 Task: Select Smart Home Devices from Echo & Alexa. Add to cart Amazon Smart Air Purifier (Smart Air Purifier with Alexa)-2-. Place order for _x000D_
703 Fritz Ave W_x000D_
Ladysmith, Wisconsin(WI), 54848, Cell Number (507) 373-4876
Action: Mouse moved to (112, 162)
Screenshot: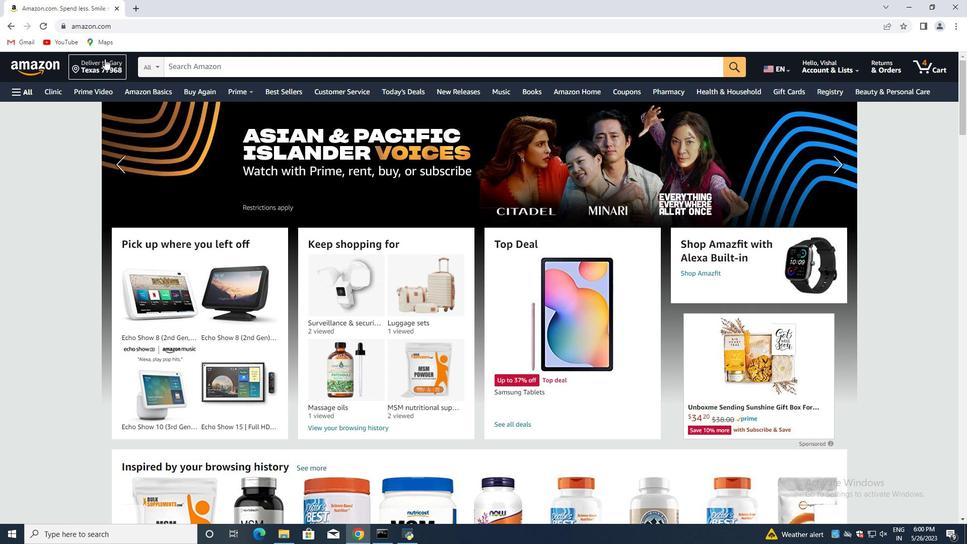 
Action: Mouse pressed left at (112, 162)
Screenshot: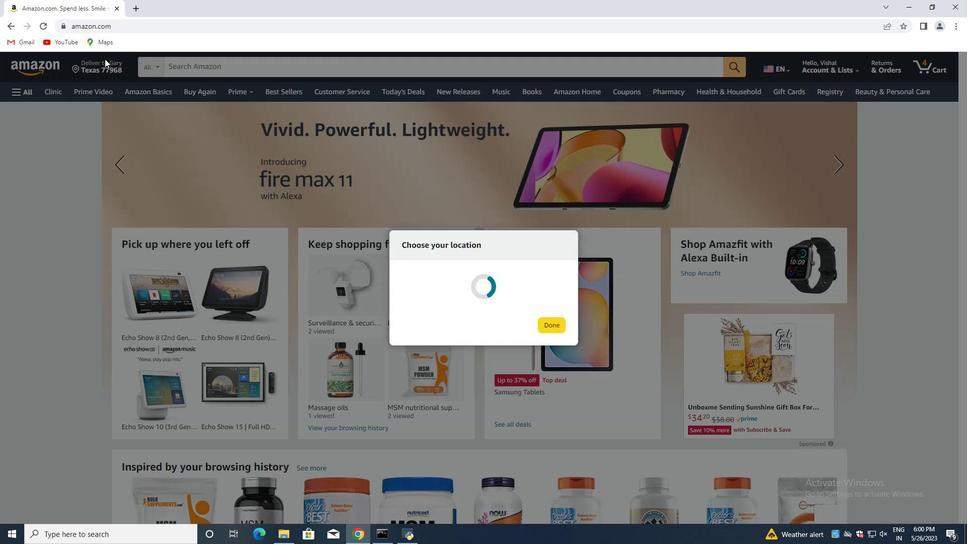 
Action: Mouse moved to (454, 302)
Screenshot: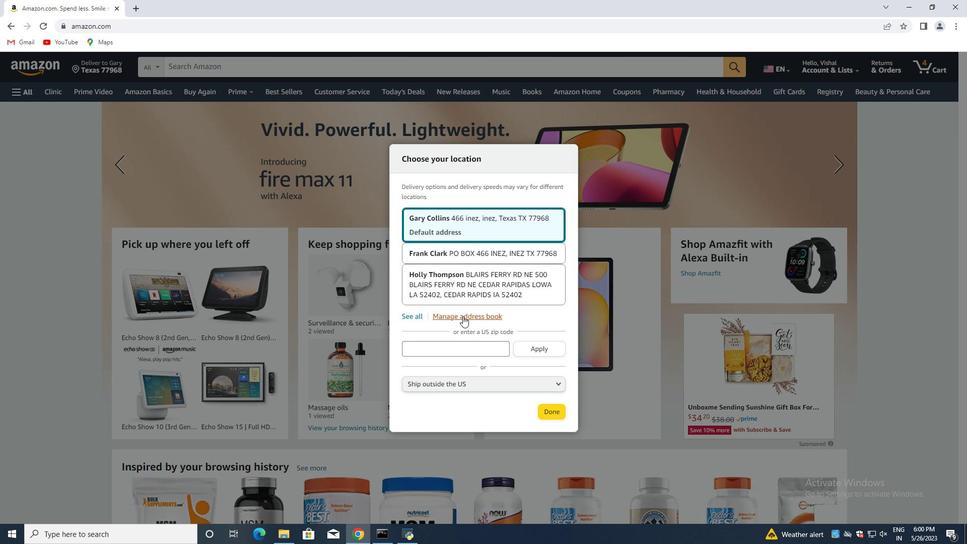 
Action: Mouse scrolled (454, 302) with delta (0, 0)
Screenshot: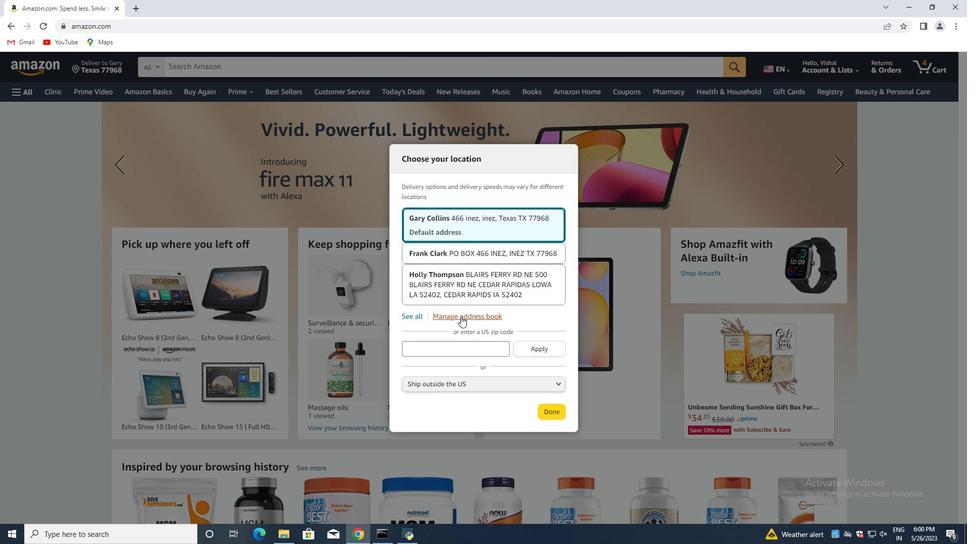 
Action: Mouse moved to (454, 302)
Screenshot: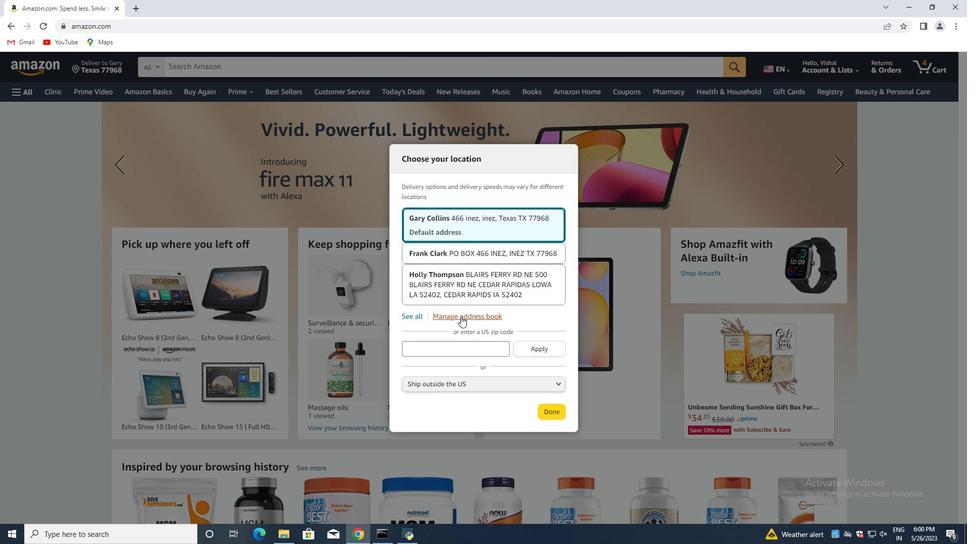 
Action: Mouse scrolled (454, 301) with delta (0, 0)
Screenshot: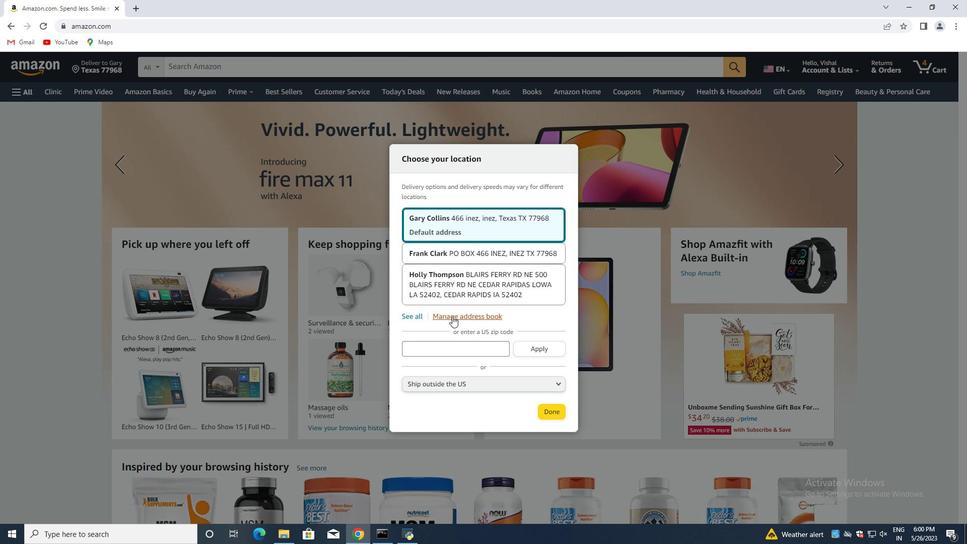 
Action: Mouse moved to (393, 303)
Screenshot: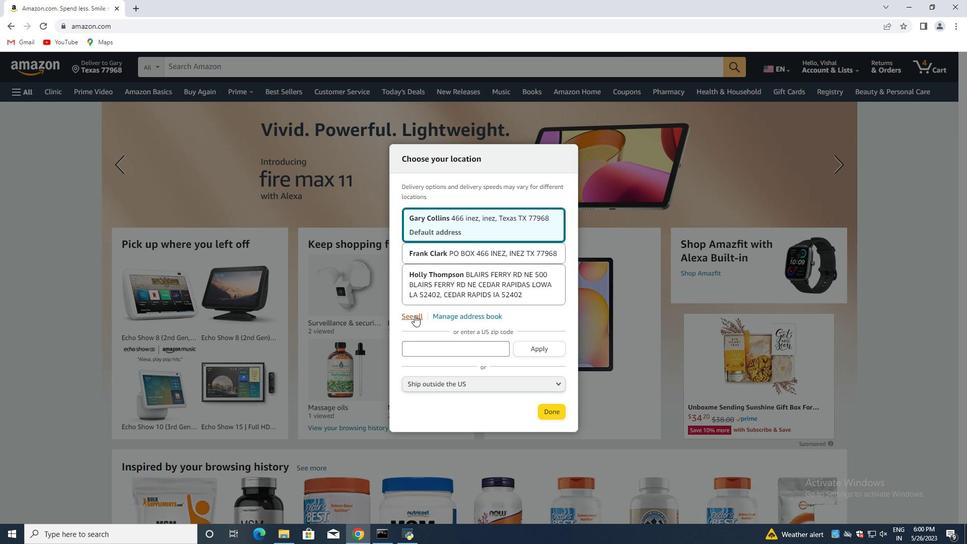 
Action: Mouse pressed left at (393, 303)
Screenshot: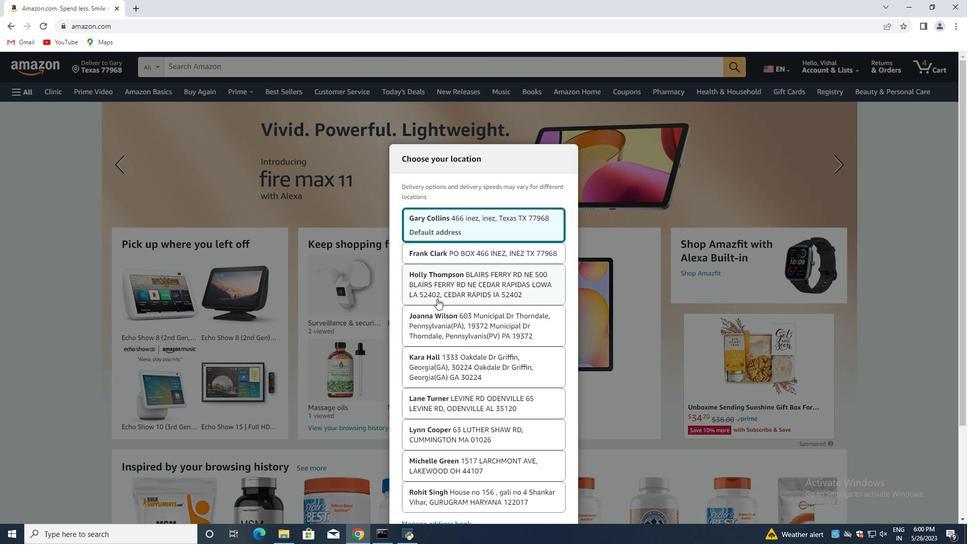 
Action: Mouse moved to (418, 291)
Screenshot: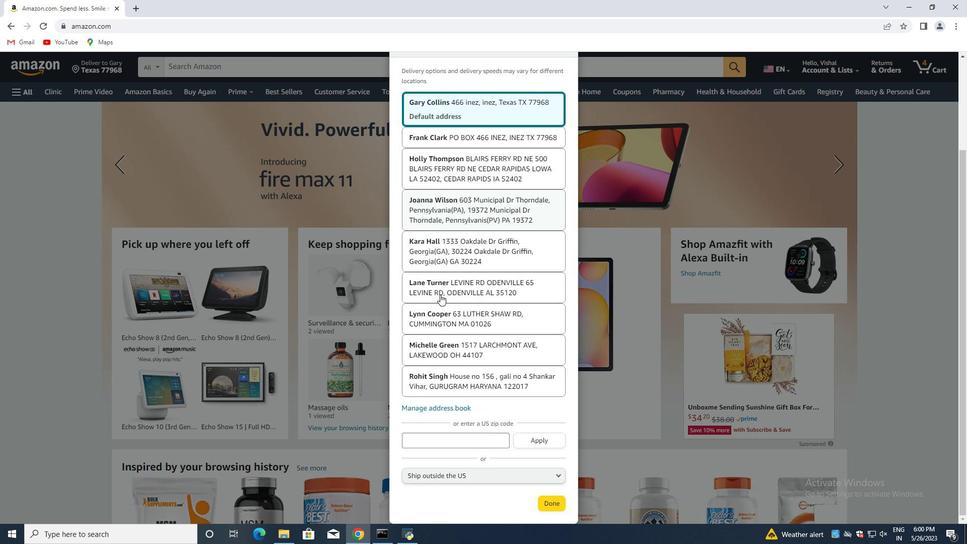 
Action: Mouse scrolled (418, 291) with delta (0, 0)
Screenshot: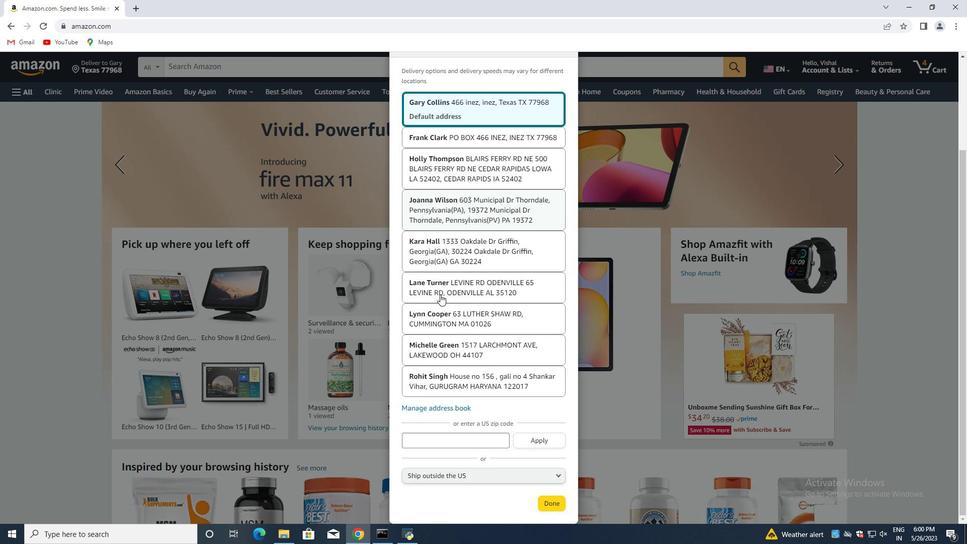
Action: Mouse scrolled (418, 291) with delta (0, 0)
Screenshot: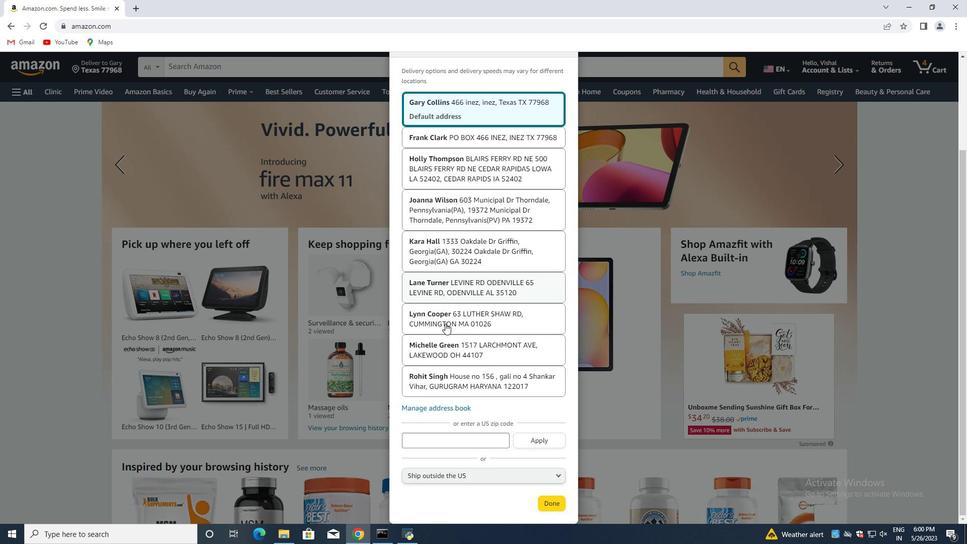 
Action: Mouse moved to (418, 291)
Screenshot: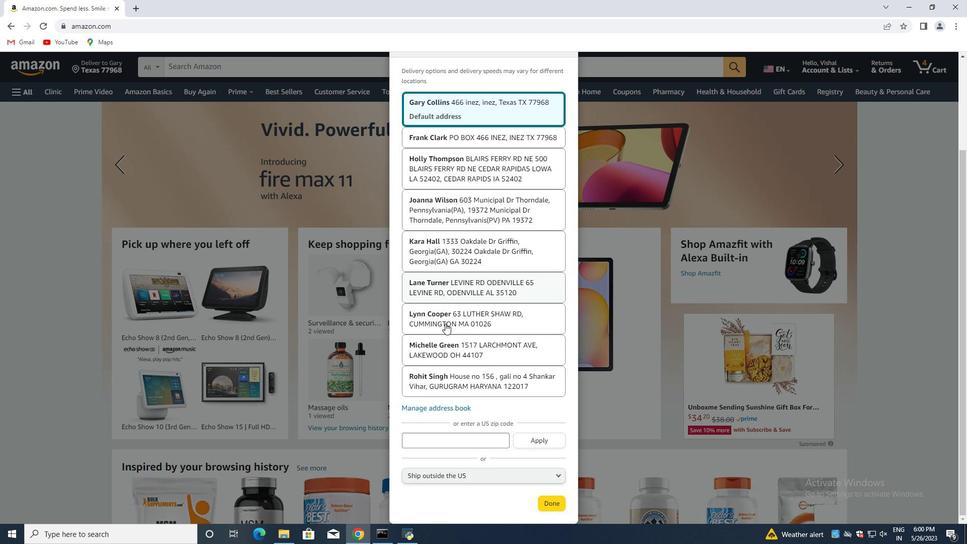 
Action: Mouse scrolled (418, 290) with delta (0, 0)
Screenshot: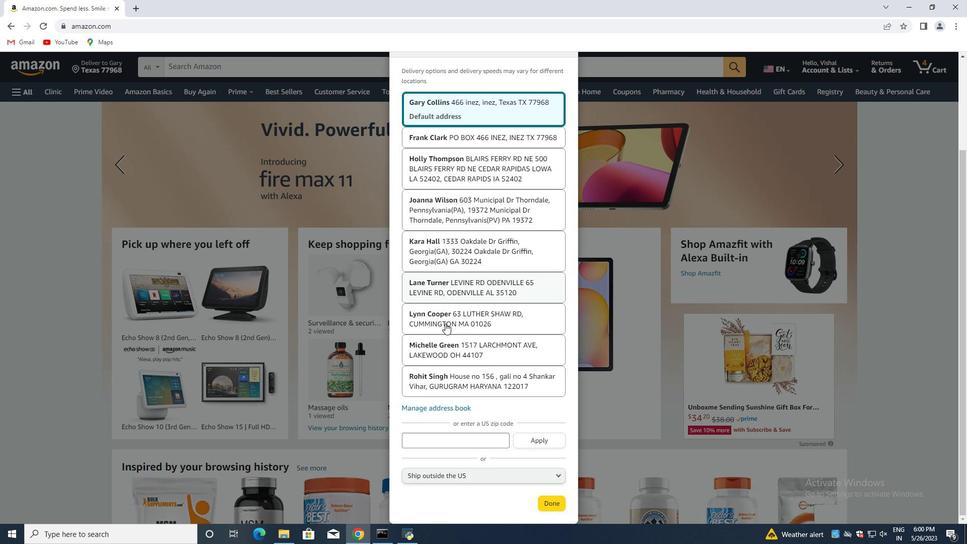 
Action: Mouse moved to (417, 291)
Screenshot: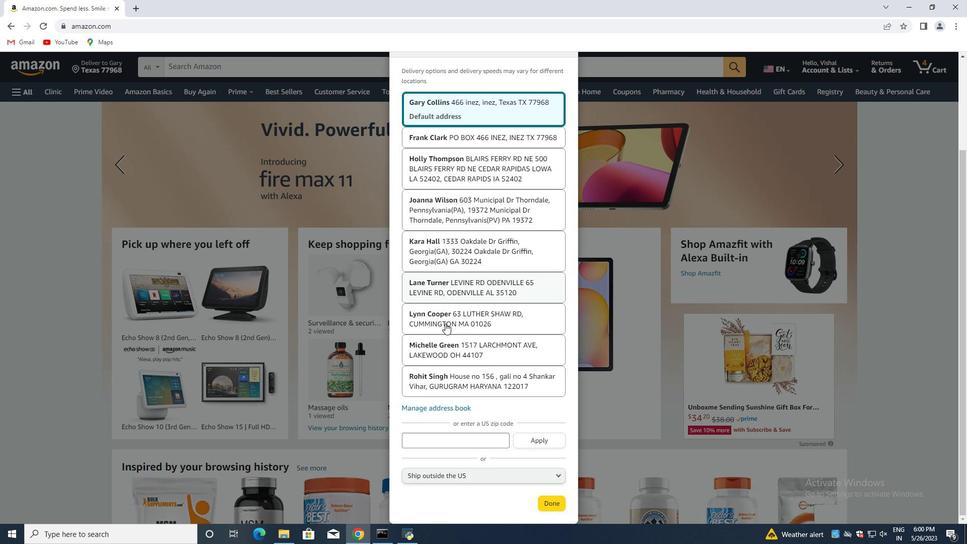 
Action: Mouse scrolled (417, 290) with delta (0, 0)
Screenshot: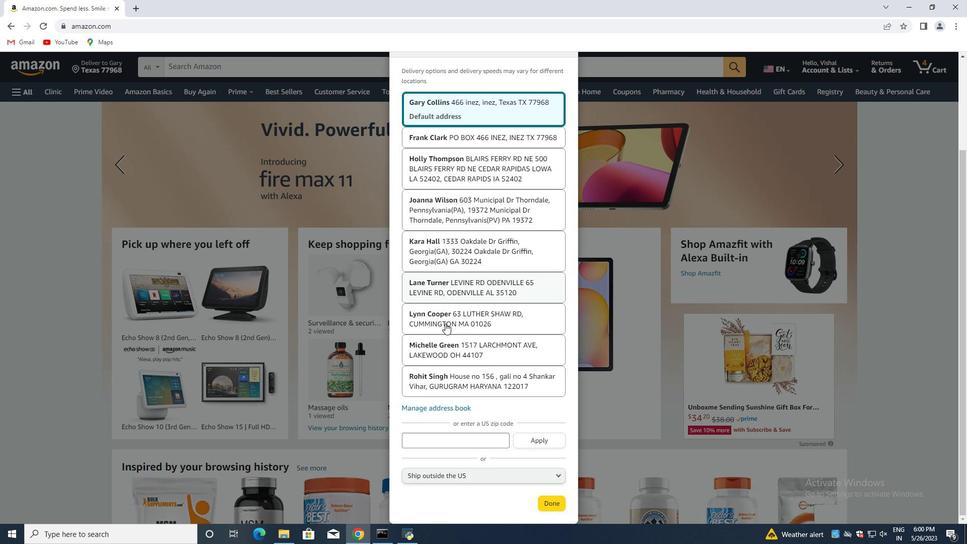 
Action: Mouse moved to (417, 291)
Screenshot: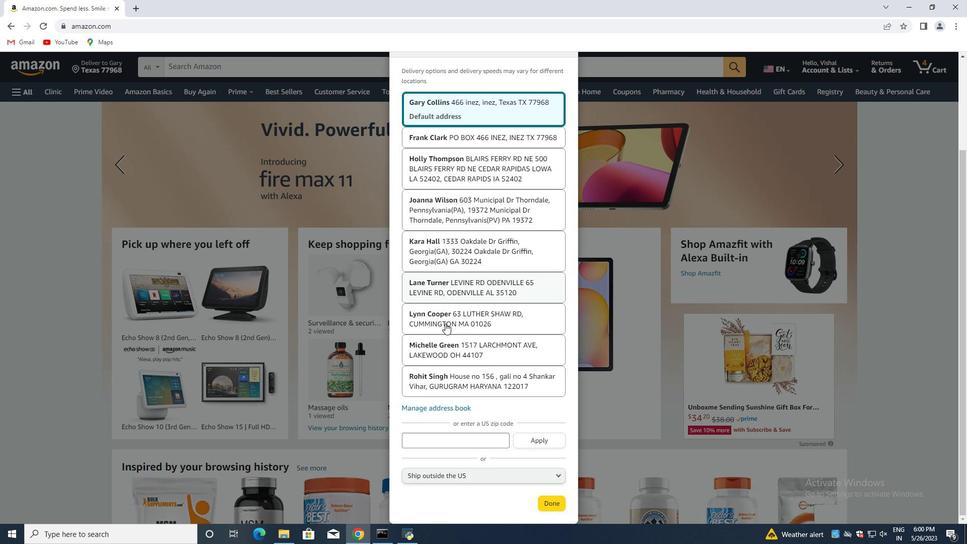 
Action: Mouse scrolled (417, 291) with delta (0, 0)
Screenshot: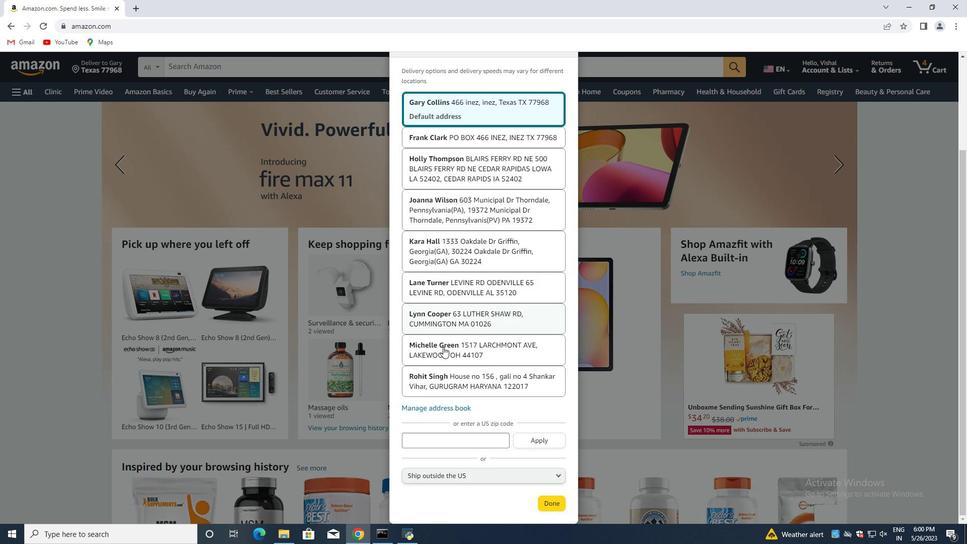 
Action: Mouse scrolled (417, 291) with delta (0, 0)
Screenshot: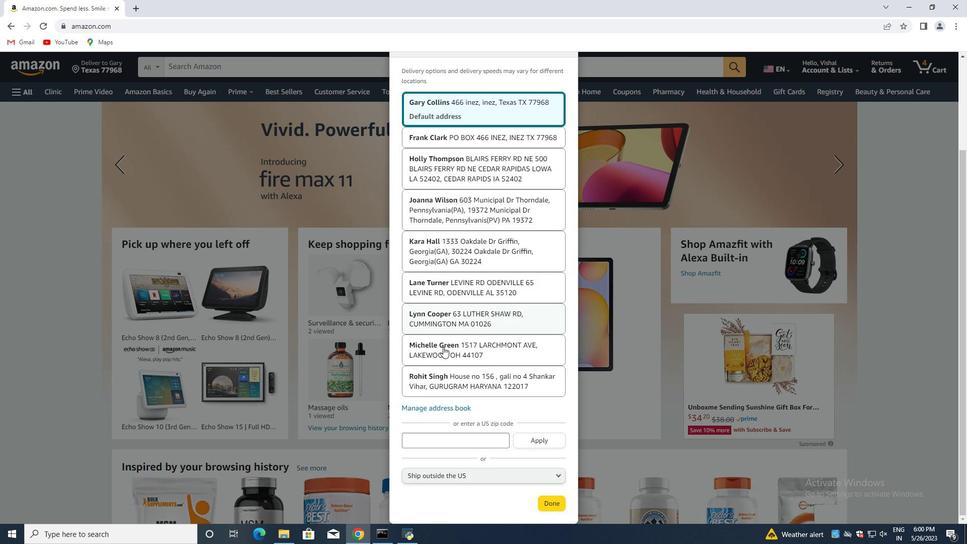 
Action: Mouse moved to (417, 291)
Screenshot: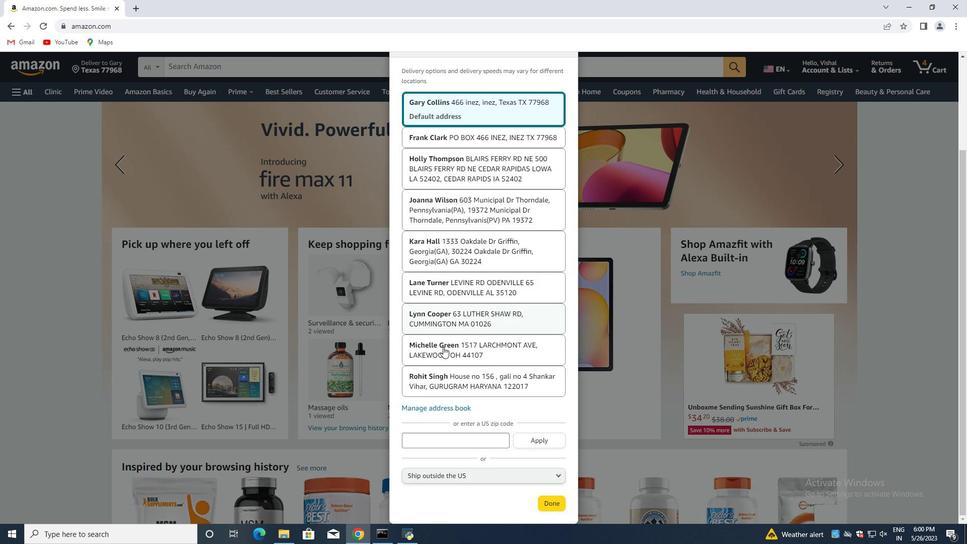 
Action: Mouse scrolled (417, 291) with delta (0, 0)
Screenshot: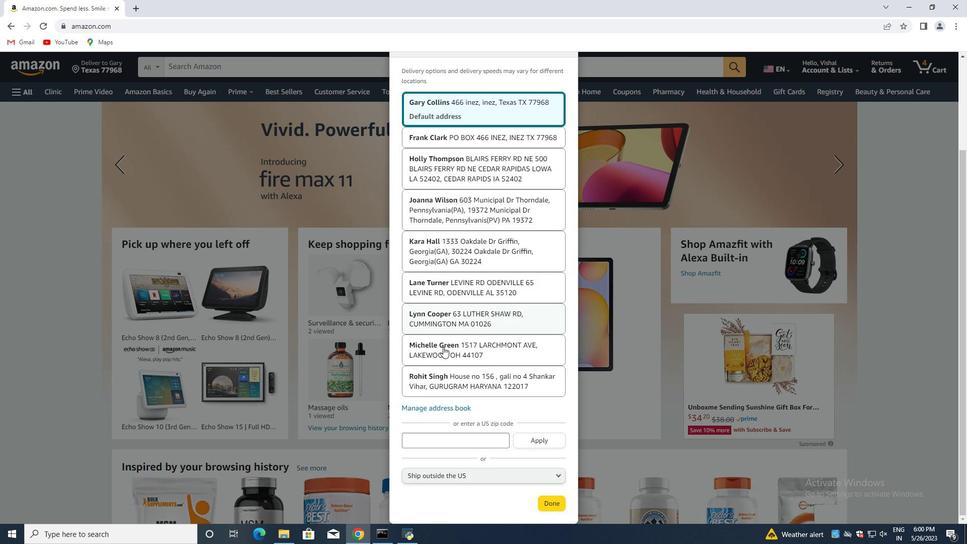 
Action: Mouse moved to (424, 300)
Screenshot: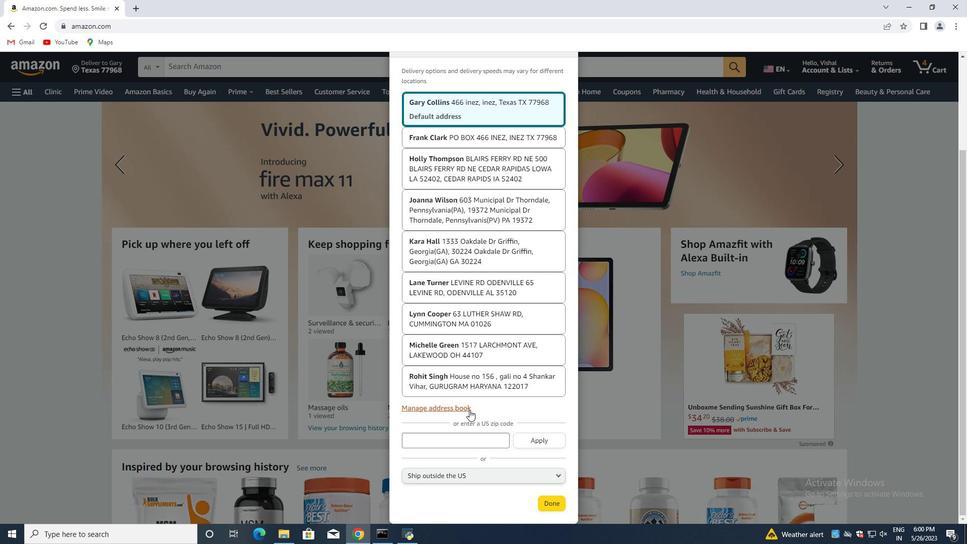 
Action: Mouse scrolled (424, 300) with delta (0, 0)
Screenshot: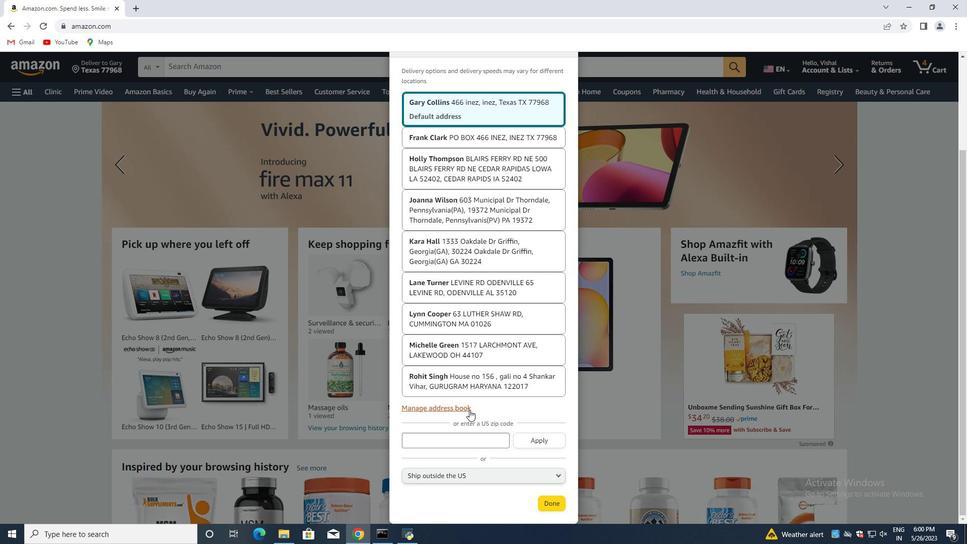 
Action: Mouse moved to (422, 307)
Screenshot: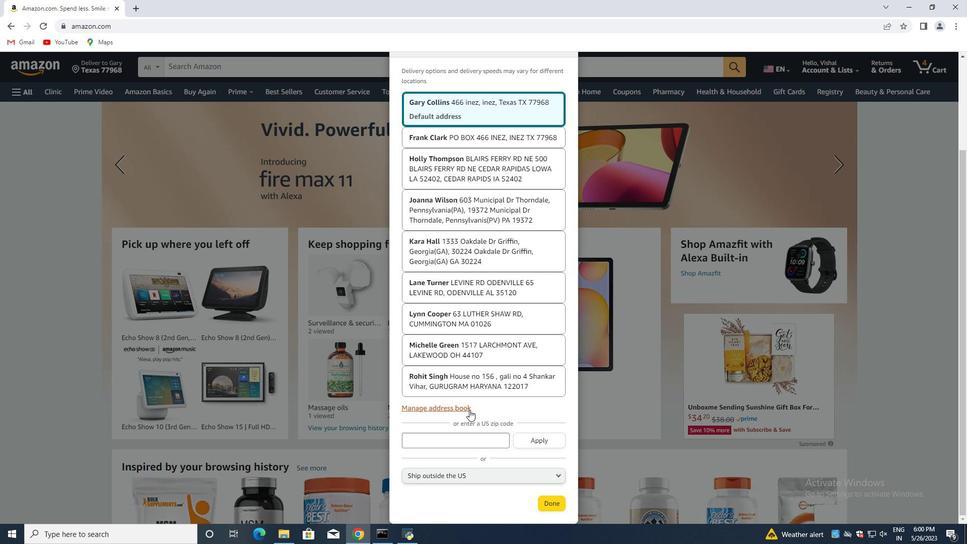 
Action: Mouse scrolled (422, 307) with delta (0, 0)
Screenshot: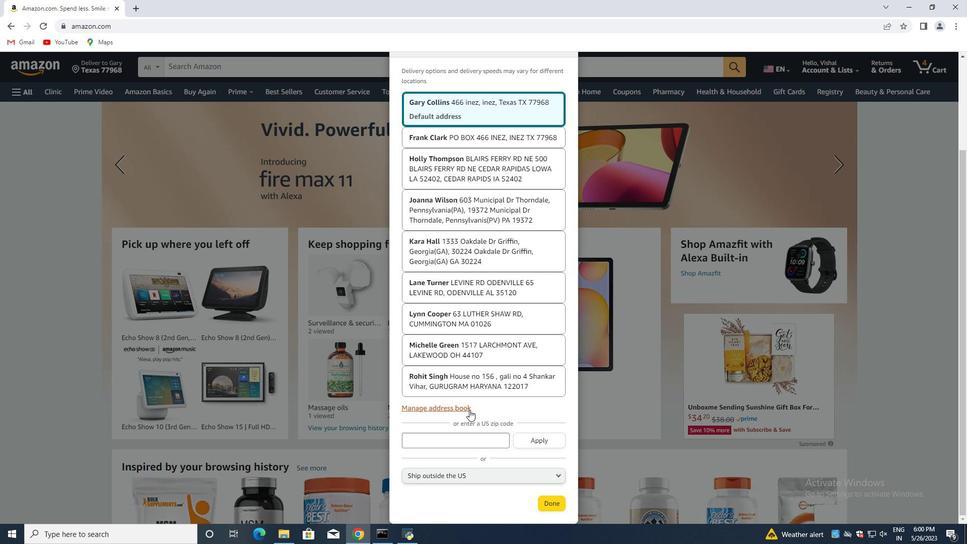 
Action: Mouse moved to (420, 314)
Screenshot: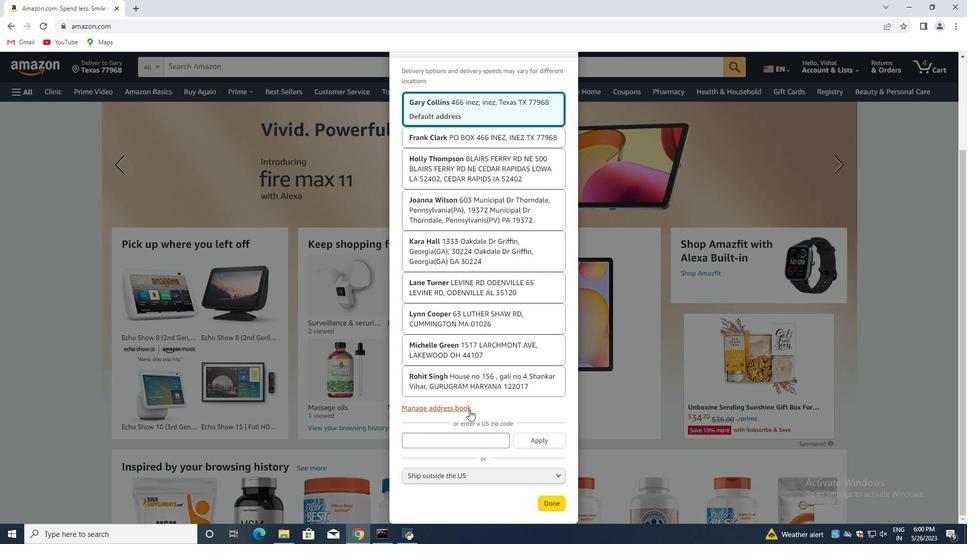 
Action: Mouse scrolled (420, 314) with delta (0, 0)
Screenshot: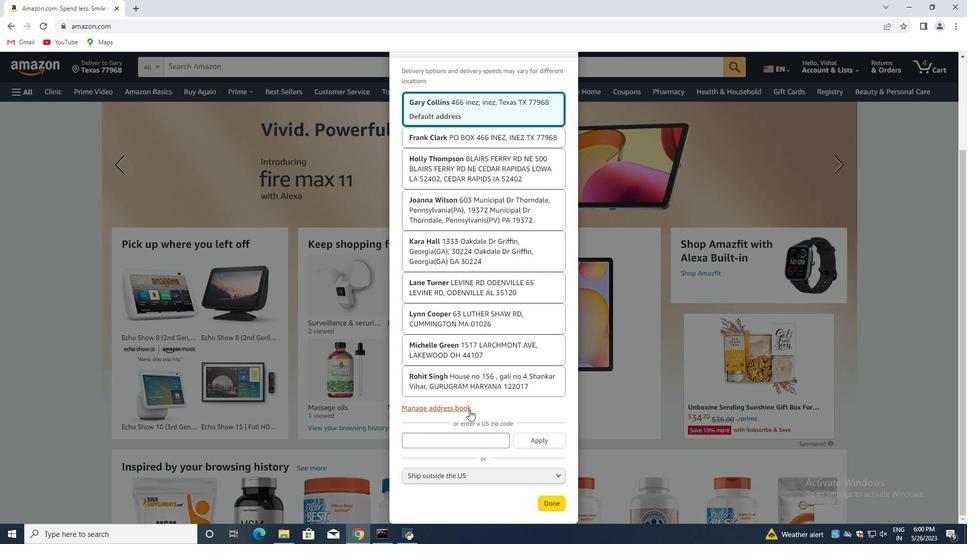 
Action: Mouse moved to (420, 316)
Screenshot: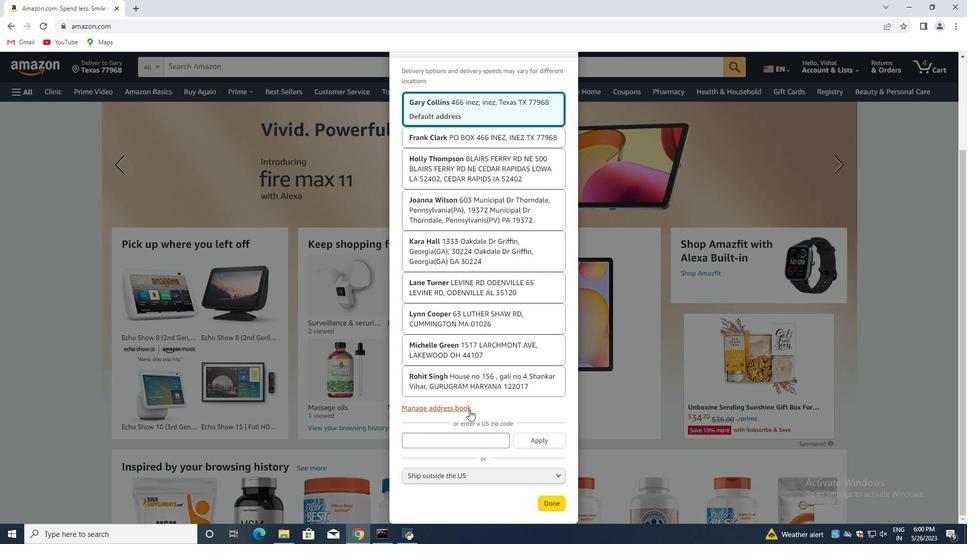 
Action: Mouse scrolled (420, 316) with delta (0, 0)
Screenshot: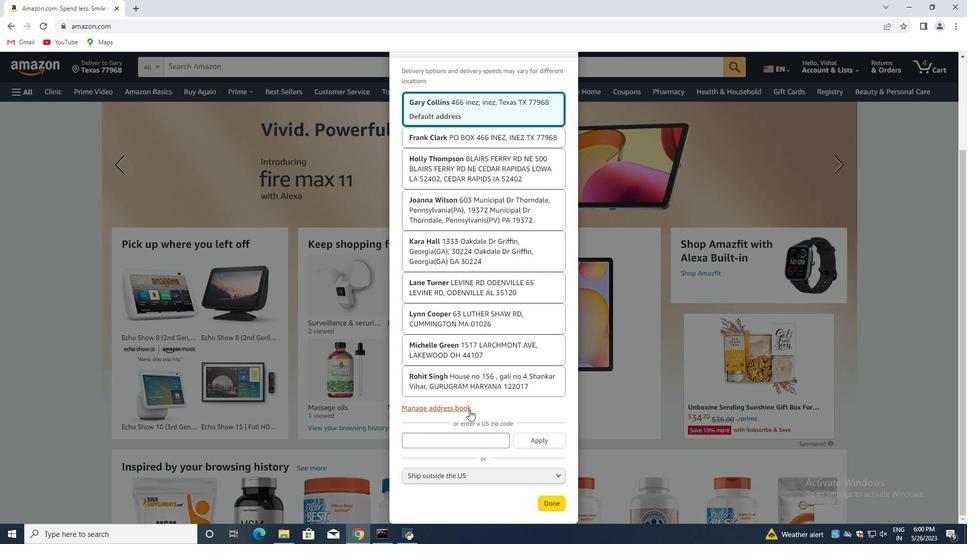 
Action: Mouse moved to (420, 321)
Screenshot: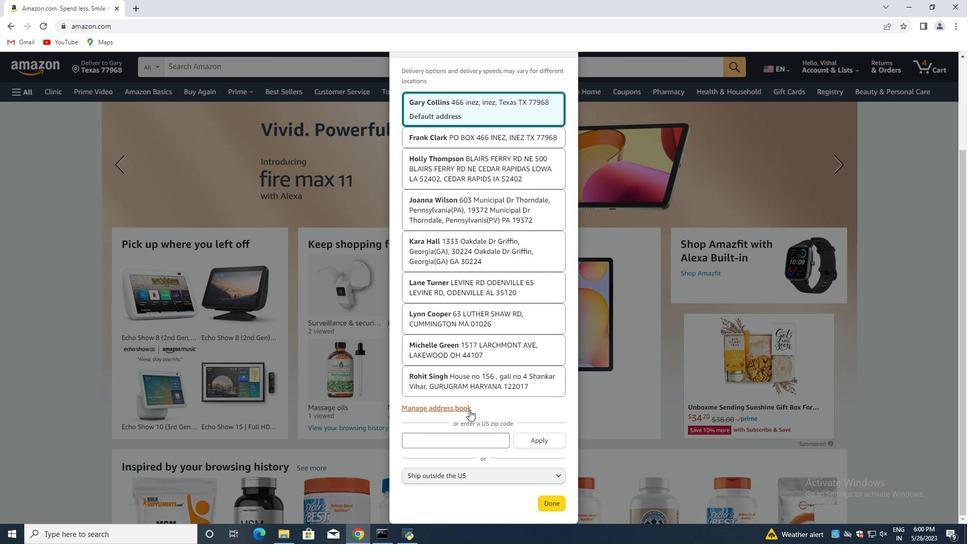 
Action: Mouse scrolled (420, 321) with delta (0, 0)
Screenshot: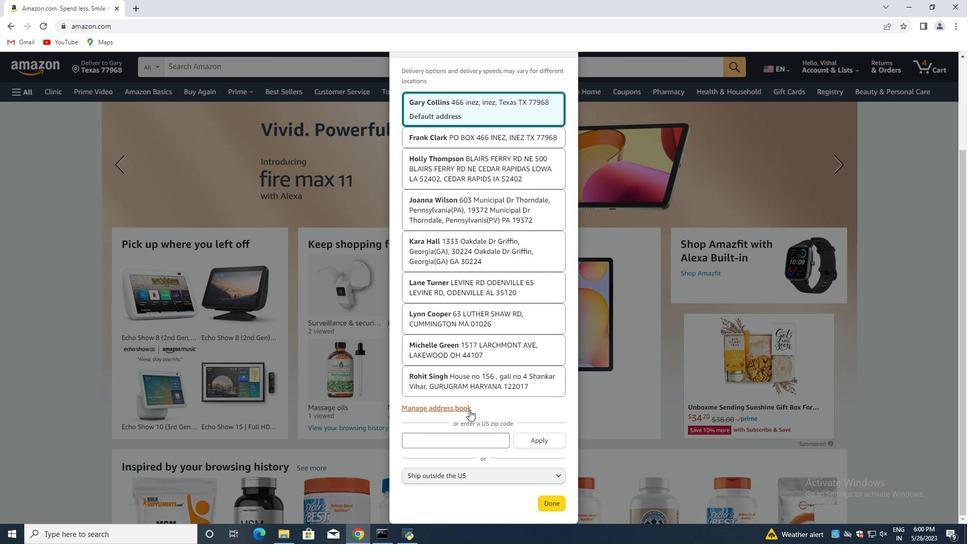 
Action: Mouse moved to (414, 354)
Screenshot: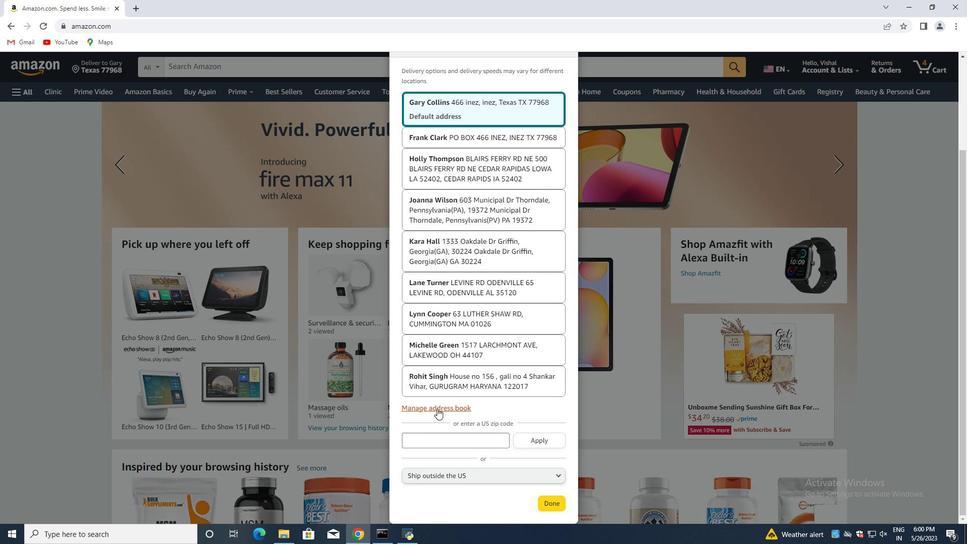
Action: Mouse pressed left at (414, 354)
Screenshot: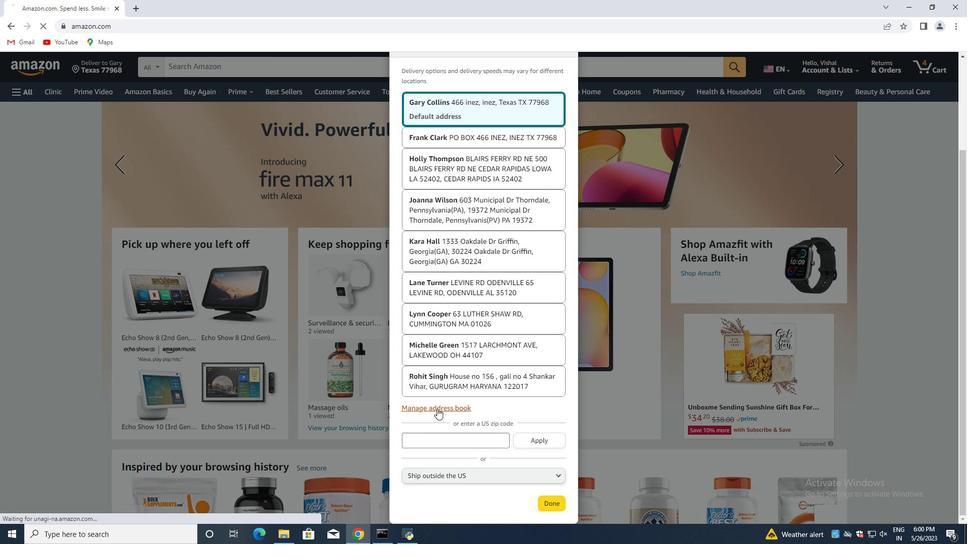 
Action: Mouse moved to (441, 318)
Screenshot: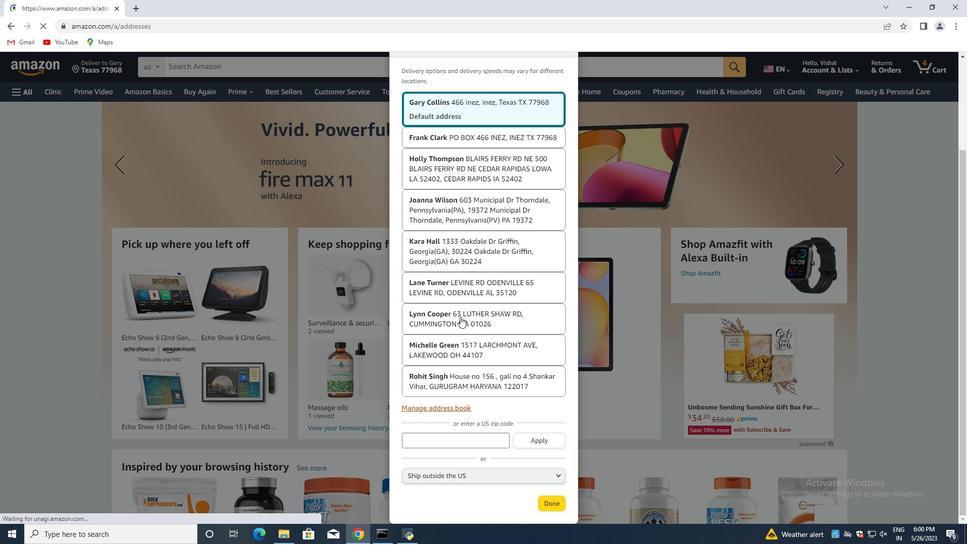 
Action: Mouse scrolled (441, 318) with delta (0, 0)
Screenshot: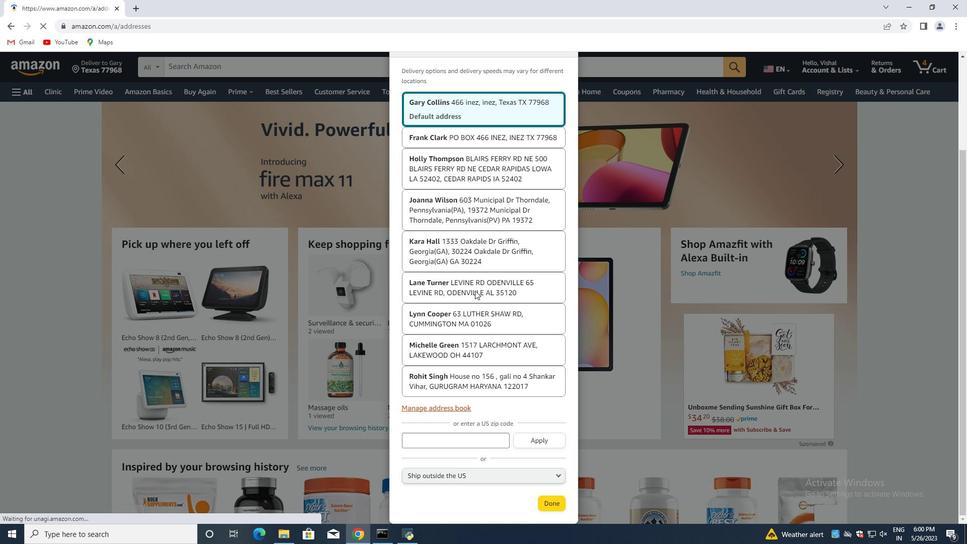 
Action: Mouse moved to (440, 318)
Screenshot: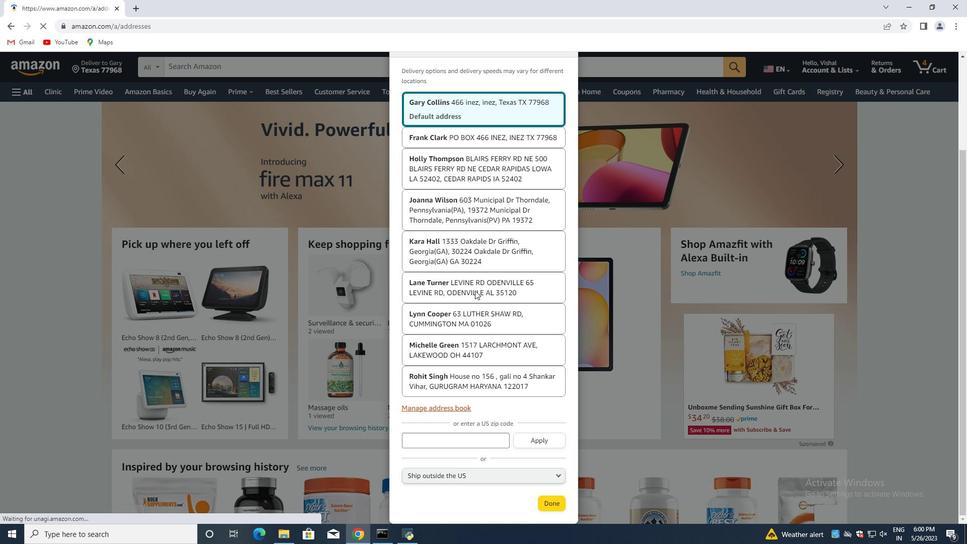 
Action: Mouse scrolled (440, 317) with delta (0, 0)
Screenshot: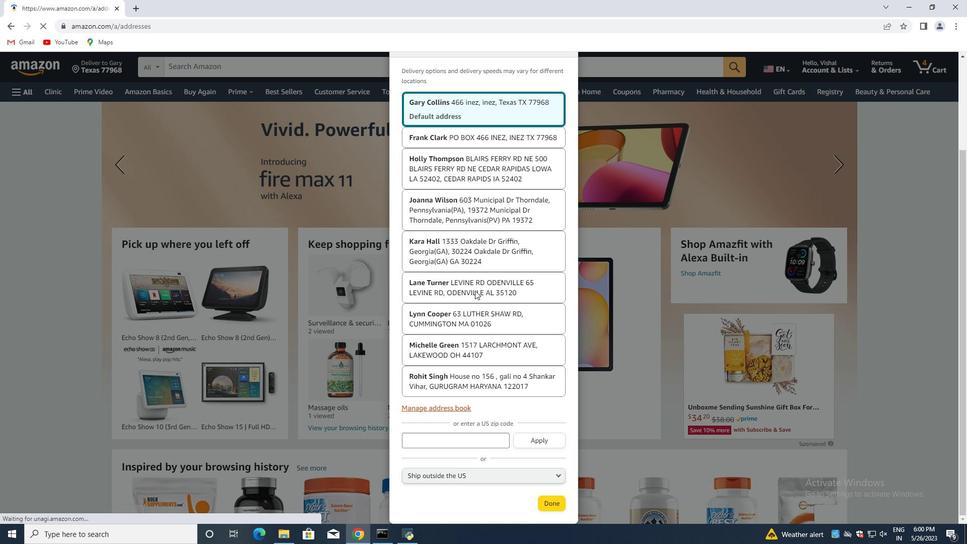 
Action: Mouse moved to (439, 318)
Screenshot: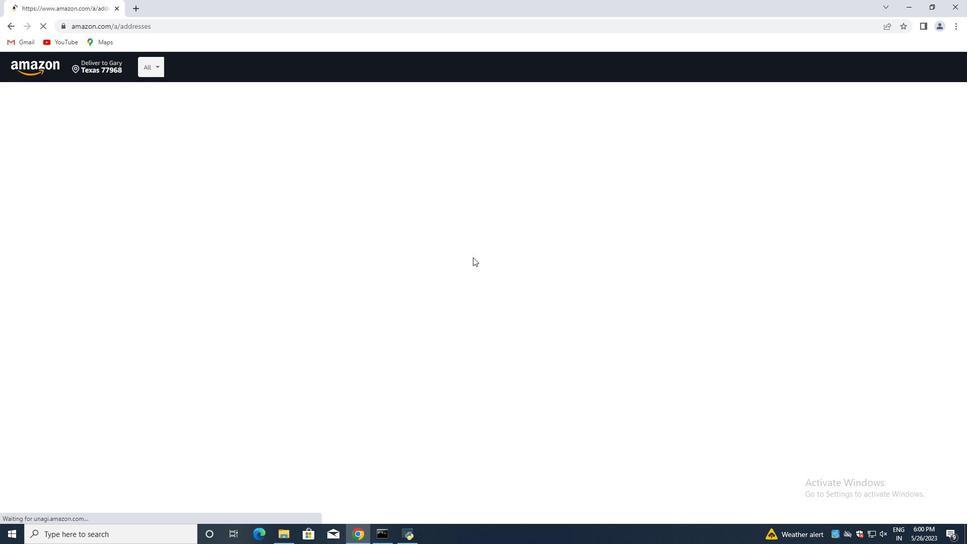 
Action: Mouse scrolled (439, 317) with delta (0, 0)
Screenshot: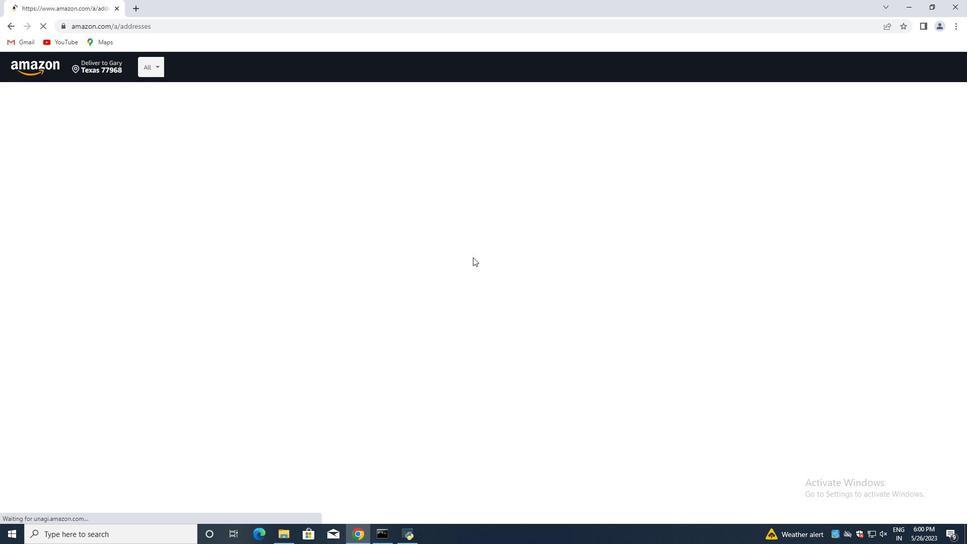 
Action: Mouse moved to (272, 253)
Screenshot: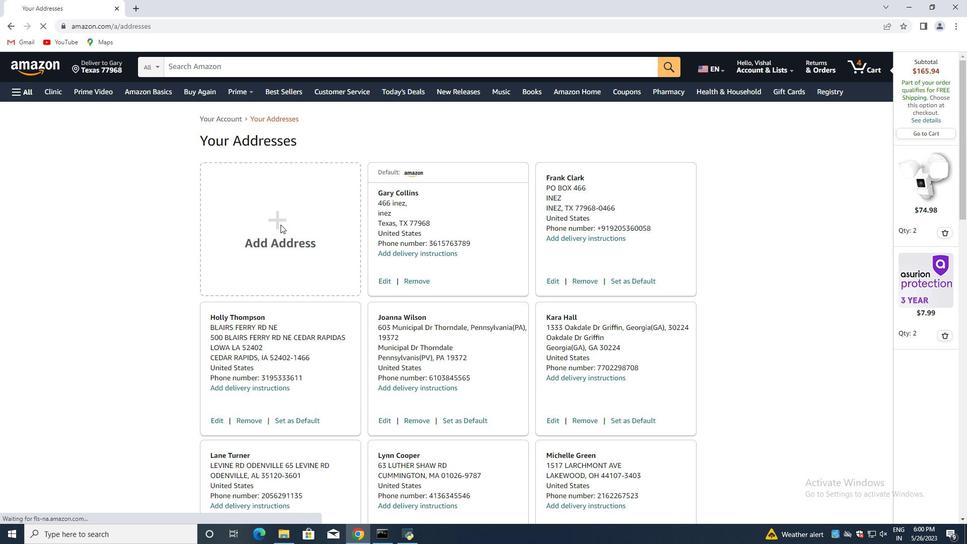 
Action: Mouse pressed left at (272, 253)
Screenshot: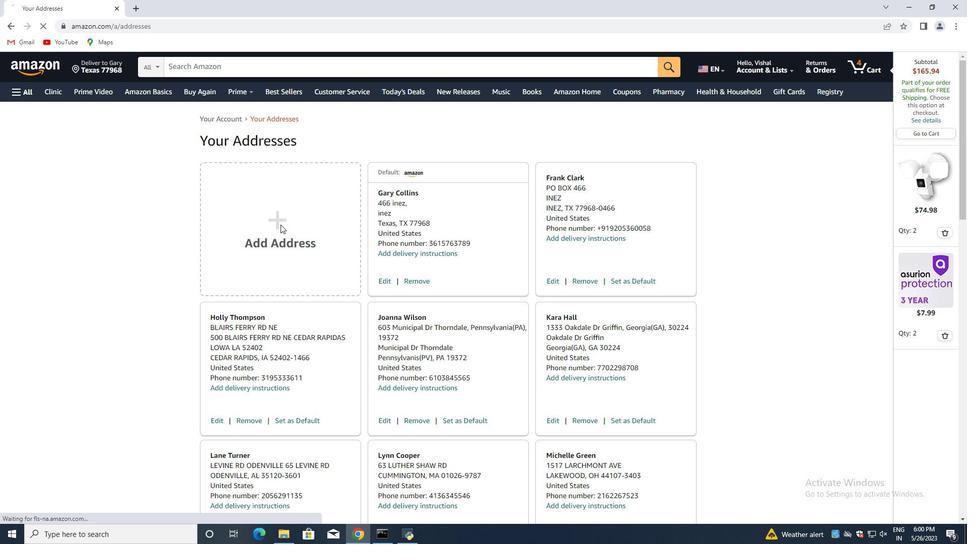 
Action: Mouse moved to (373, 251)
Screenshot: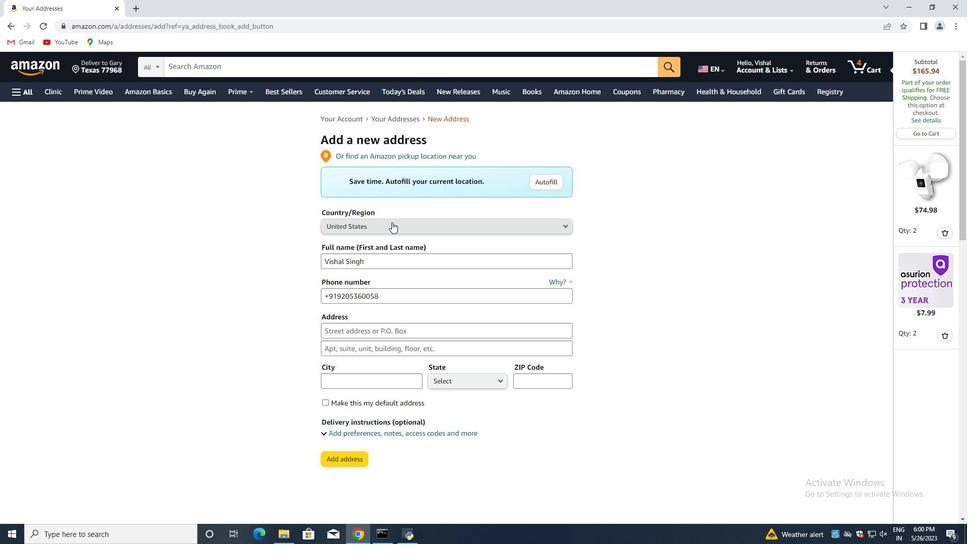 
Action: Mouse pressed left at (373, 251)
Screenshot: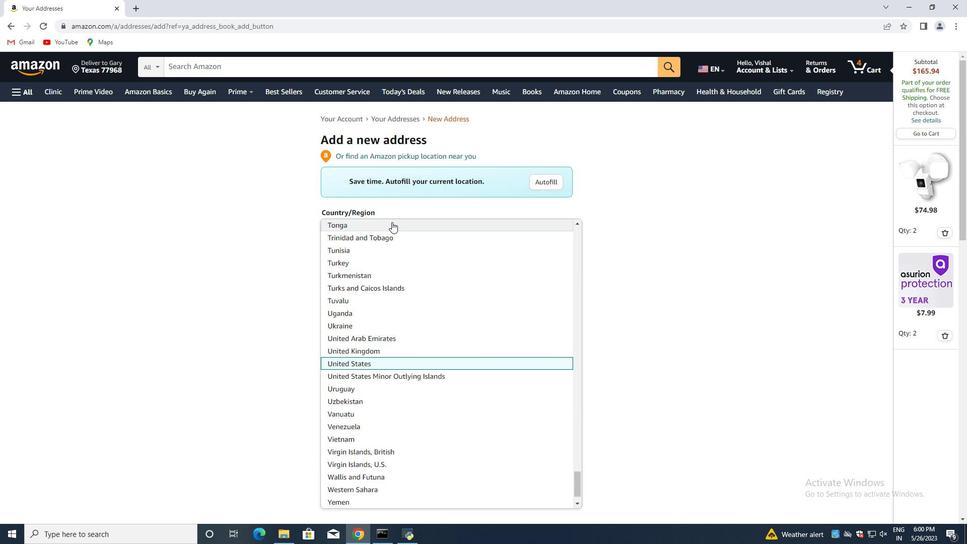 
Action: Mouse moved to (339, 329)
Screenshot: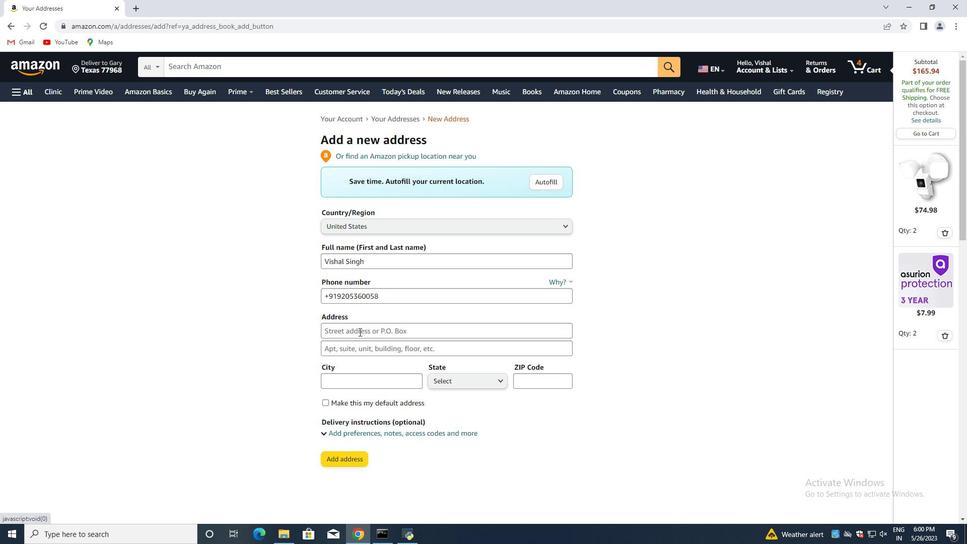 
Action: Mouse pressed left at (339, 329)
Screenshot: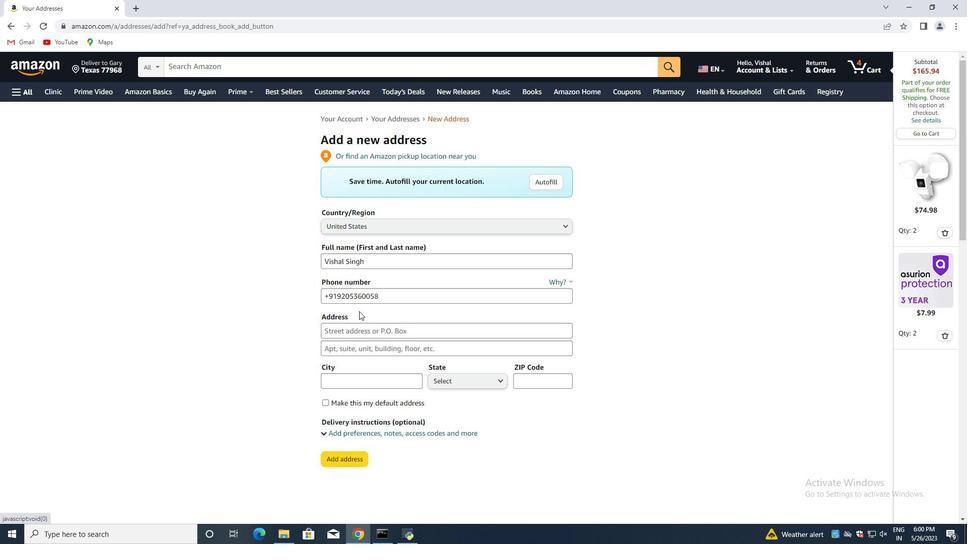 
Action: Mouse moved to (363, 276)
Screenshot: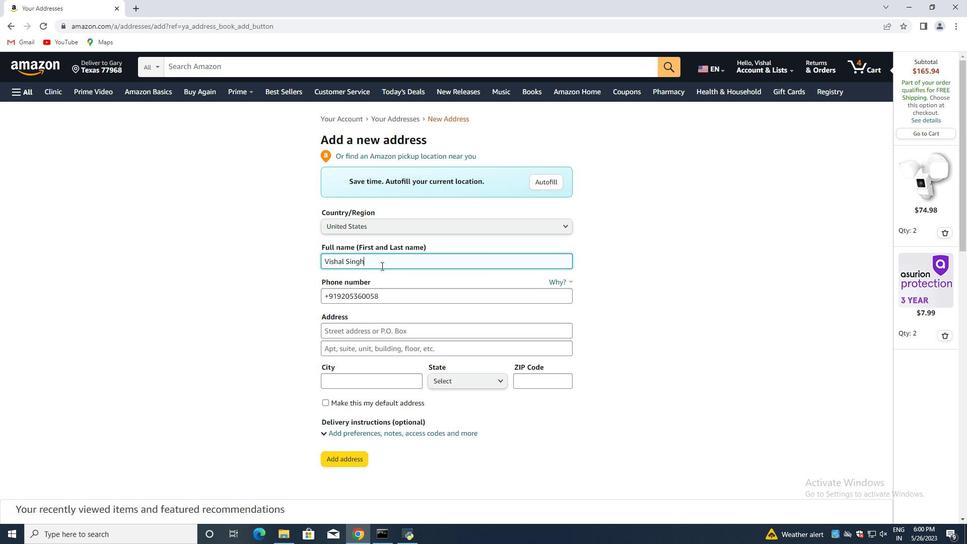 
Action: Mouse pressed left at (363, 276)
Screenshot: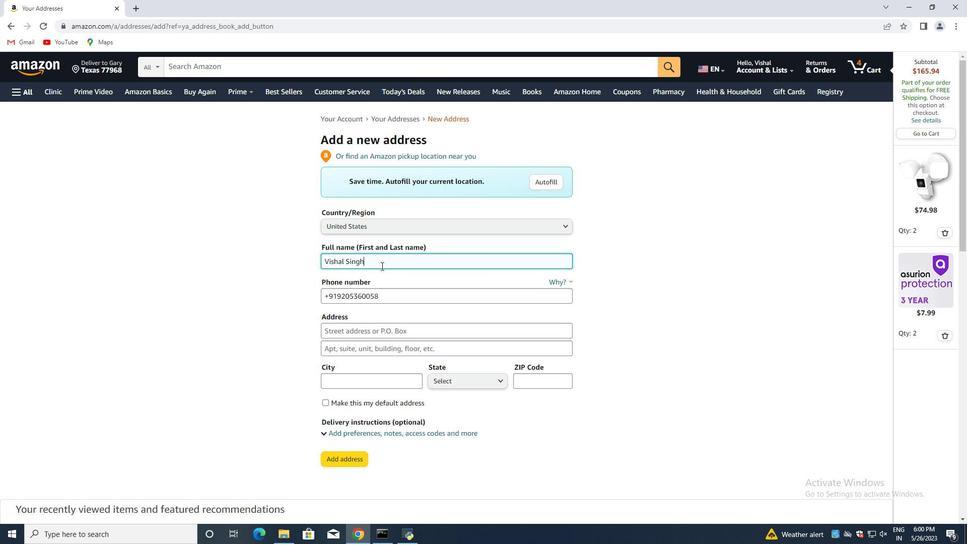 
Action: Mouse pressed left at (363, 276)
Screenshot: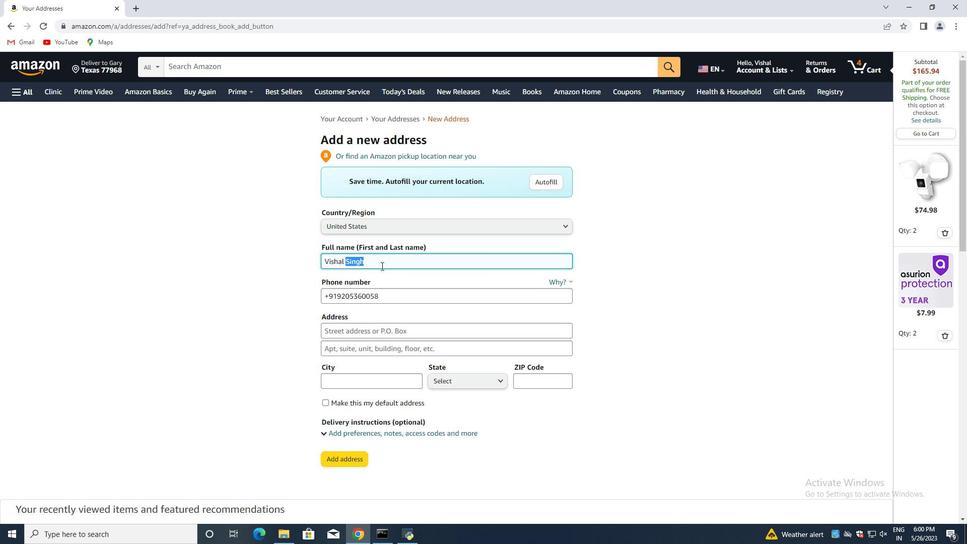 
Action: Mouse moved to (363, 276)
Screenshot: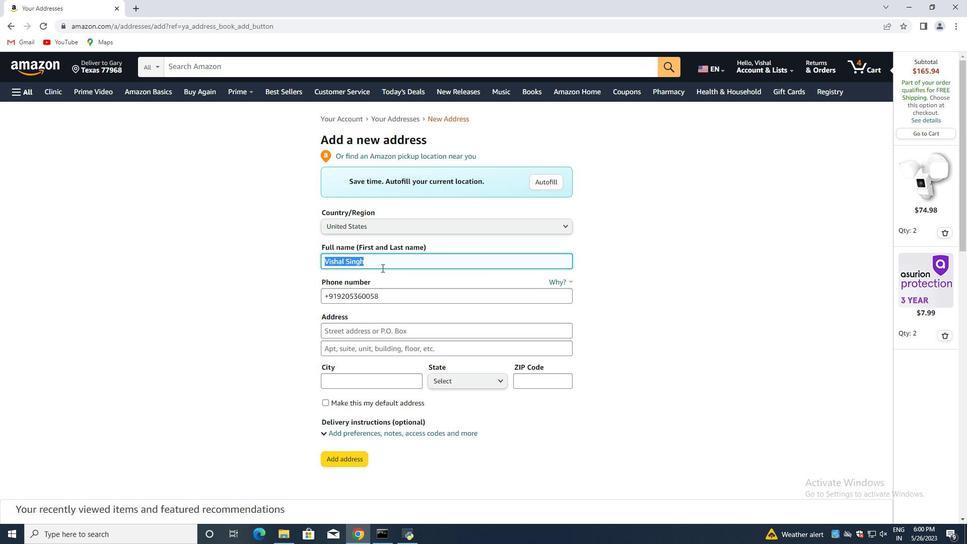 
Action: Mouse pressed left at (363, 276)
Screenshot: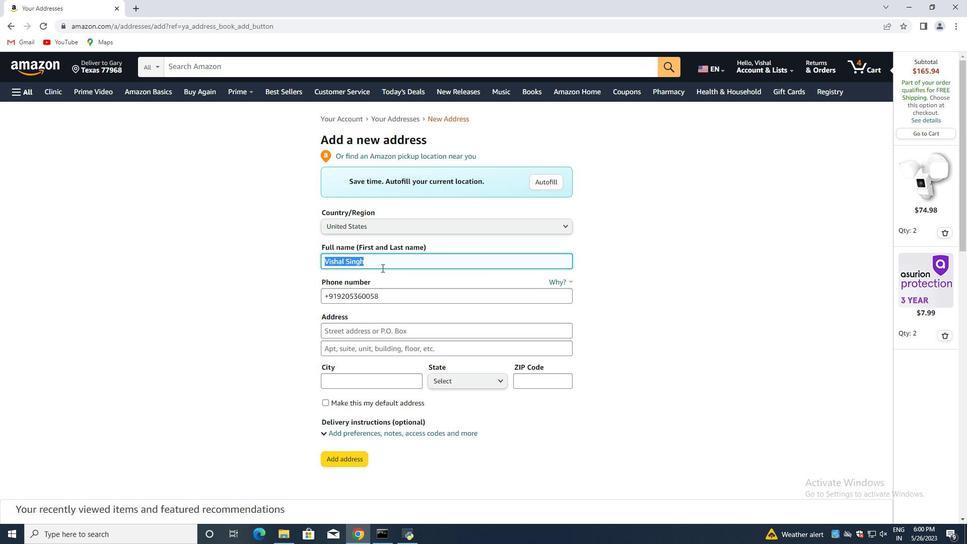 
Action: Mouse moved to (364, 277)
Screenshot: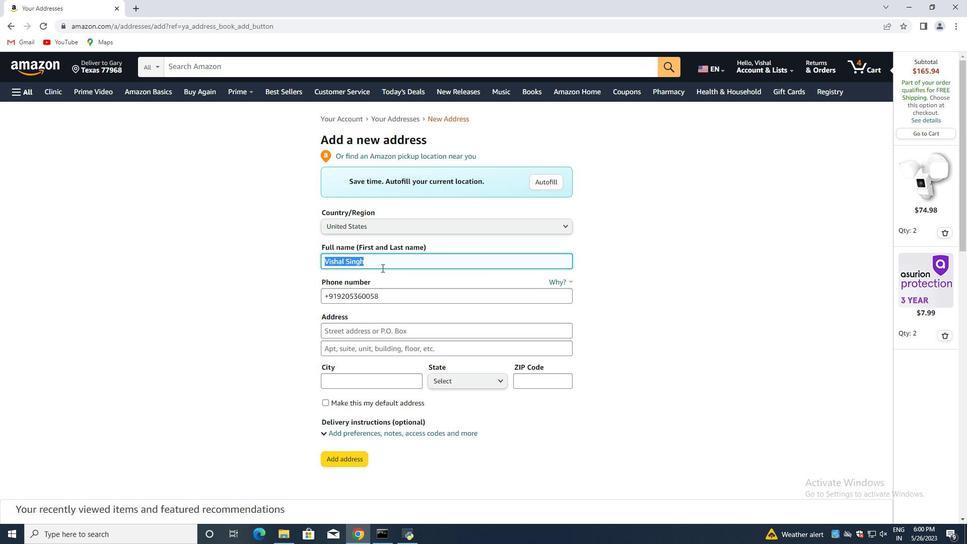 
Action: Key pressed <Key.backspace><Key.backspace><Key.backspace>
Screenshot: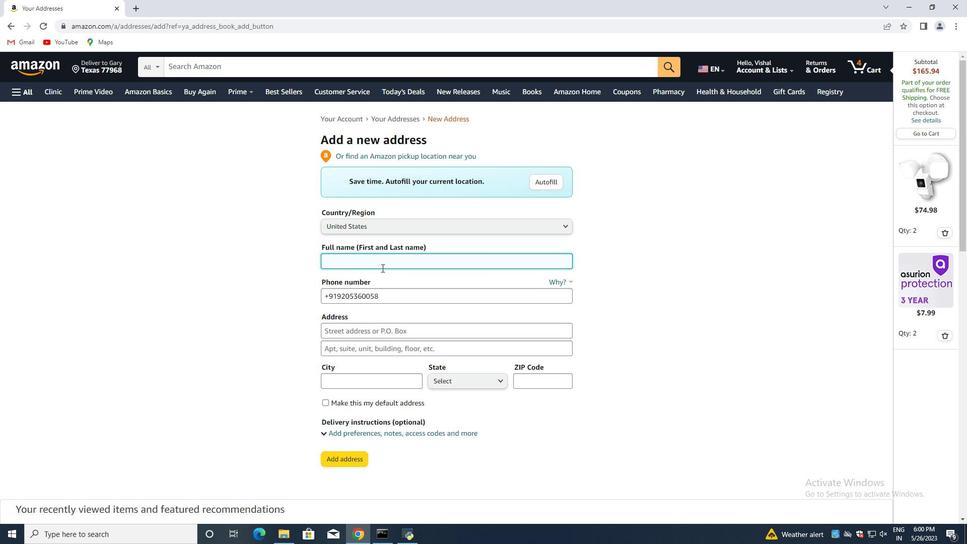 
Action: Mouse moved to (420, 274)
Screenshot: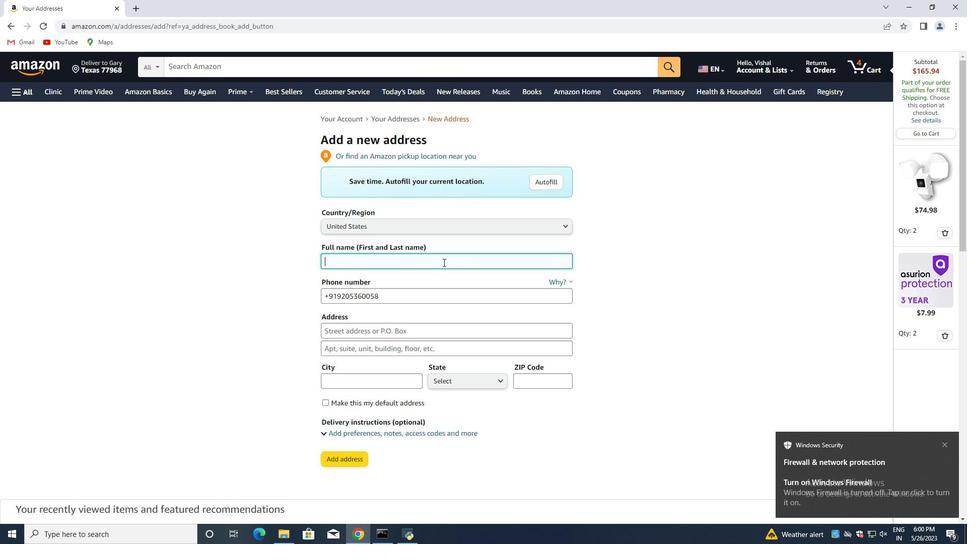 
Action: Mouse pressed left at (420, 274)
Screenshot: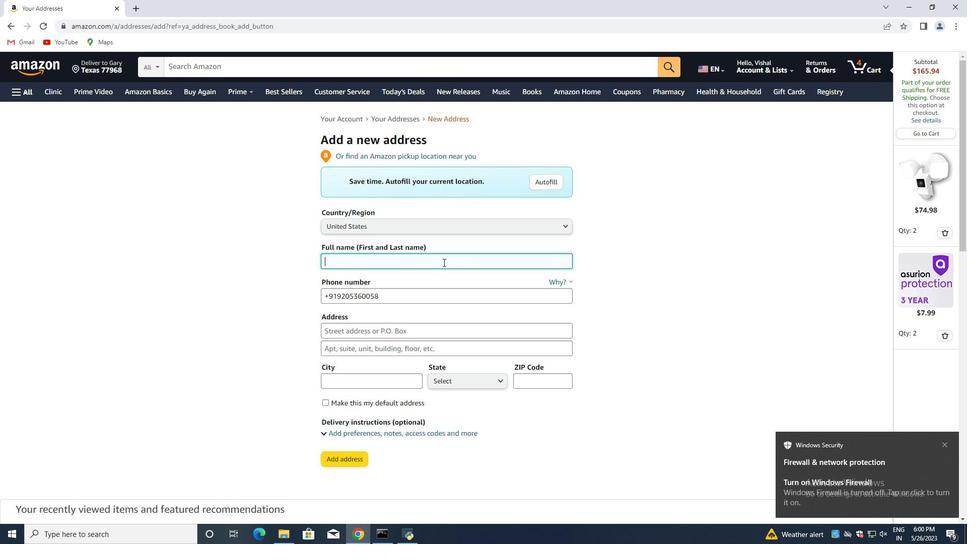 
Action: Mouse moved to (634, 284)
Screenshot: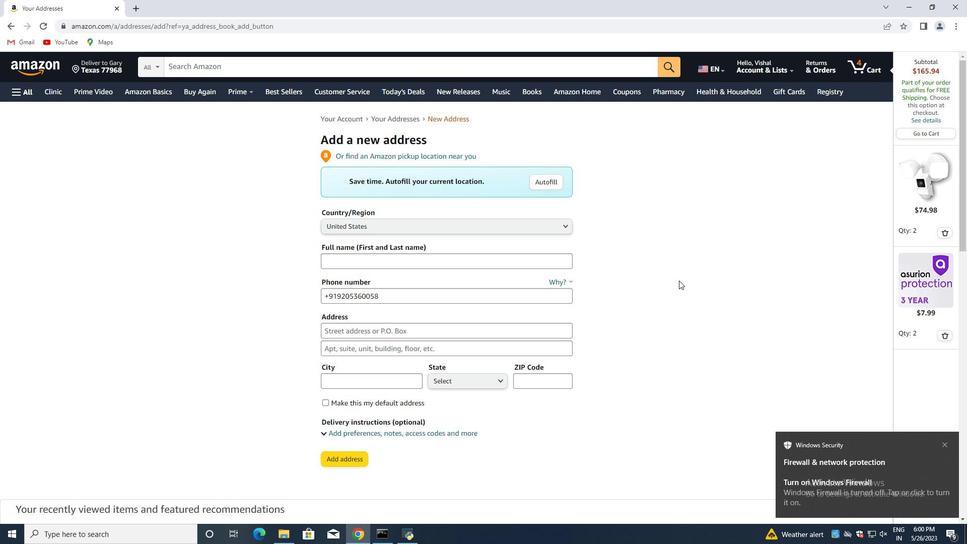 
Action: Mouse pressed left at (634, 284)
Screenshot: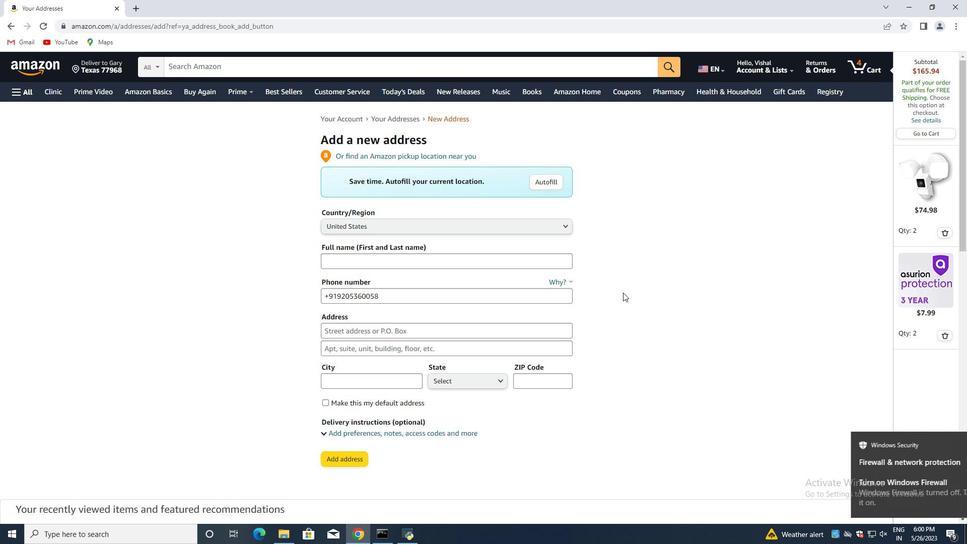 
Action: Mouse moved to (360, 313)
Screenshot: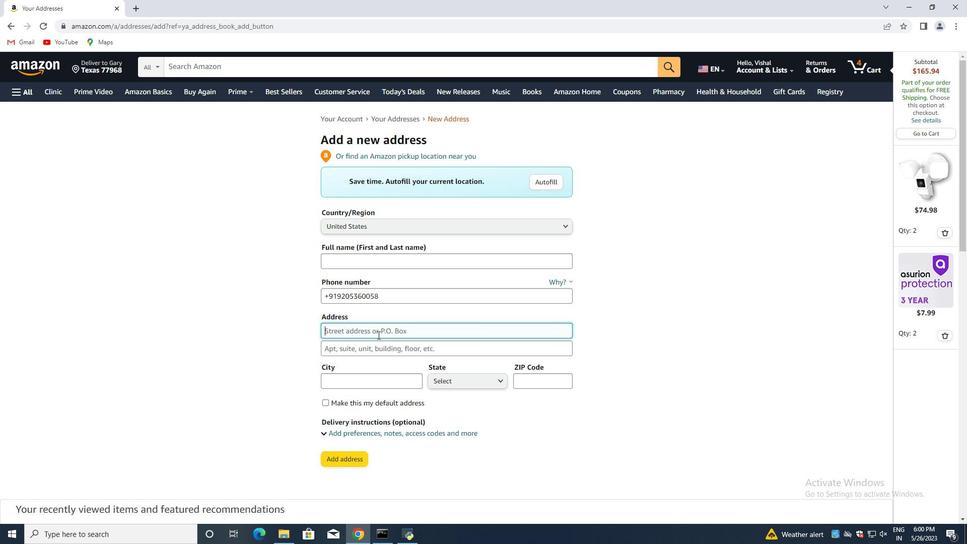 
Action: Mouse pressed left at (360, 313)
Screenshot: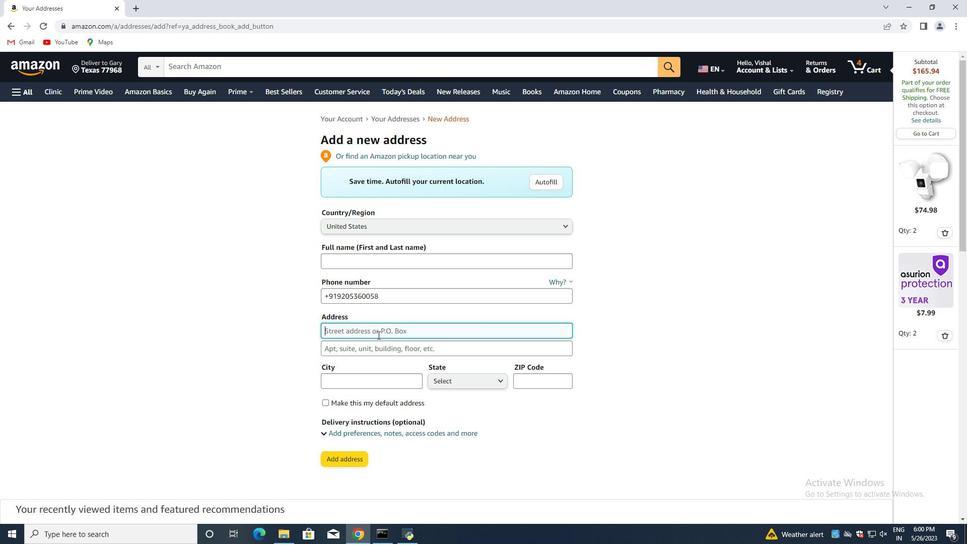 
Action: Mouse moved to (363, 314)
Screenshot: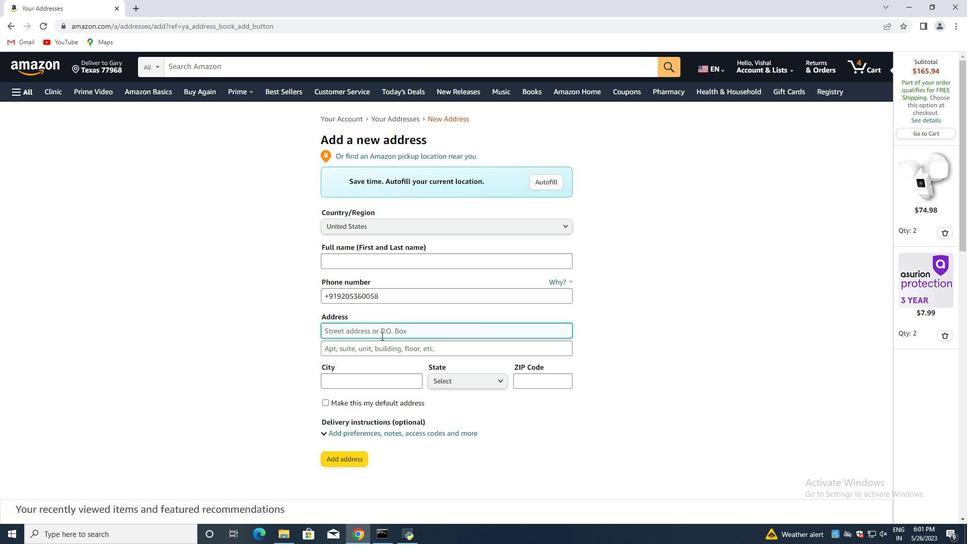 
Action: Key pressed 70
Screenshot: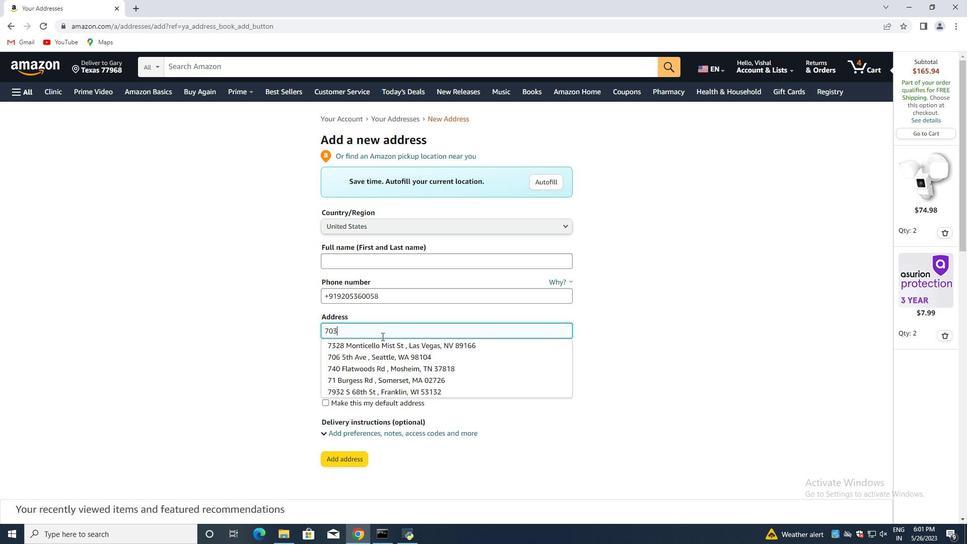 
Action: Mouse moved to (363, 314)
Screenshot: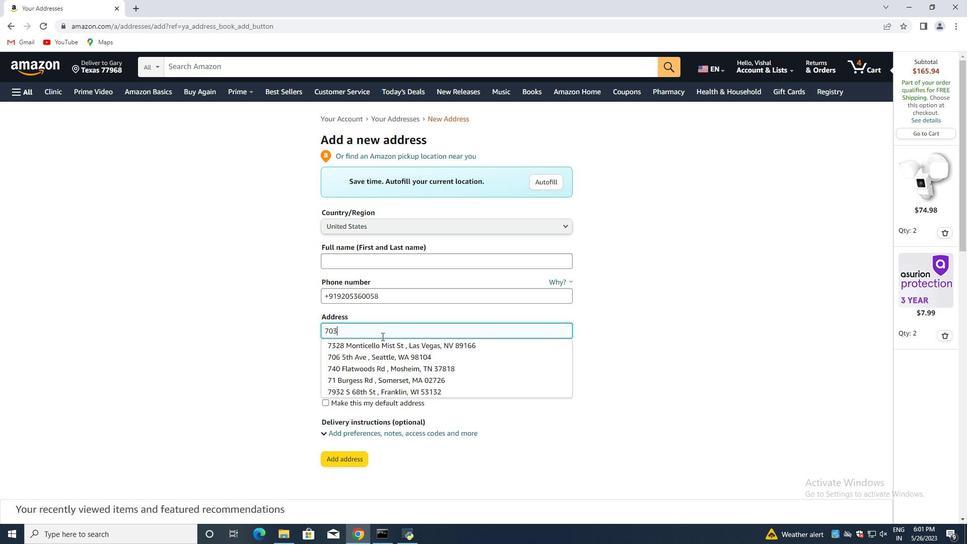 
Action: Key pressed 3
Screenshot: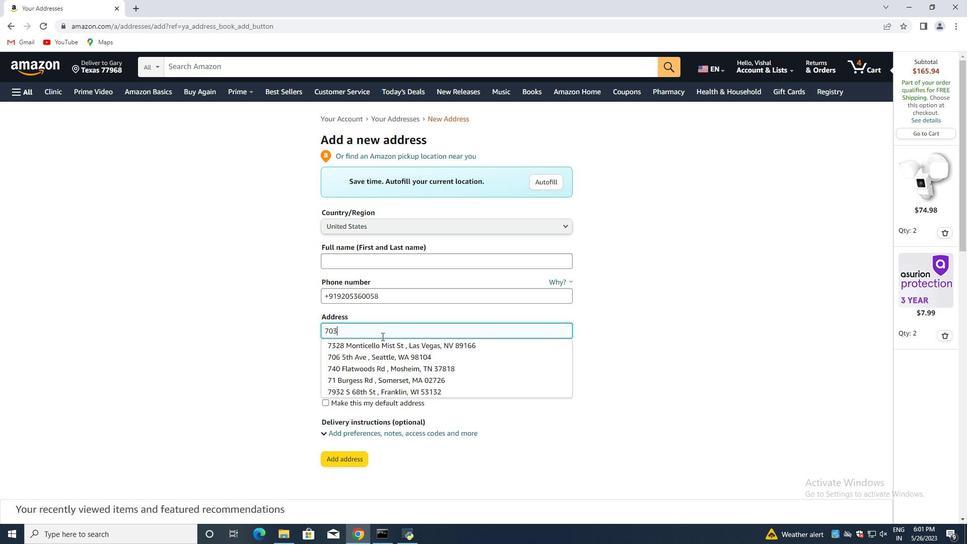 
Action: Mouse moved to (364, 314)
Screenshot: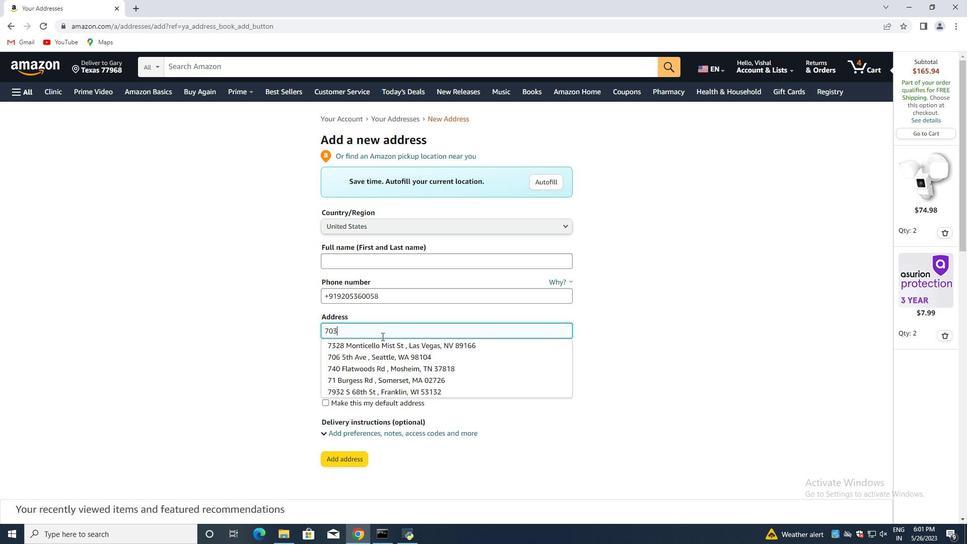 
Action: Key pressed <Key.space><Key.shift>Fritz<Key.space><Key.shift>Ave<Key.space><Key.shift>W,<Key.space><Key.shift>Wisconsin<Key.shift>(<Key.shift>WI),
Screenshot: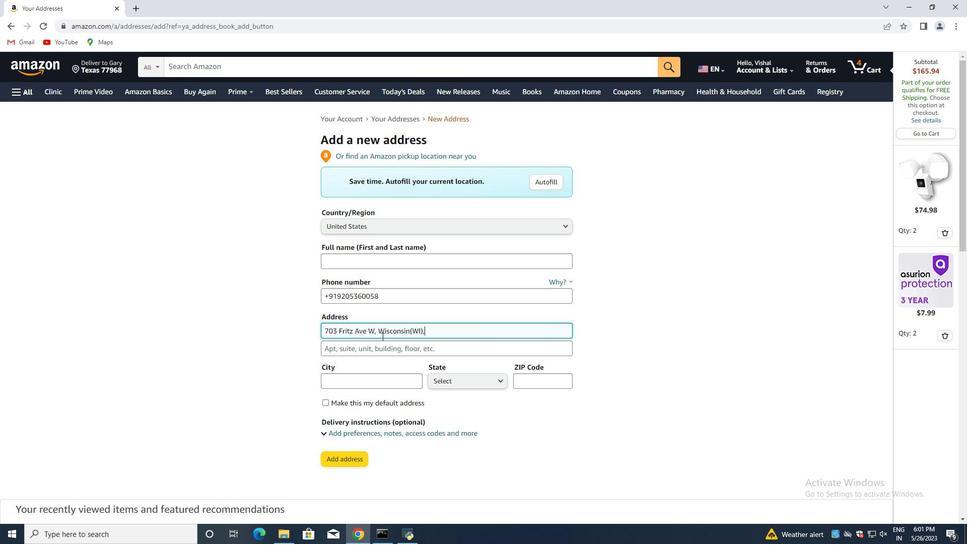 
Action: Mouse moved to (513, 340)
Screenshot: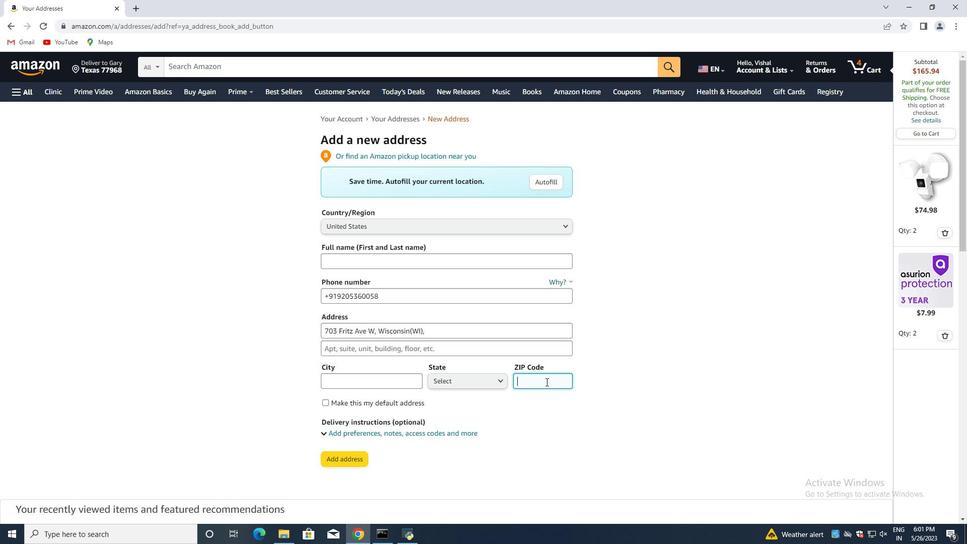 
Action: Mouse pressed left at (513, 340)
Screenshot: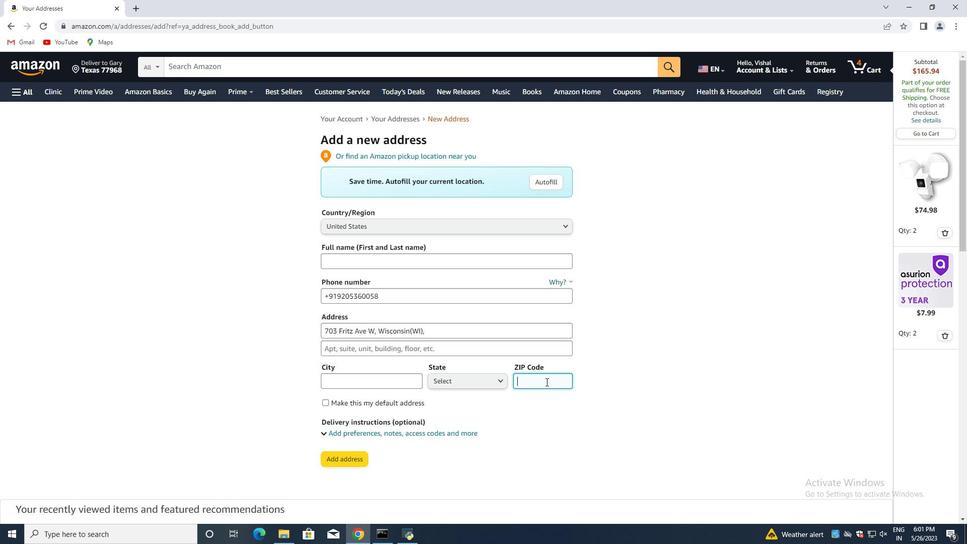 
Action: Mouse moved to (513, 339)
Screenshot: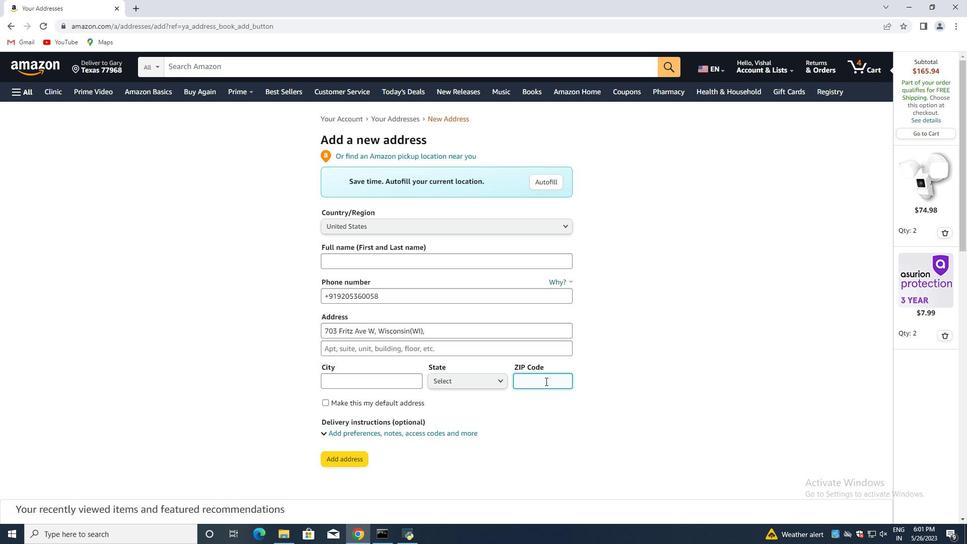 
Action: Key pressed 54848
Screenshot: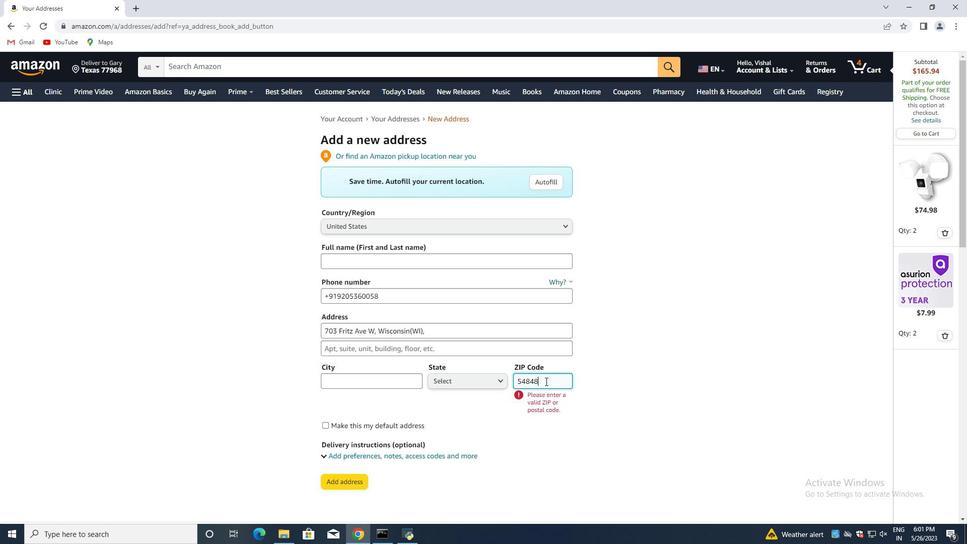 
Action: Mouse moved to (359, 288)
Screenshot: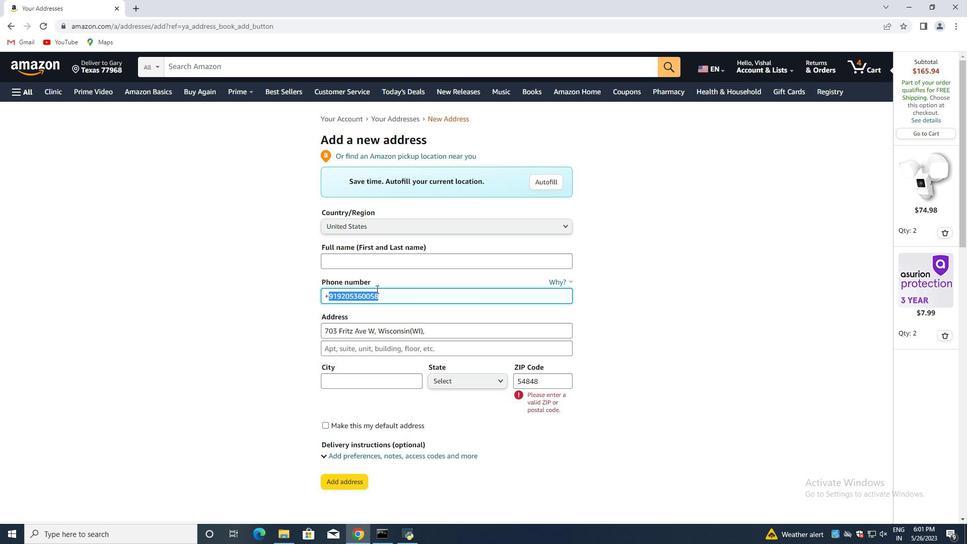 
Action: Mouse pressed left at (359, 288)
Screenshot: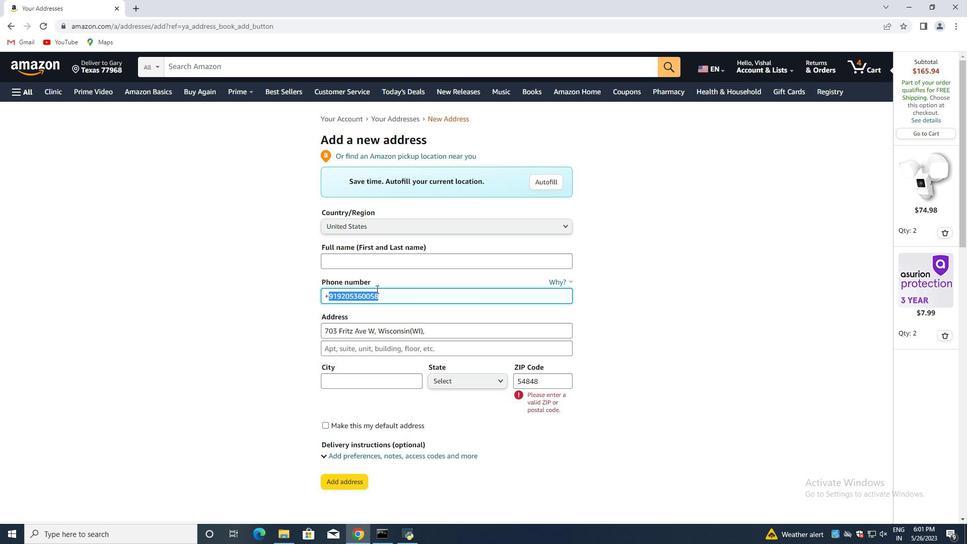 
Action: Mouse pressed left at (359, 288)
Screenshot: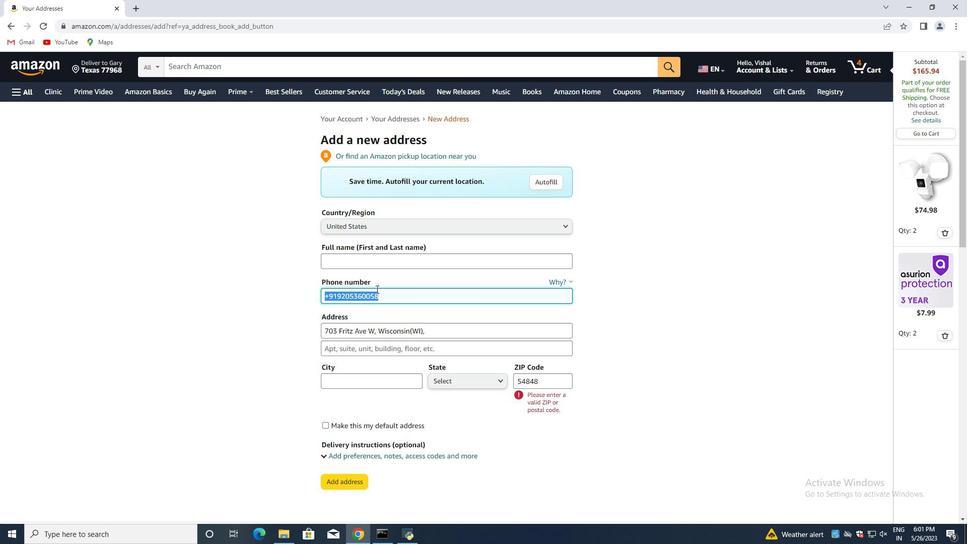 
Action: Mouse pressed left at (359, 288)
Screenshot: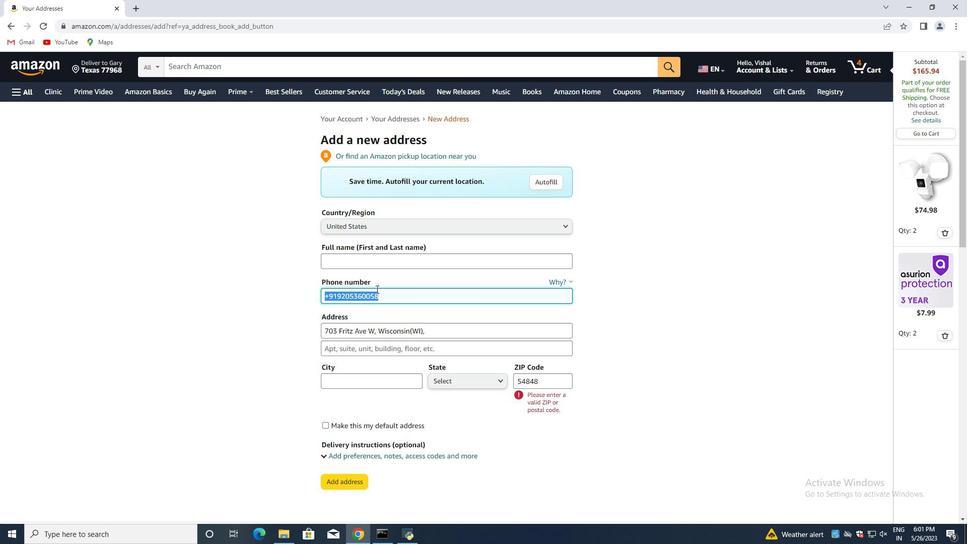 
Action: Mouse moved to (360, 290)
Screenshot: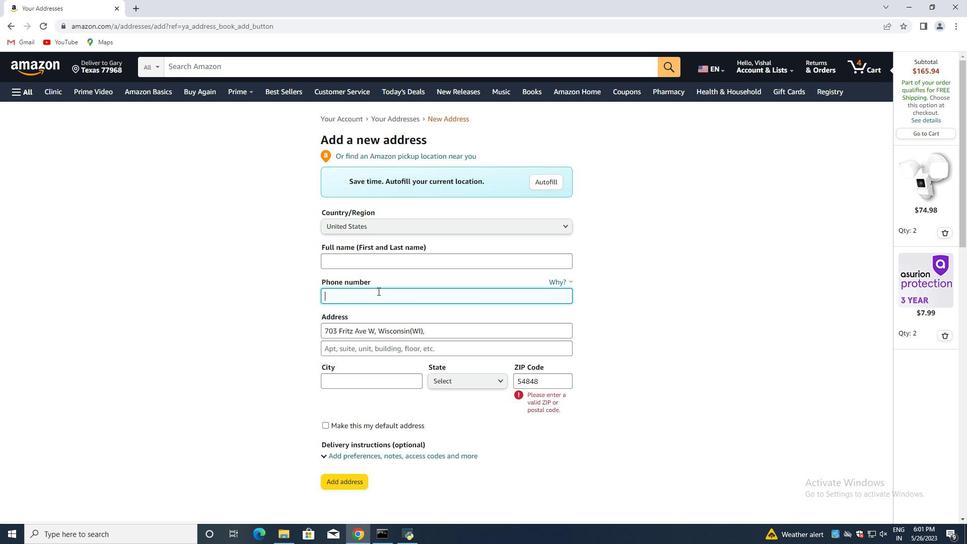 
Action: Key pressed <Key.backspace><Key.backspace>
Screenshot: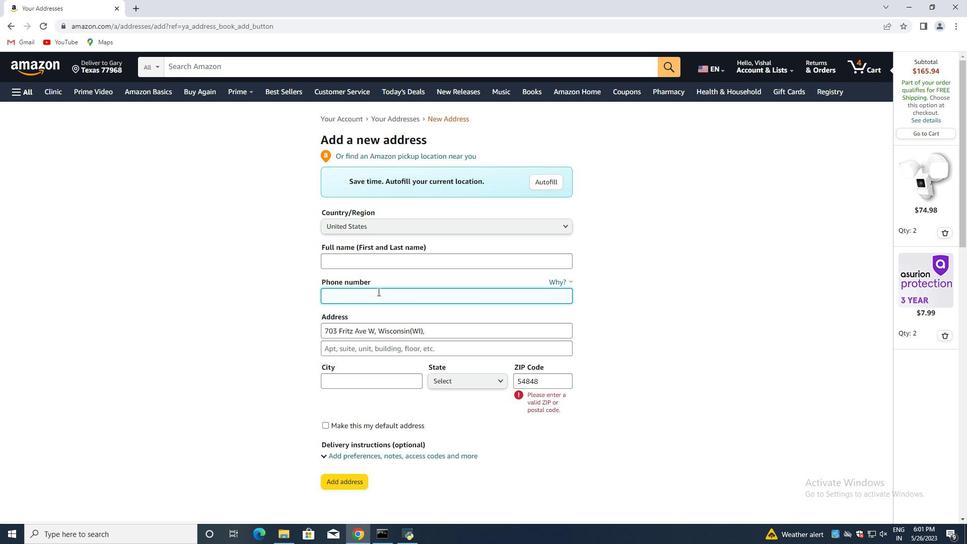 
Action: Mouse moved to (360, 290)
Screenshot: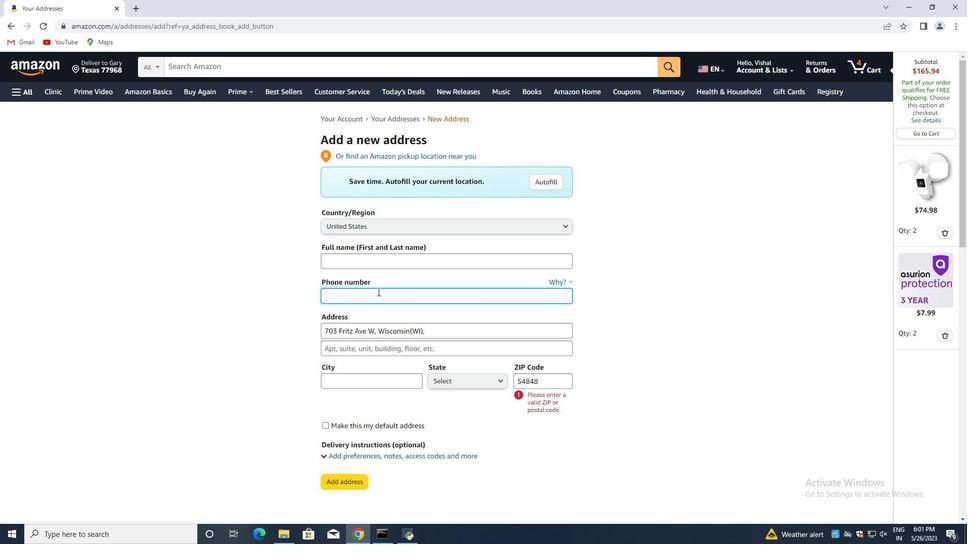 
Action: Key pressed 5073734876
Screenshot: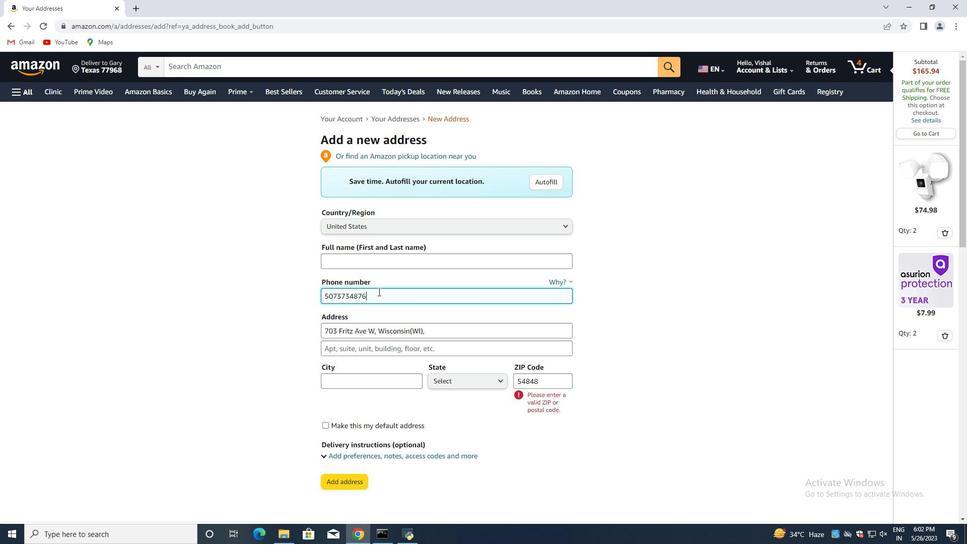 
Action: Mouse moved to (347, 337)
Screenshot: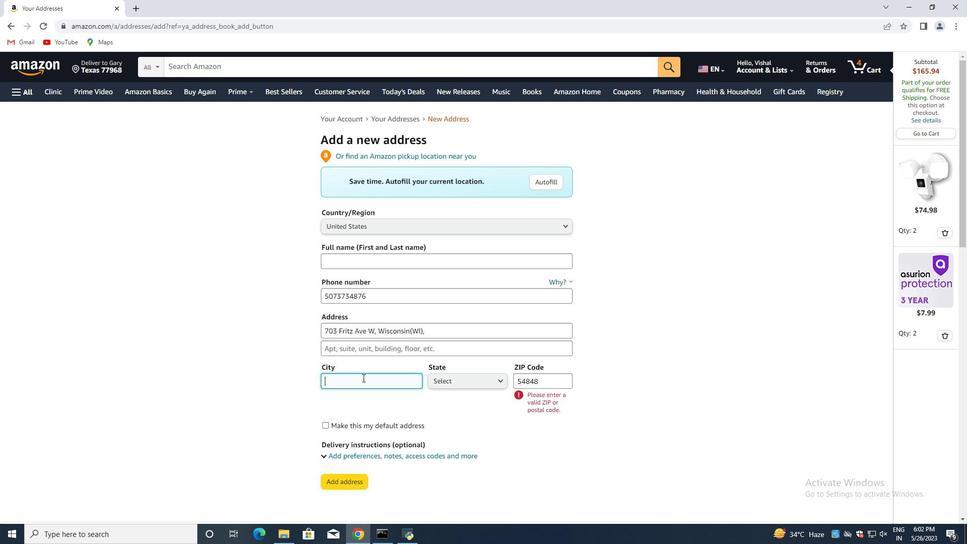 
Action: Mouse pressed left at (347, 337)
Screenshot: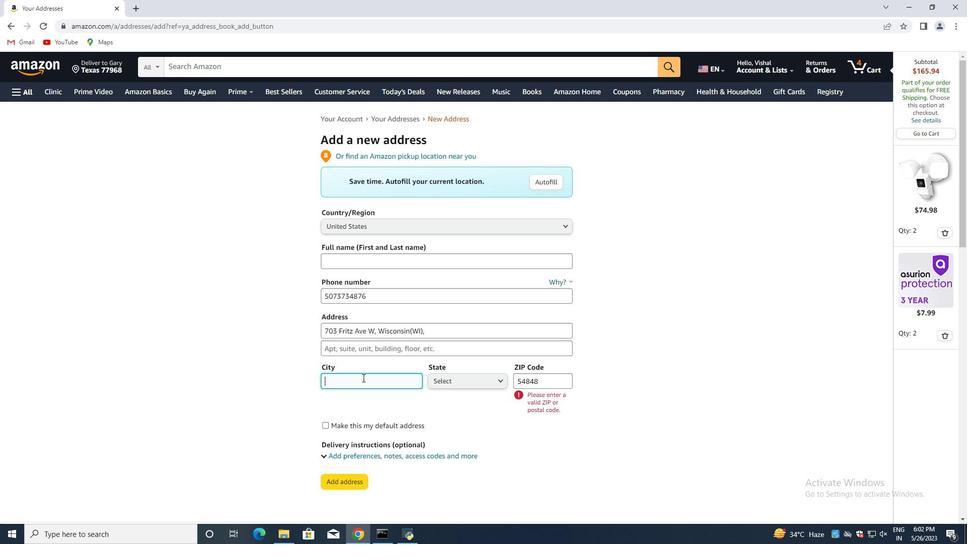 
Action: Mouse moved to (437, 340)
Screenshot: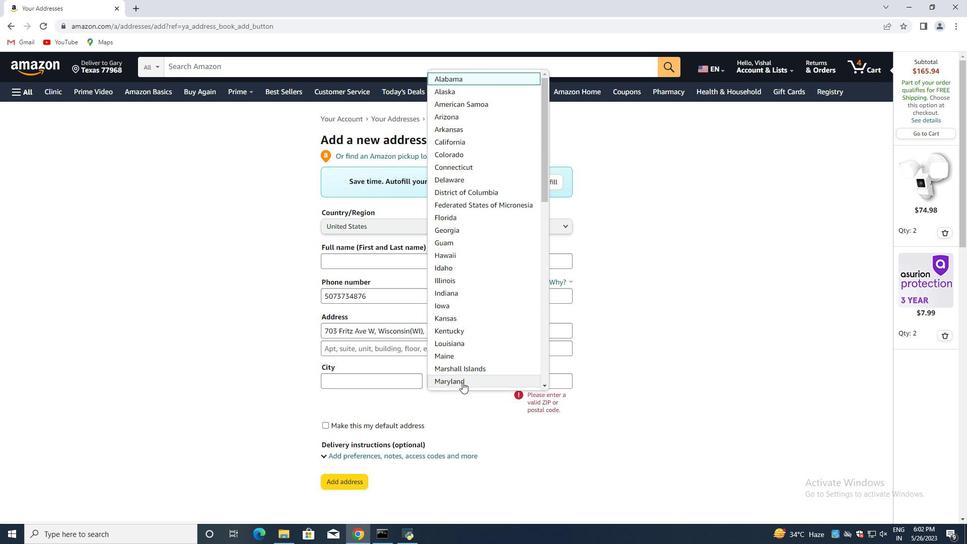 
Action: Mouse pressed left at (437, 340)
Screenshot: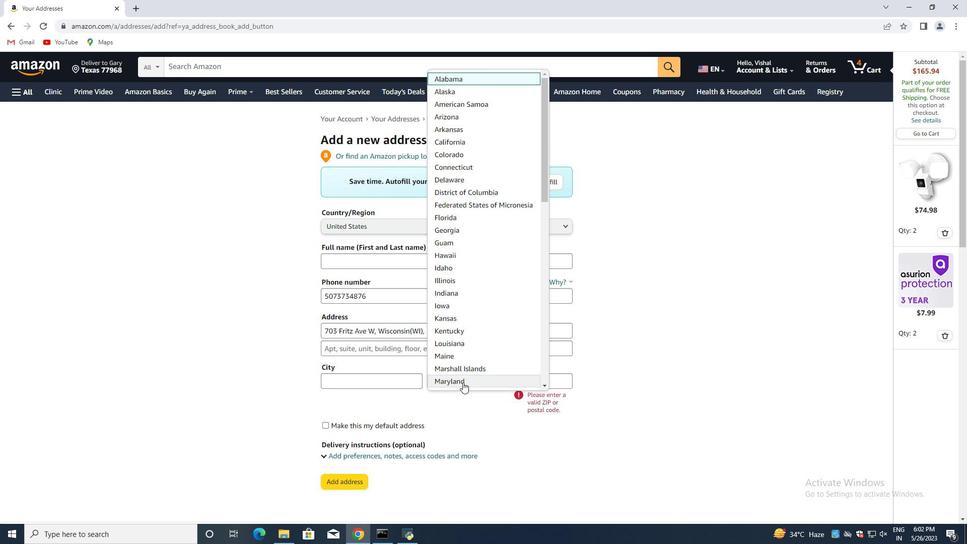 
Action: Mouse moved to (449, 269)
Screenshot: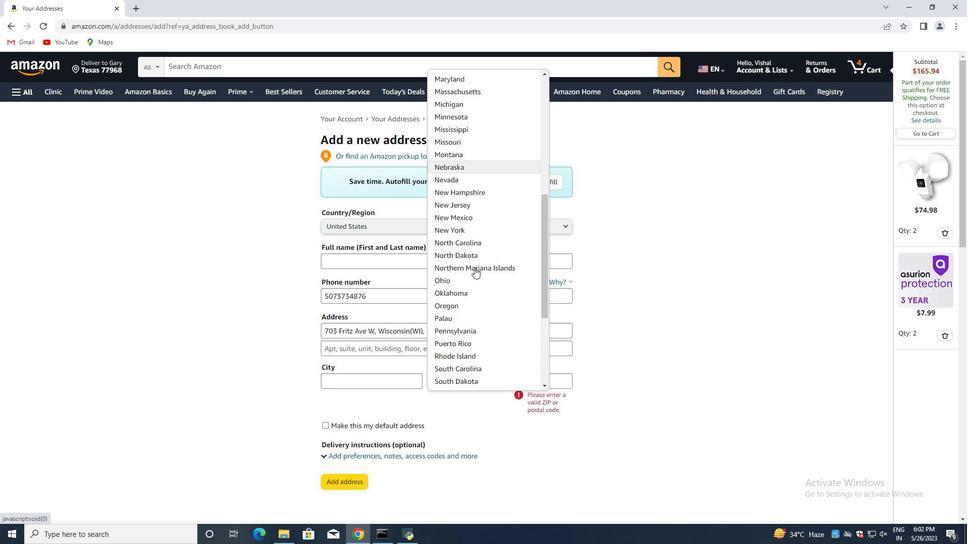 
Action: Mouse scrolled (449, 269) with delta (0, 0)
Screenshot: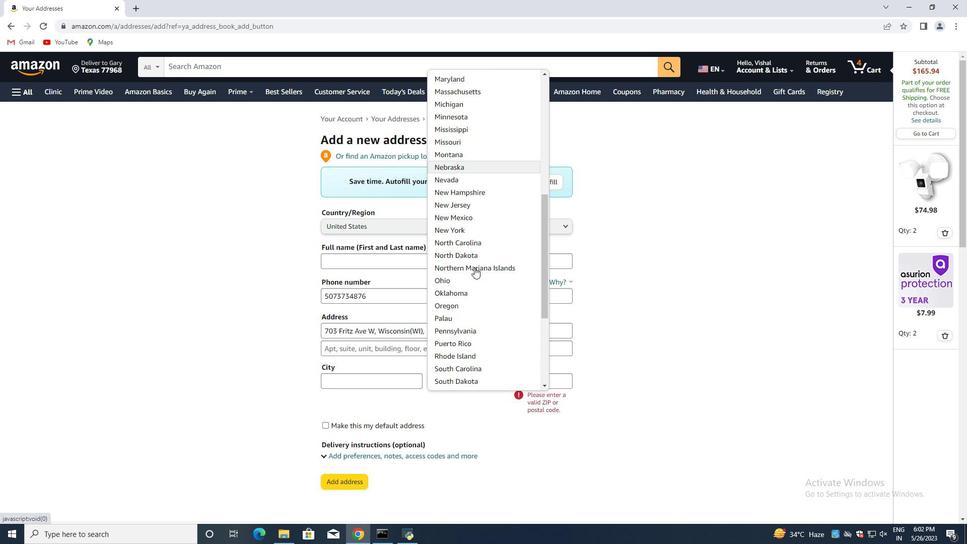 
Action: Mouse scrolled (449, 269) with delta (0, 0)
Screenshot: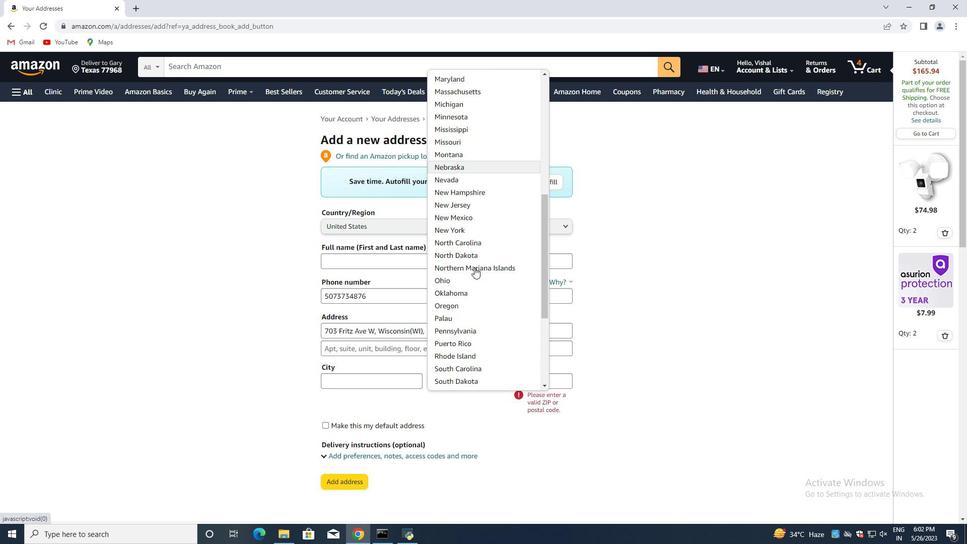
Action: Mouse moved to (448, 269)
Screenshot: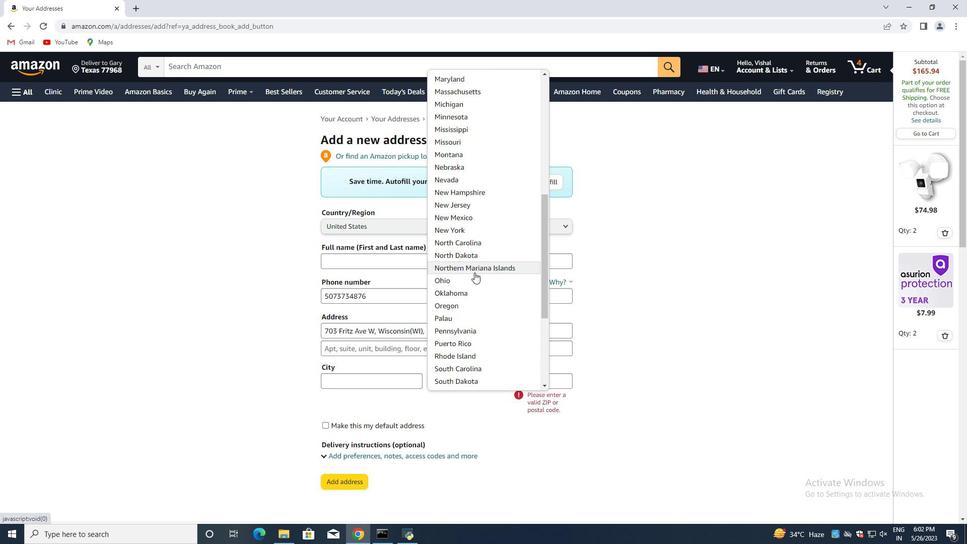 
Action: Mouse scrolled (448, 269) with delta (0, 0)
Screenshot: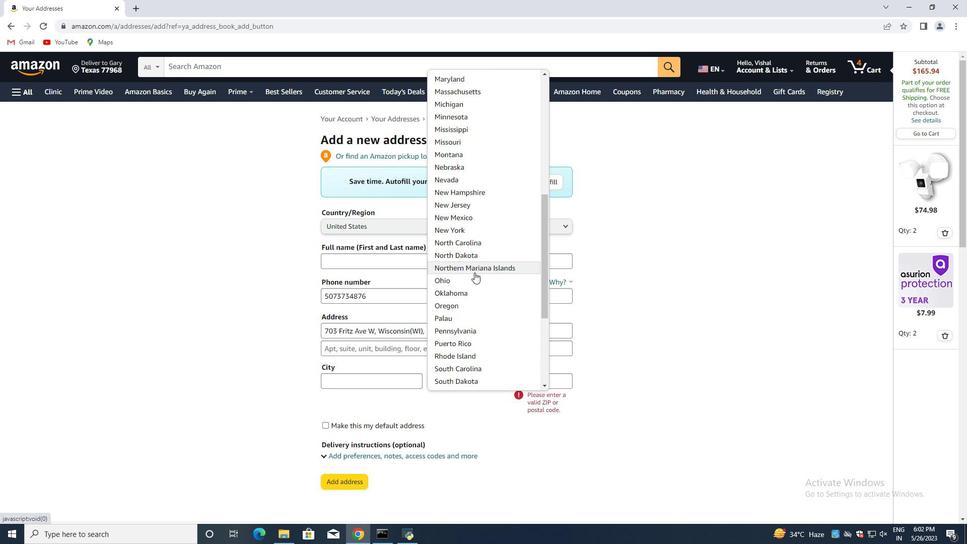 
Action: Mouse moved to (448, 270)
Screenshot: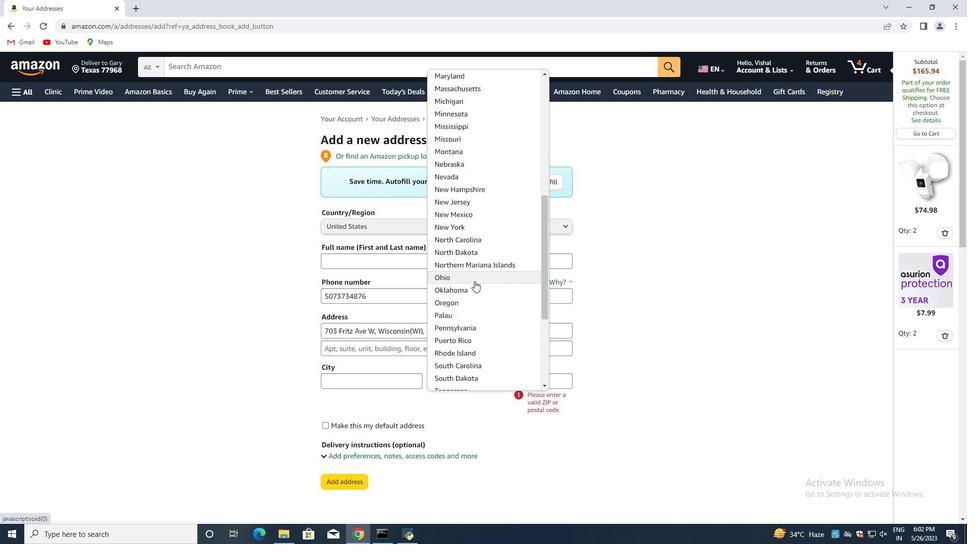 
Action: Mouse scrolled (448, 269) with delta (0, 0)
Screenshot: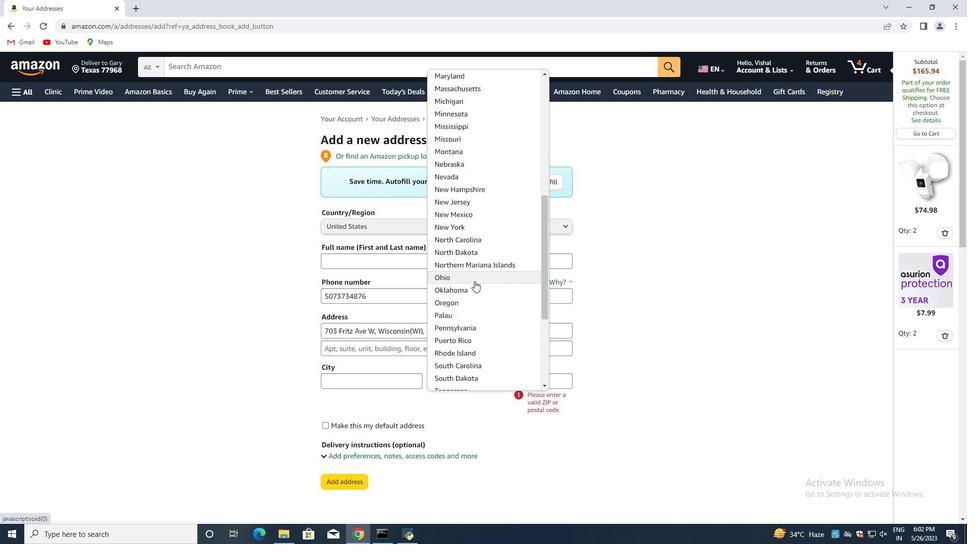 
Action: Mouse moved to (448, 275)
Screenshot: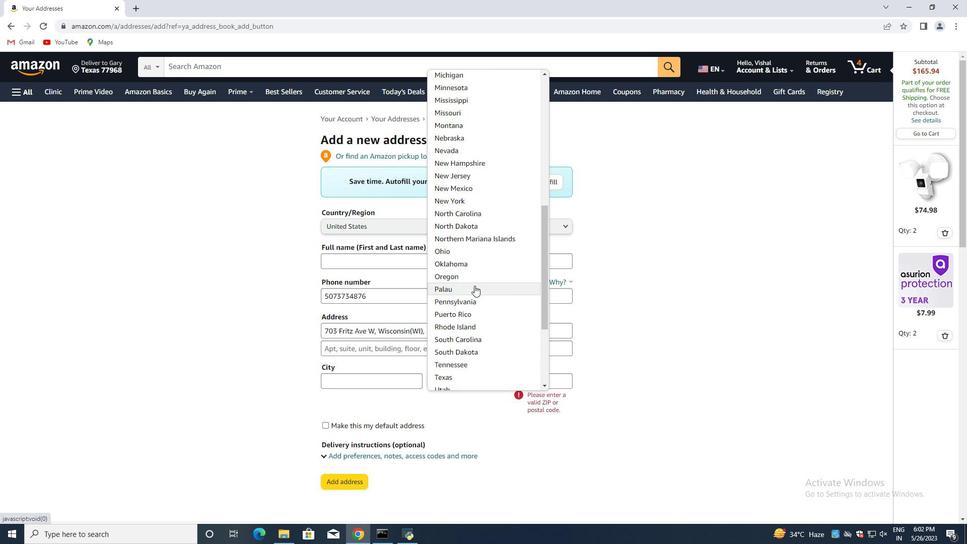 
Action: Mouse scrolled (448, 272) with delta (0, 0)
Screenshot: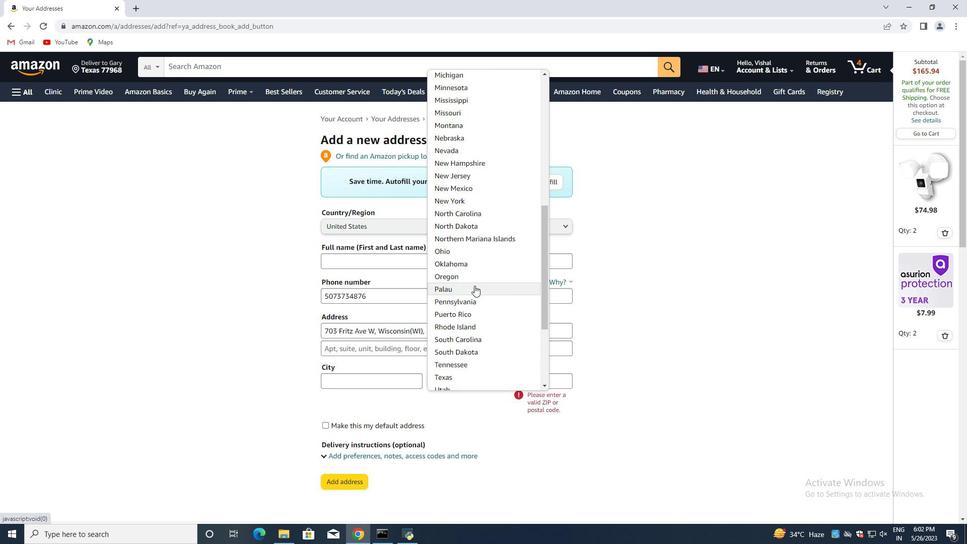 
Action: Mouse moved to (448, 276)
Screenshot: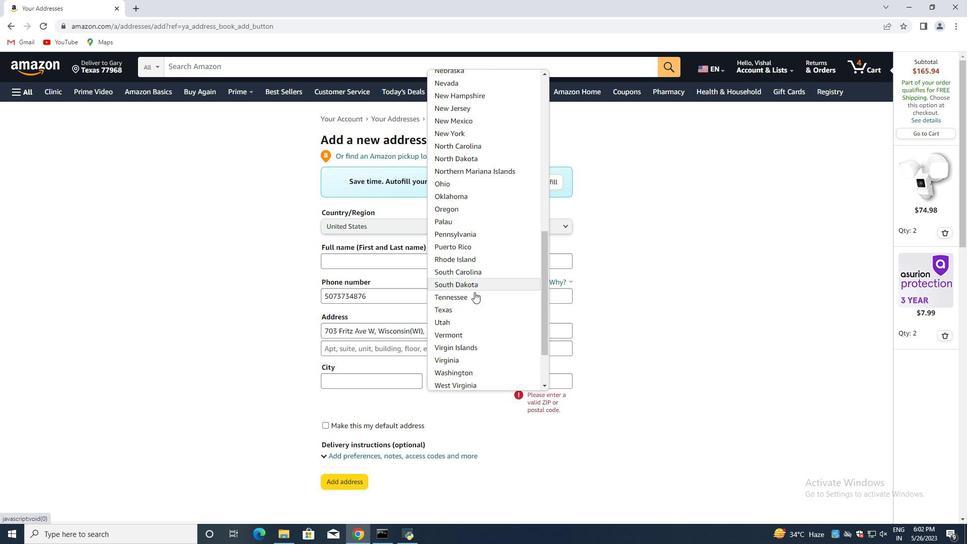 
Action: Mouse scrolled (448, 275) with delta (0, 0)
Screenshot: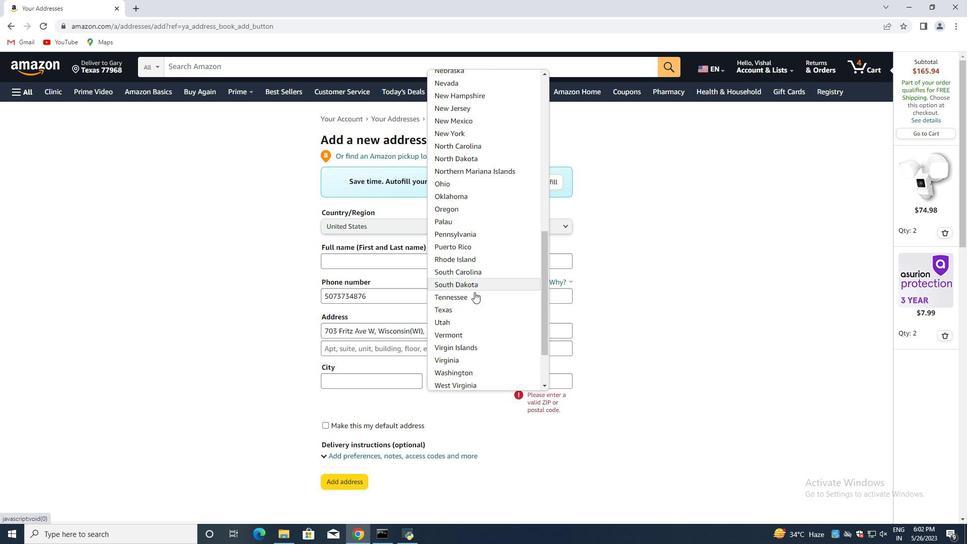 
Action: Mouse moved to (448, 279)
Screenshot: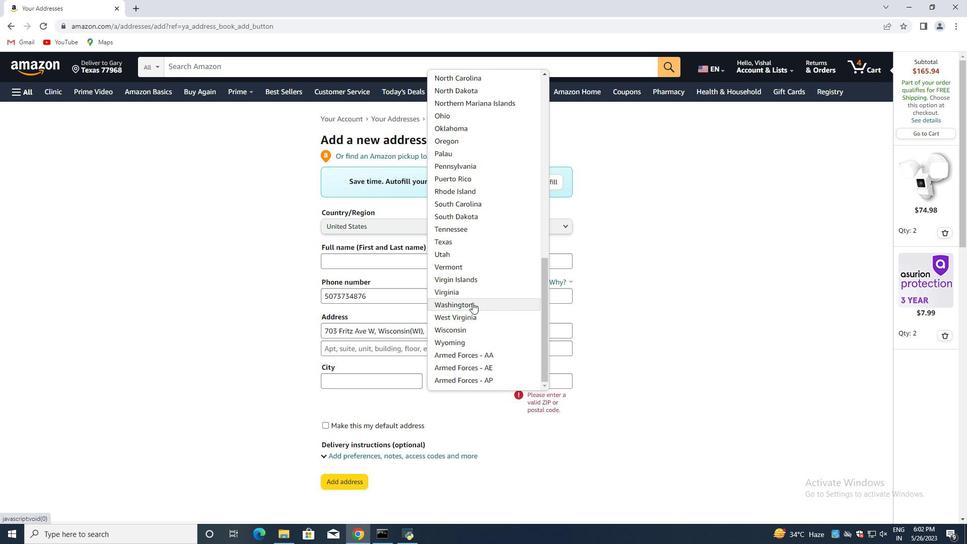 
Action: Mouse scrolled (448, 279) with delta (0, 0)
Screenshot: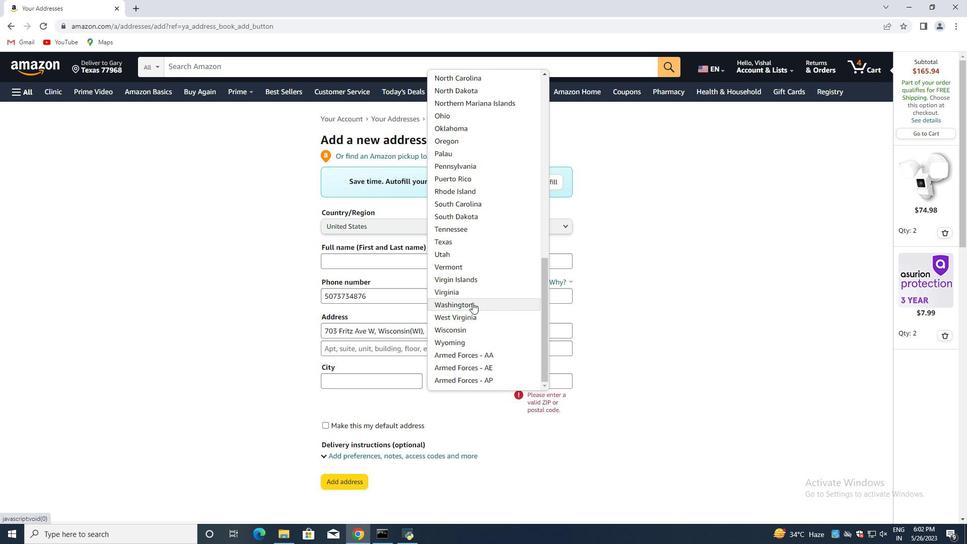 
Action: Mouse moved to (448, 280)
Screenshot: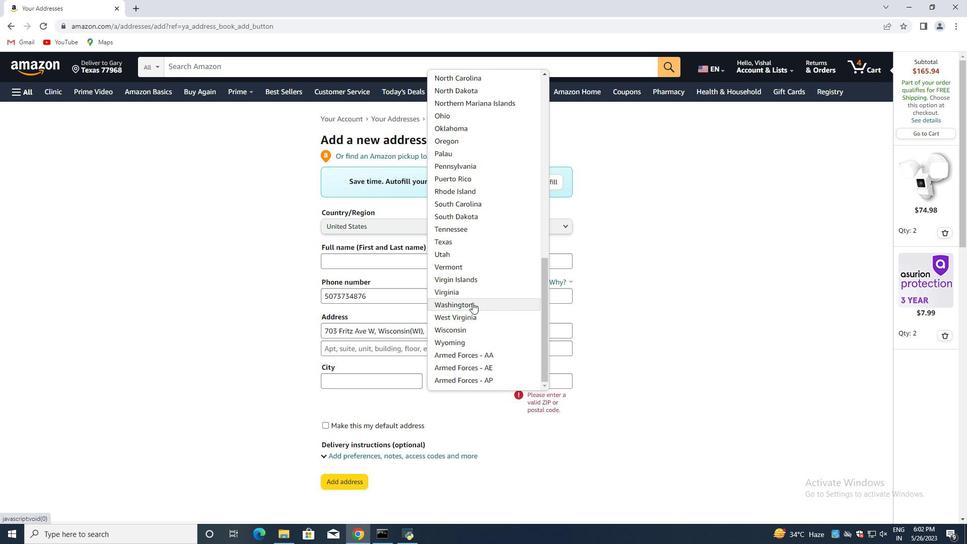
Action: Mouse scrolled (448, 280) with delta (0, 0)
Screenshot: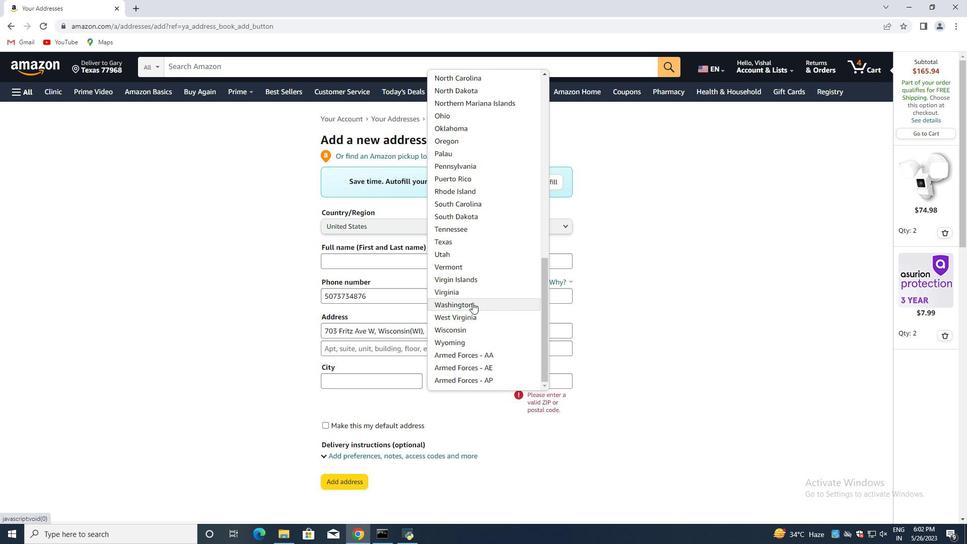 
Action: Mouse moved to (448, 283)
Screenshot: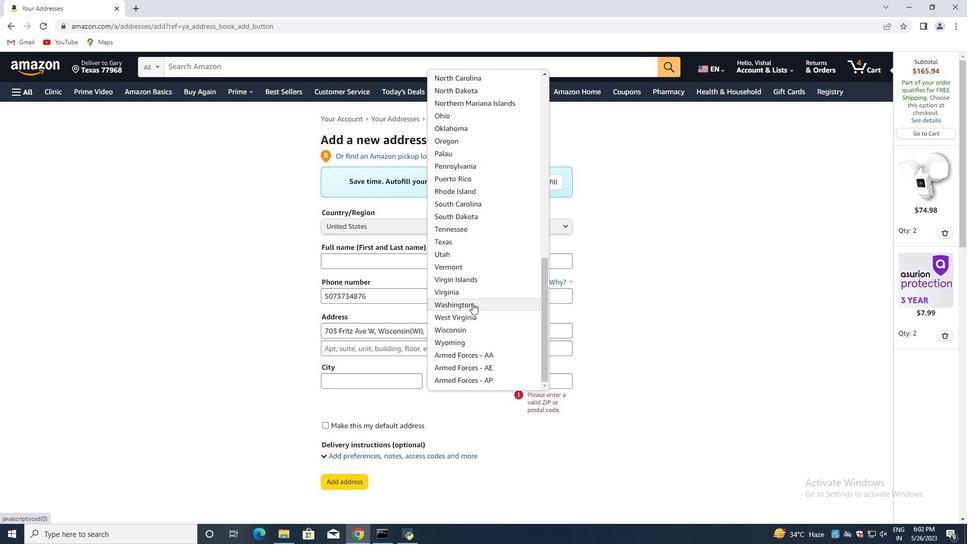 
Action: Mouse scrolled (448, 282) with delta (0, 0)
Screenshot: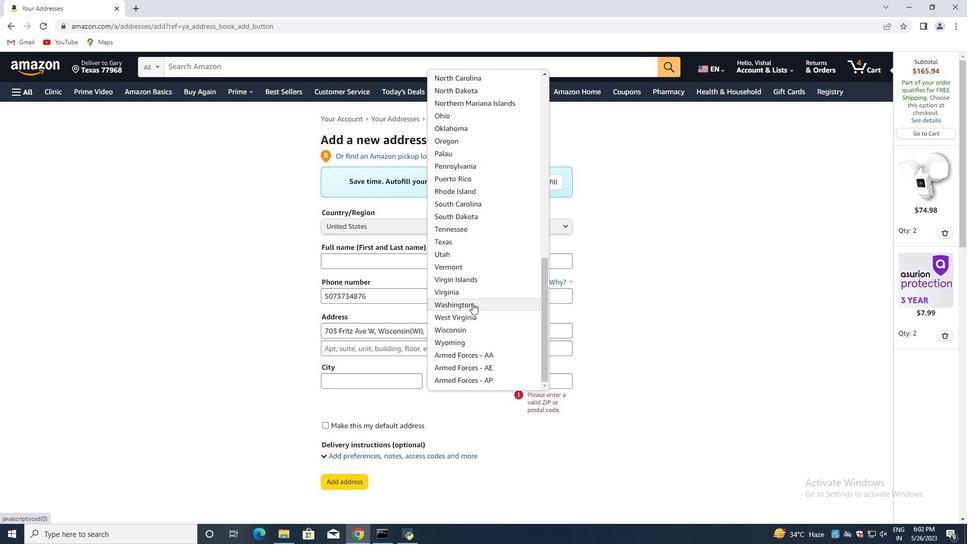 
Action: Mouse moved to (448, 284)
Screenshot: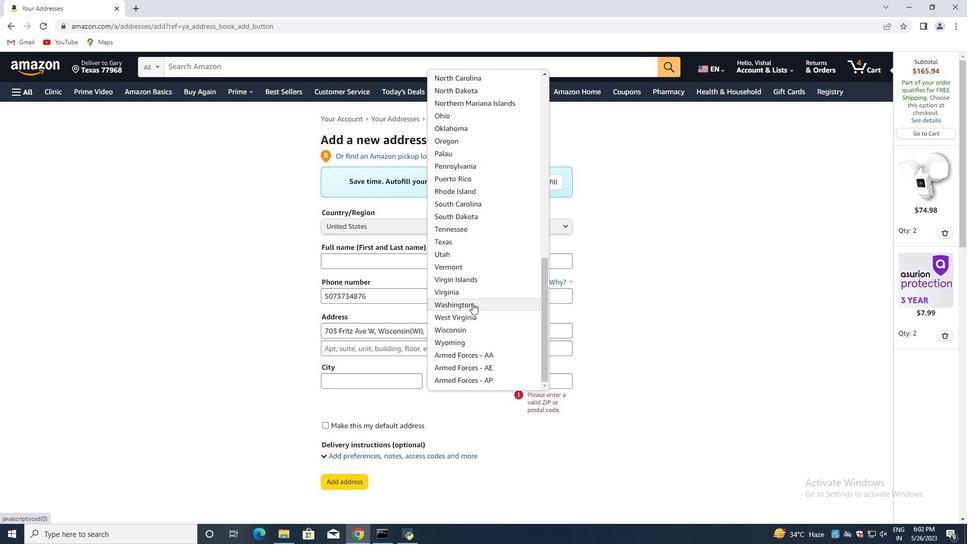 
Action: Mouse scrolled (448, 283) with delta (0, 0)
Screenshot: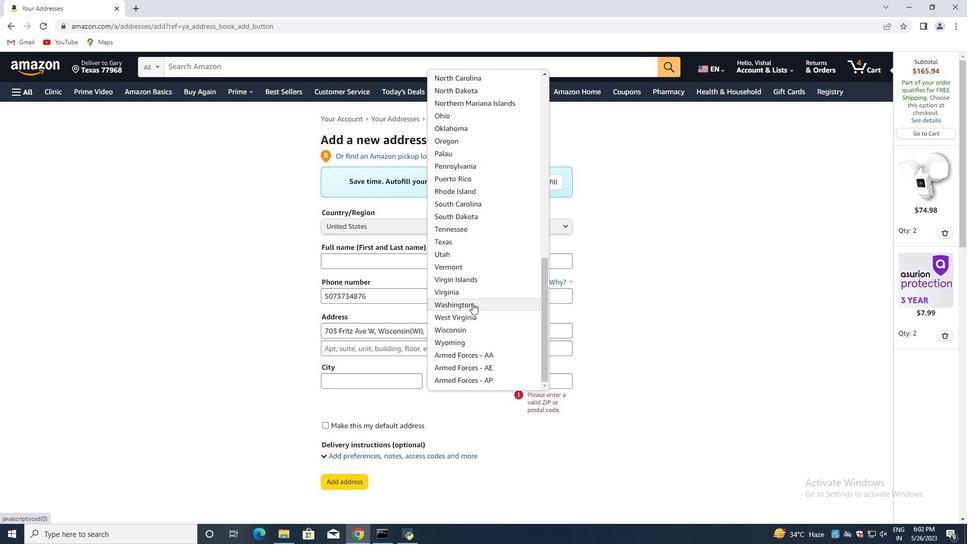 
Action: Mouse moved to (448, 286)
Screenshot: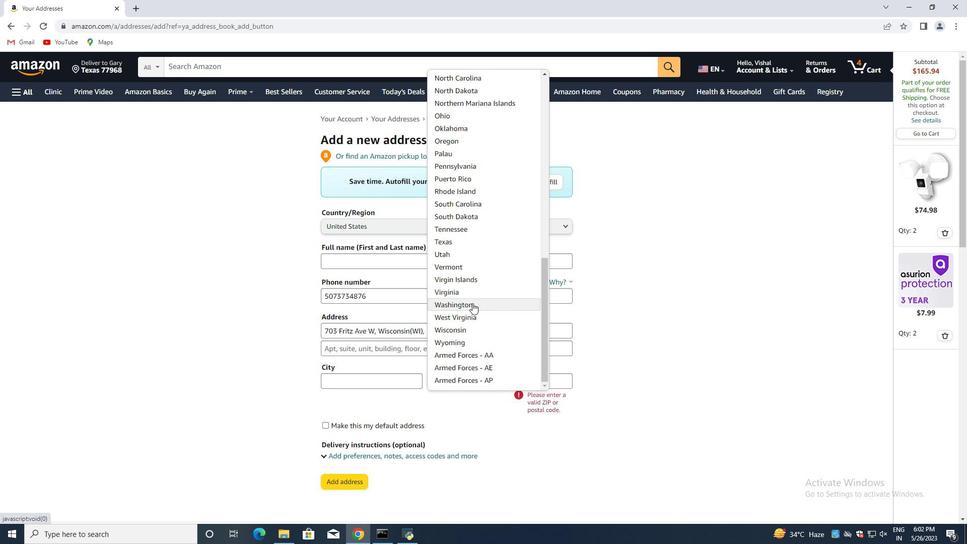 
Action: Mouse scrolled (448, 285) with delta (0, 0)
Screenshot: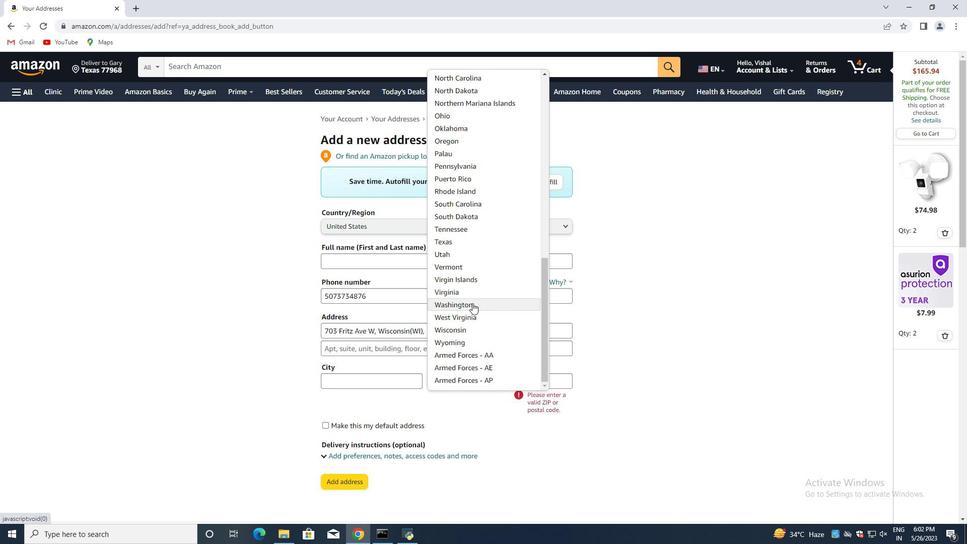 
Action: Mouse moved to (445, 298)
Screenshot: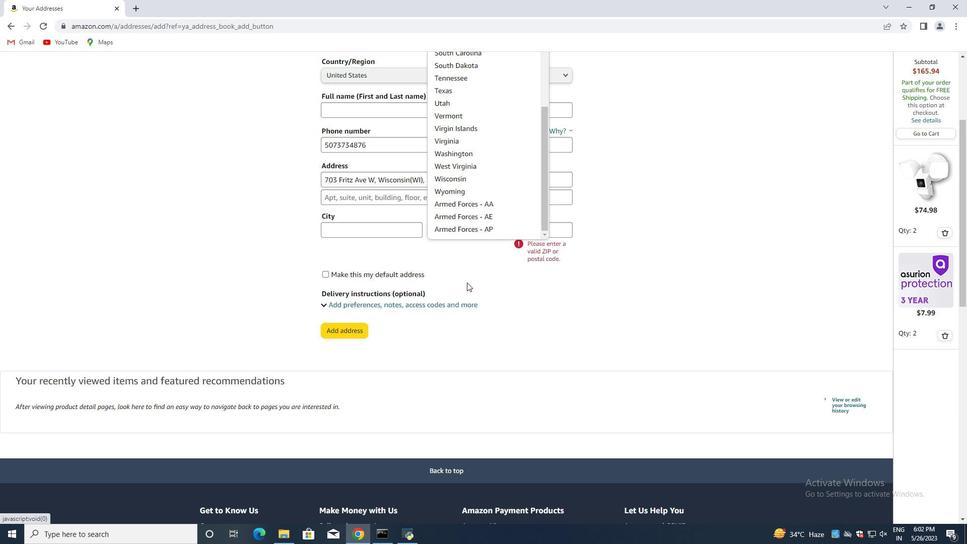
Action: Mouse scrolled (445, 297) with delta (0, 0)
Screenshot: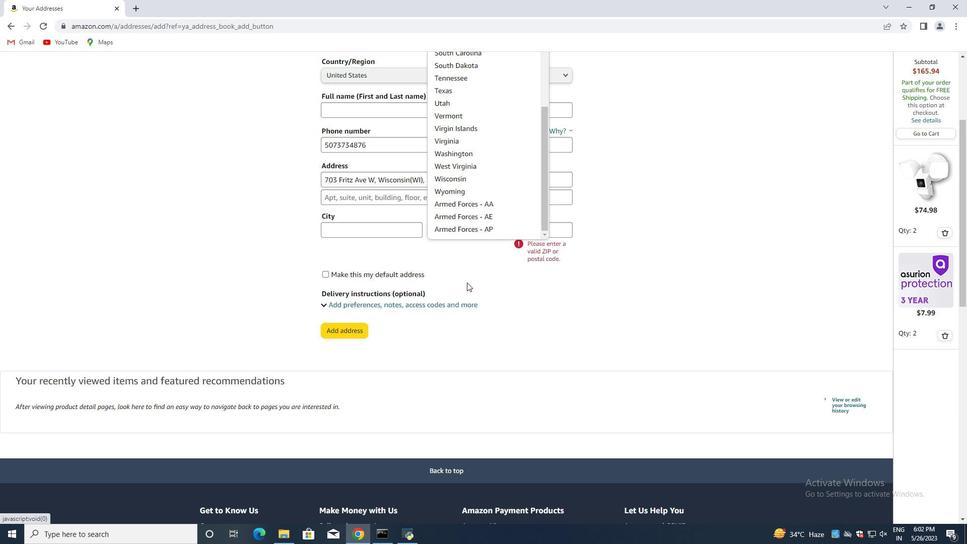 
Action: Mouse moved to (445, 298)
Screenshot: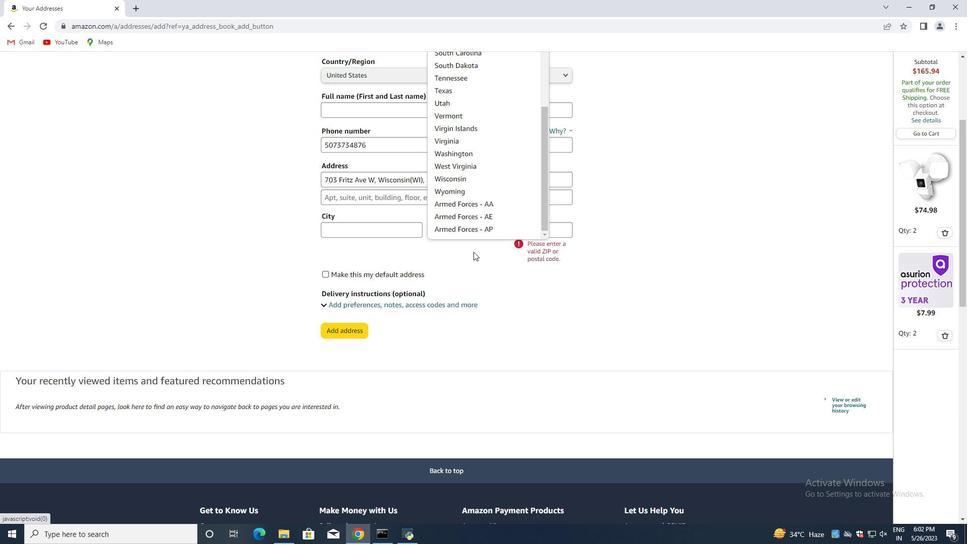 
Action: Mouse scrolled (445, 298) with delta (0, 0)
Screenshot: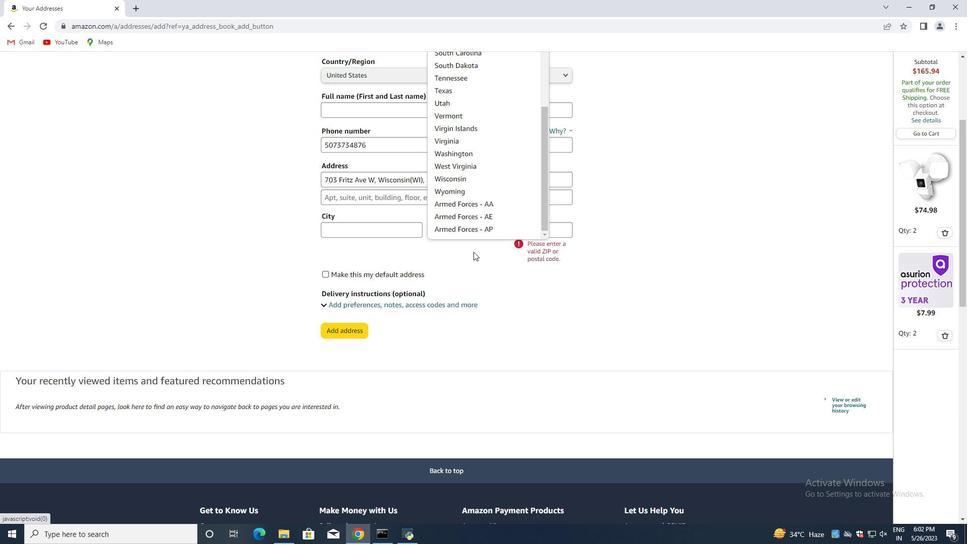 
Action: Mouse moved to (445, 298)
Screenshot: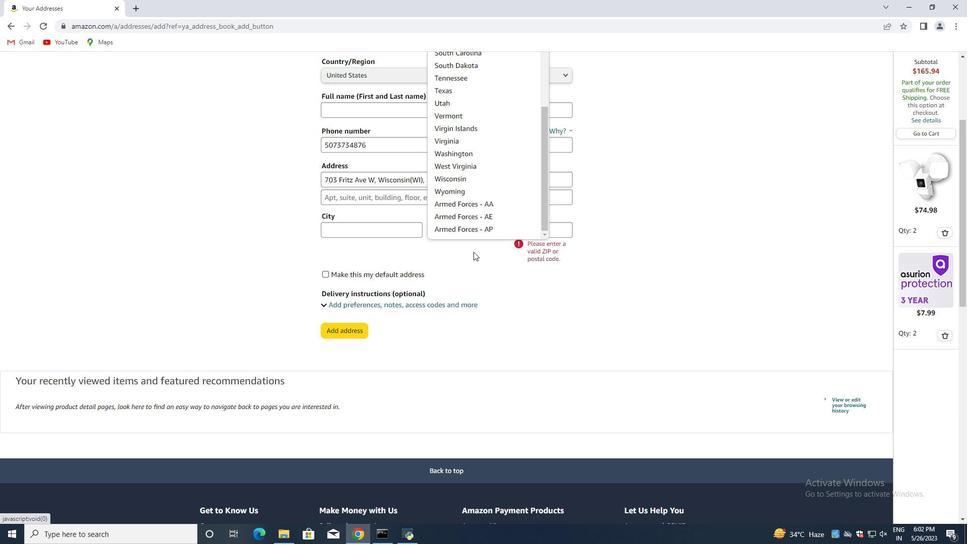 
Action: Mouse scrolled (445, 298) with delta (0, 0)
Screenshot: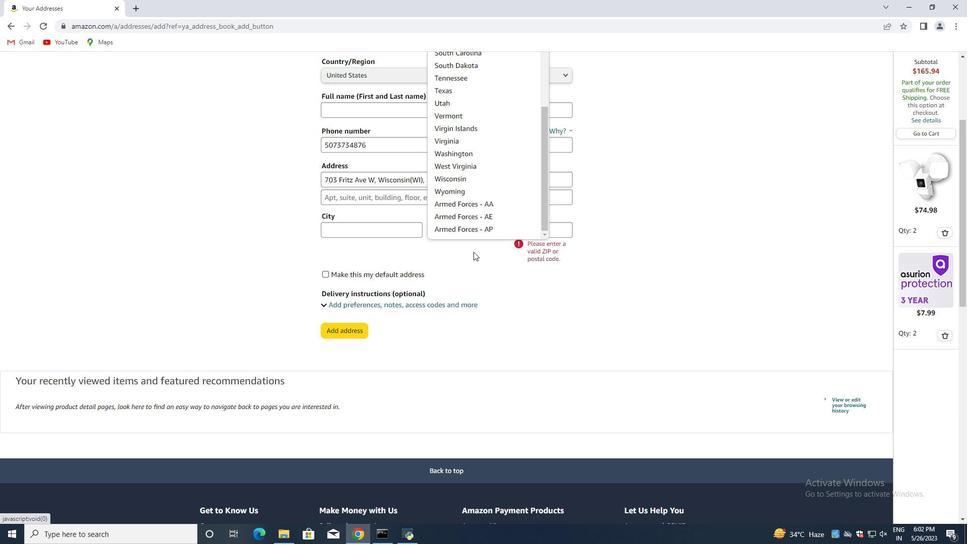
Action: Mouse moved to (449, 213)
Screenshot: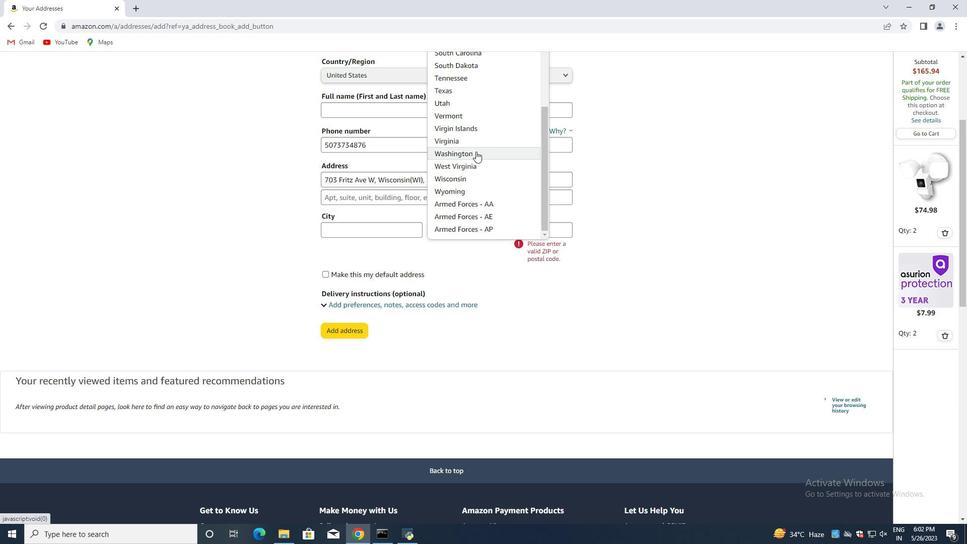 
Action: Mouse pressed left at (449, 213)
Screenshot: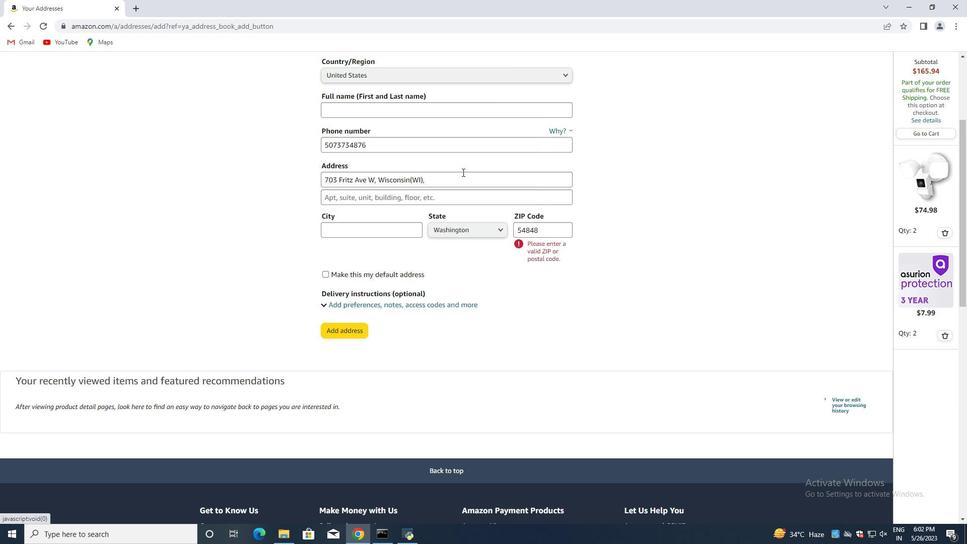
Action: Mouse moved to (351, 256)
Screenshot: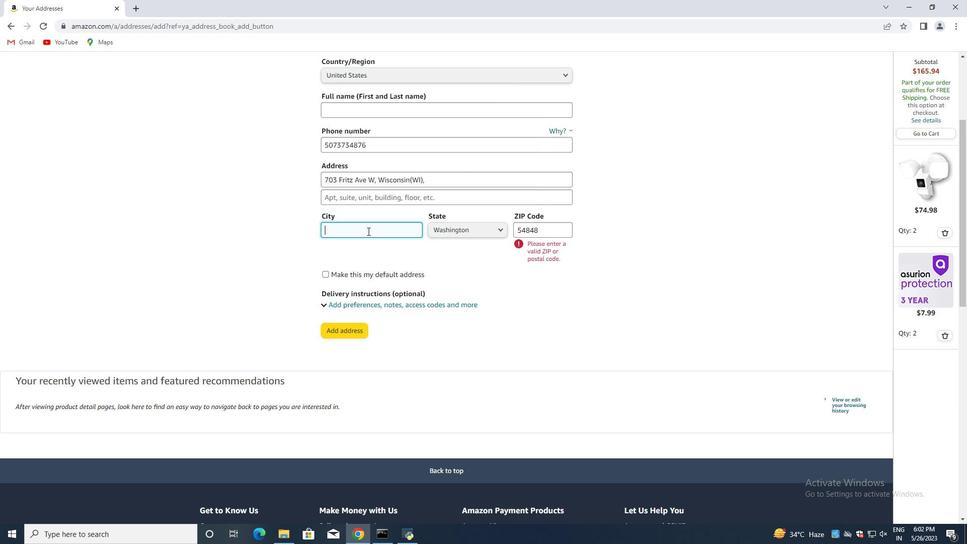 
Action: Mouse pressed left at (351, 256)
Screenshot: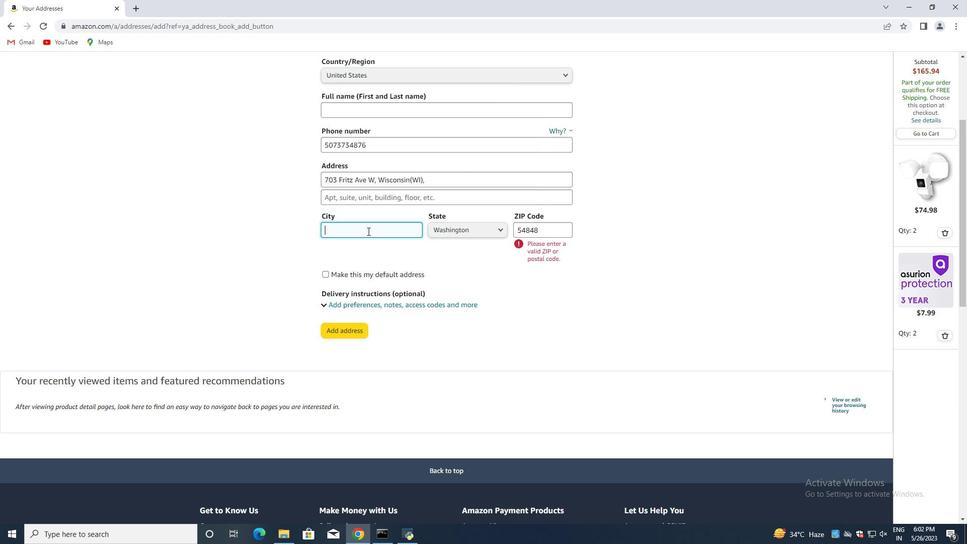 
Action: Mouse moved to (373, 273)
Screenshot: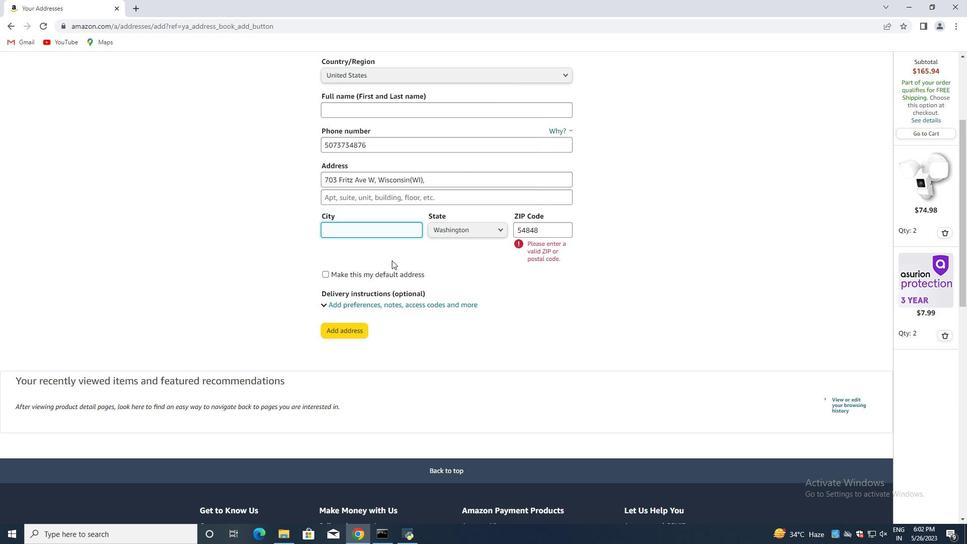 
Action: Key pressed <Key.shift>Washington
Screenshot: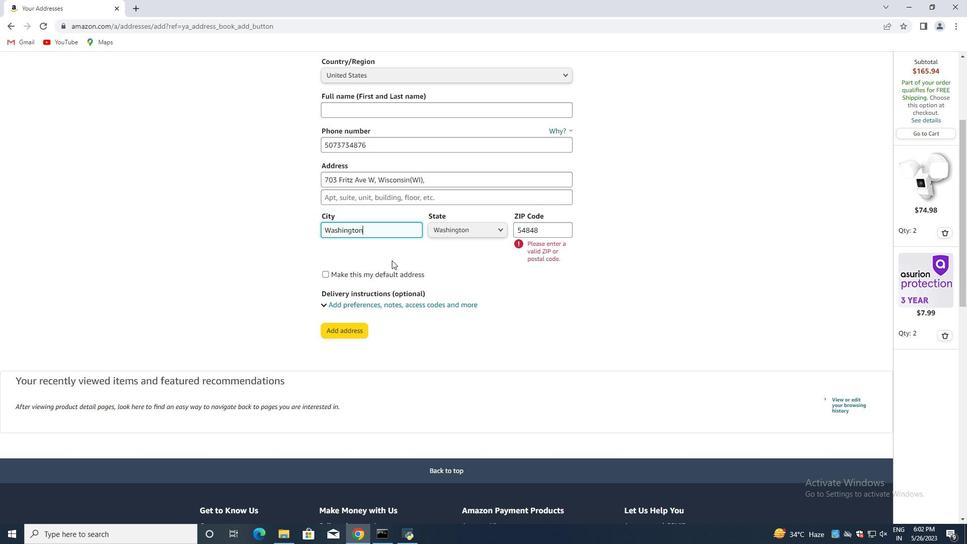 
Action: Mouse moved to (322, 226)
Screenshot: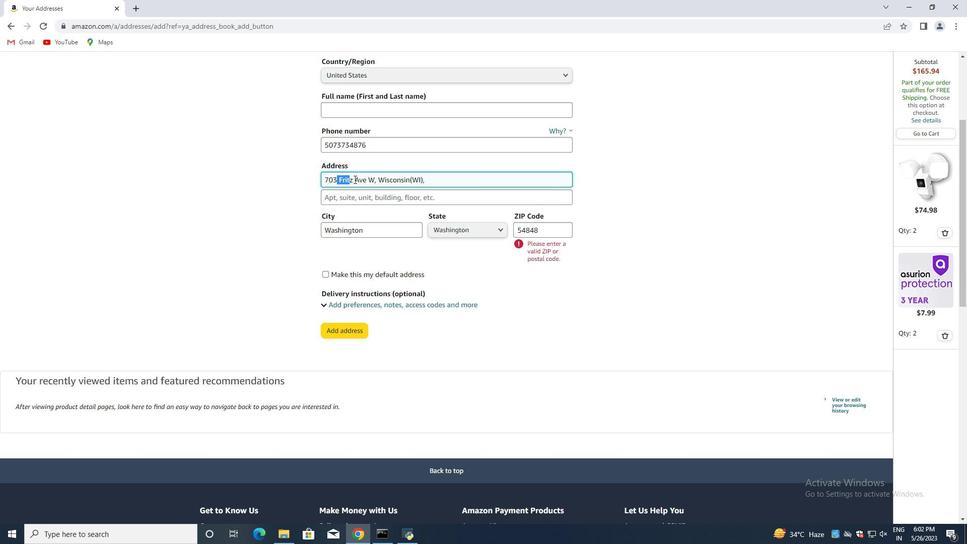 
Action: Mouse pressed left at (322, 226)
Screenshot: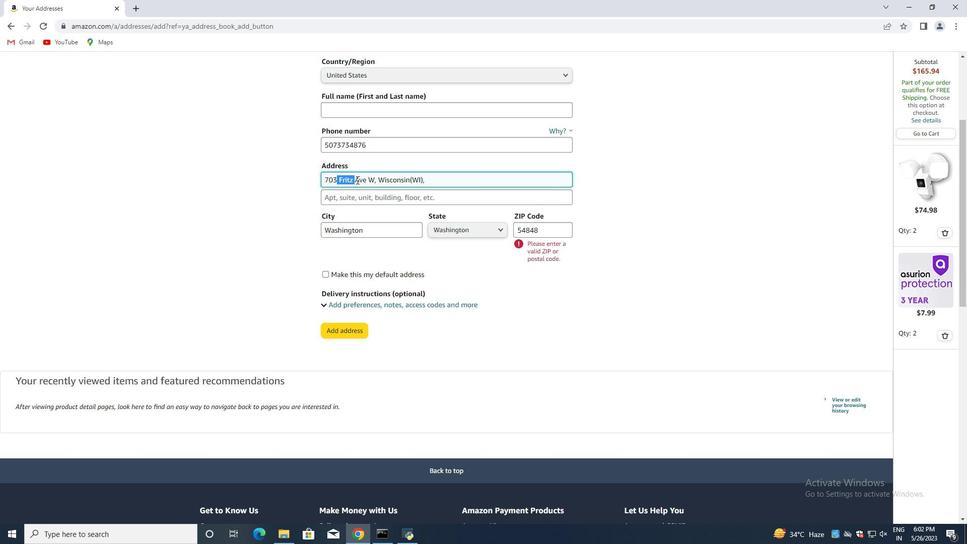 
Action: Mouse moved to (348, 253)
Screenshot: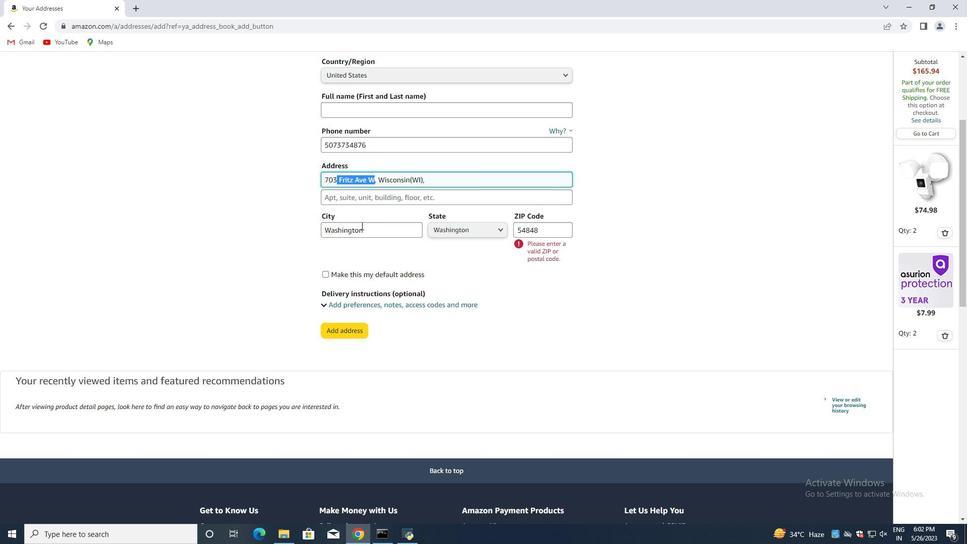 
Action: Key pressed ctrl+C
Screenshot: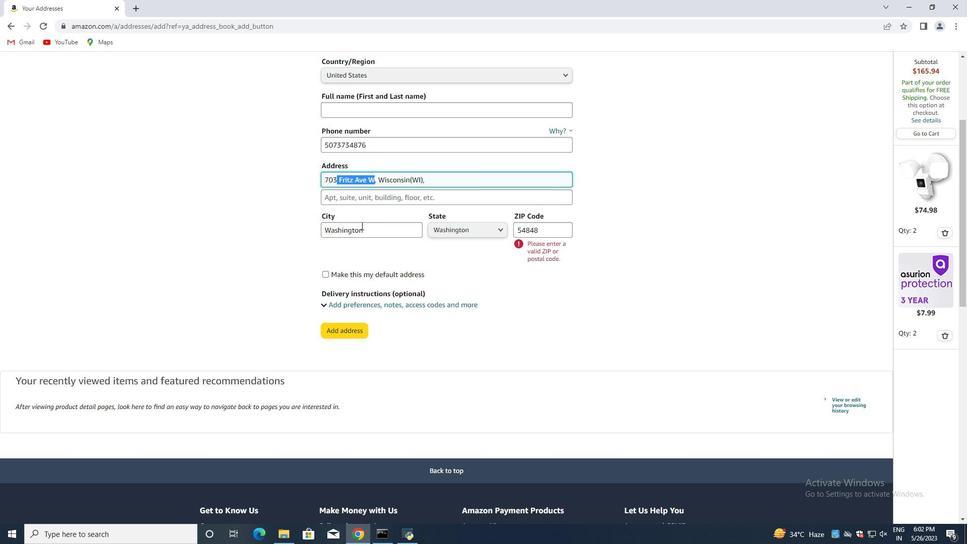 
Action: Mouse moved to (345, 253)
Screenshot: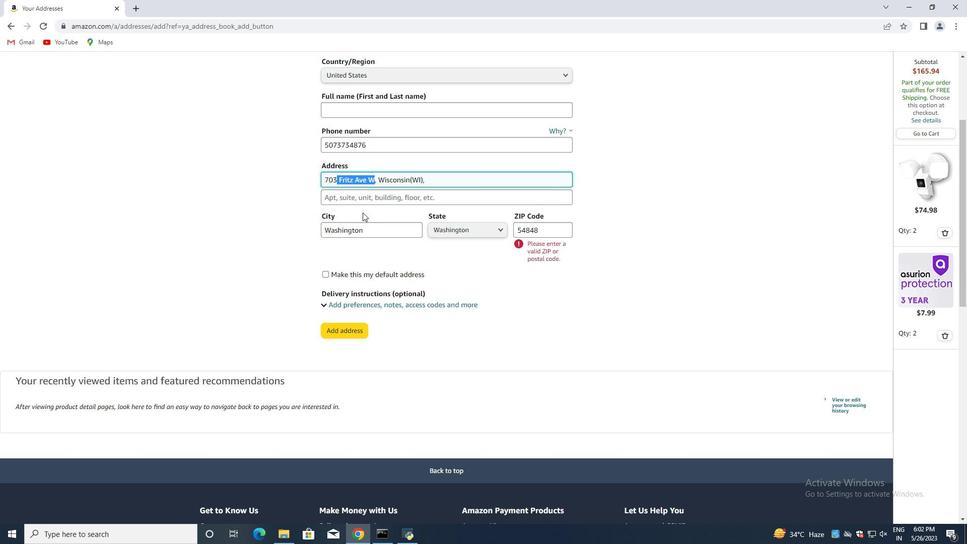 
Action: Key pressed <'\x03'>
Screenshot: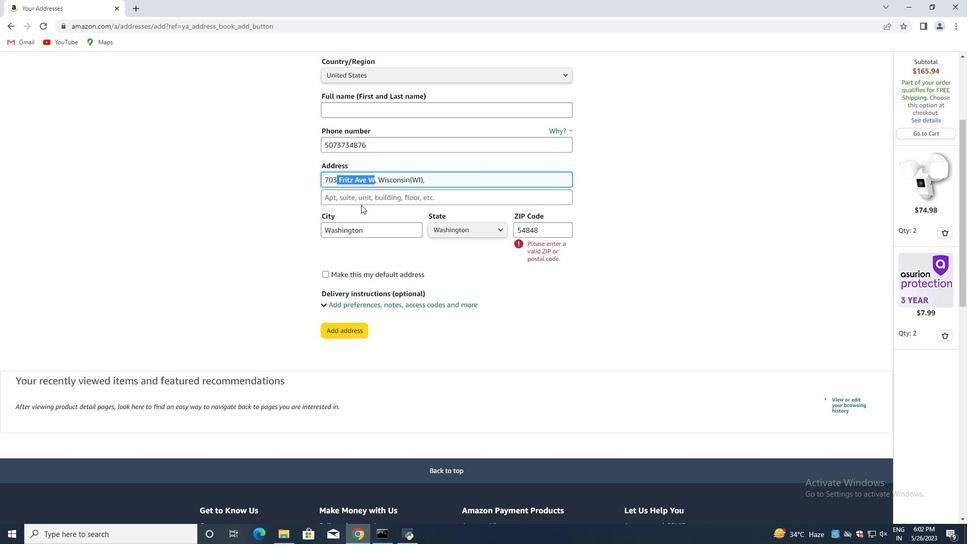 
Action: Mouse moved to (346, 239)
Screenshot: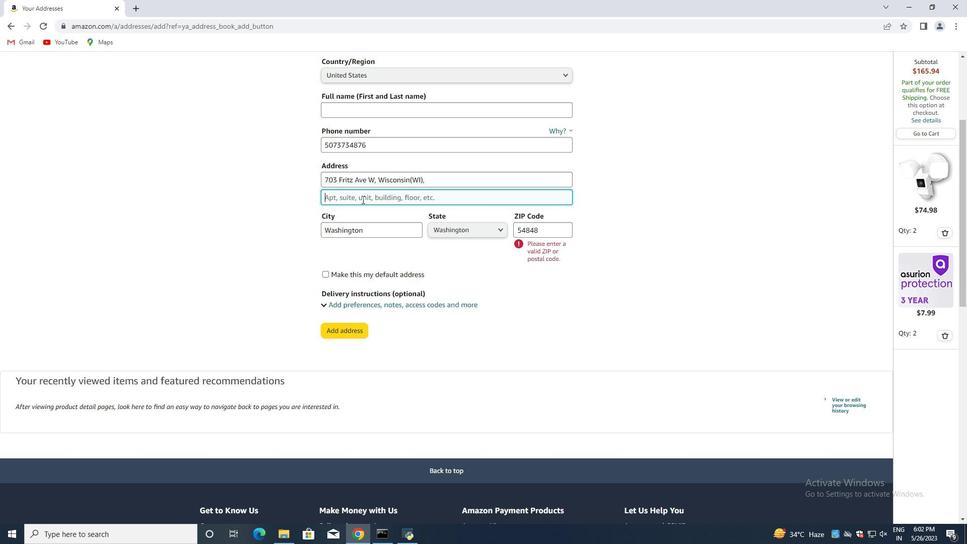 
Action: Mouse pressed left at (346, 239)
Screenshot: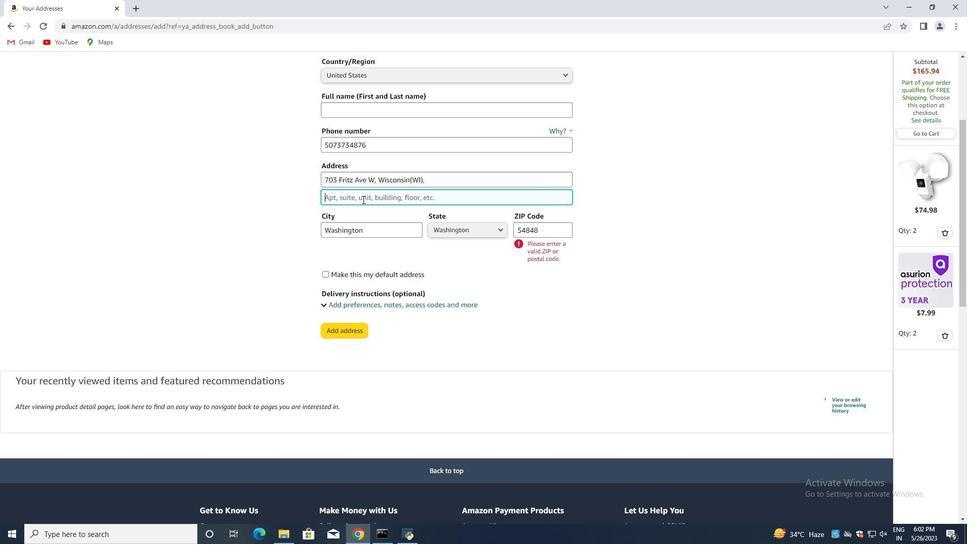 
Action: Mouse moved to (348, 241)
Screenshot: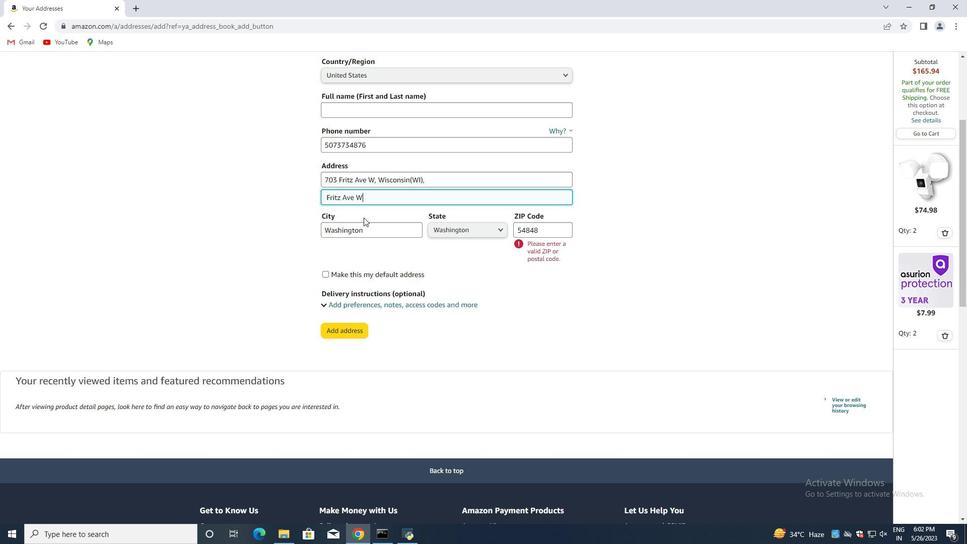 
Action: Key pressed ctrl+V
Screenshot: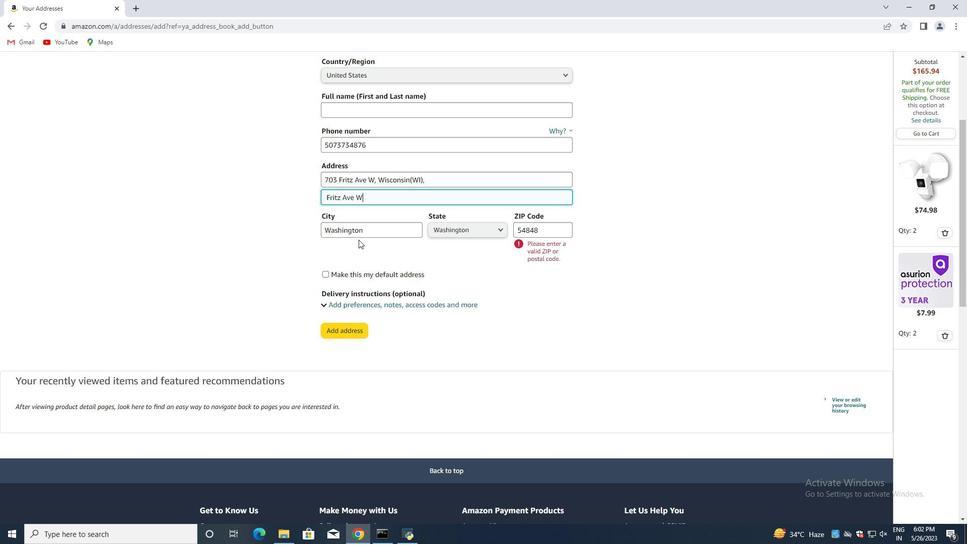 
Action: Mouse moved to (331, 310)
Screenshot: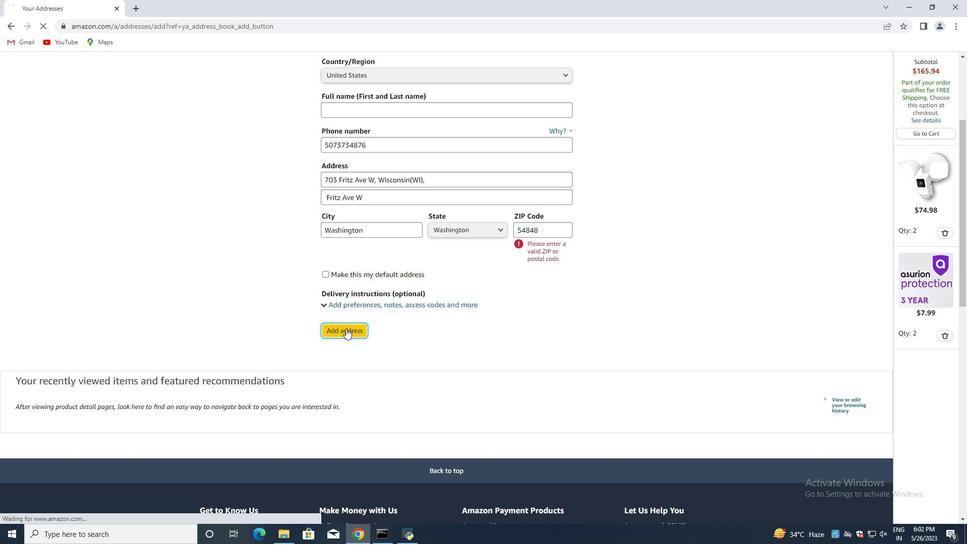 
Action: Mouse pressed left at (331, 310)
Screenshot: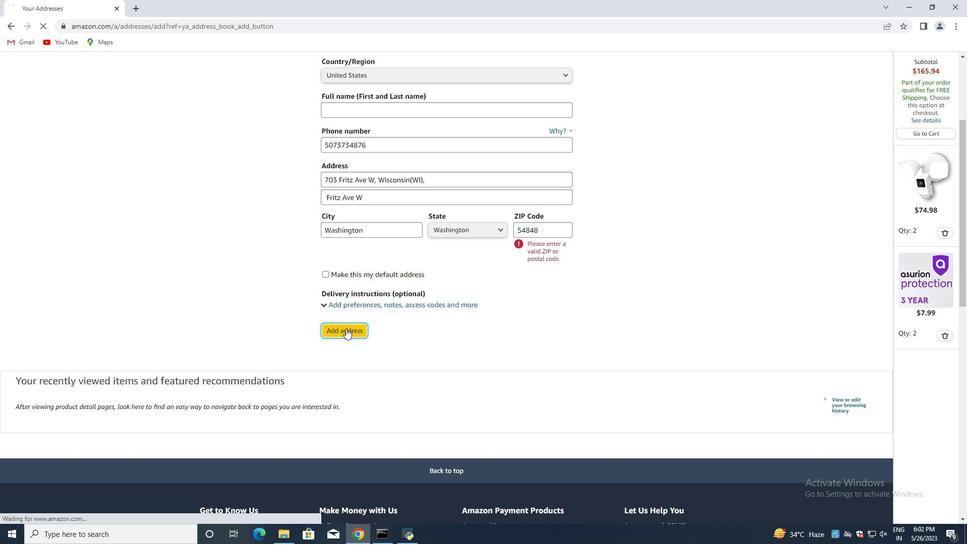 
Action: Mouse moved to (520, 256)
Screenshot: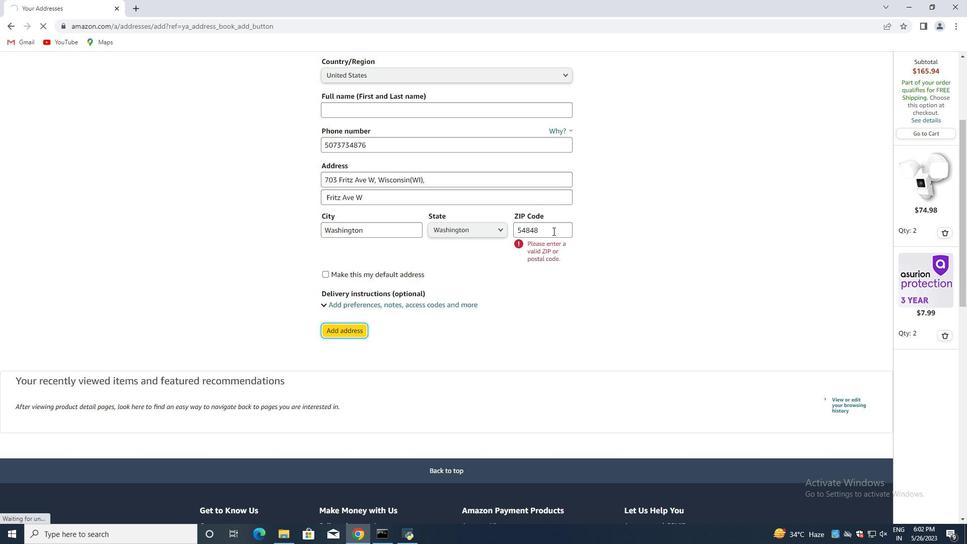 
Action: Mouse pressed left at (520, 256)
Screenshot: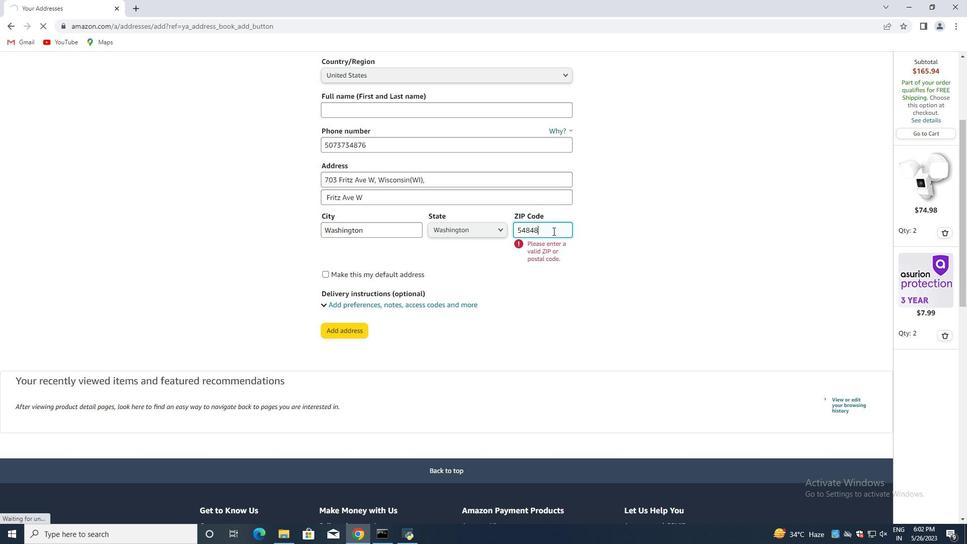 
Action: Mouse pressed left at (520, 256)
Screenshot: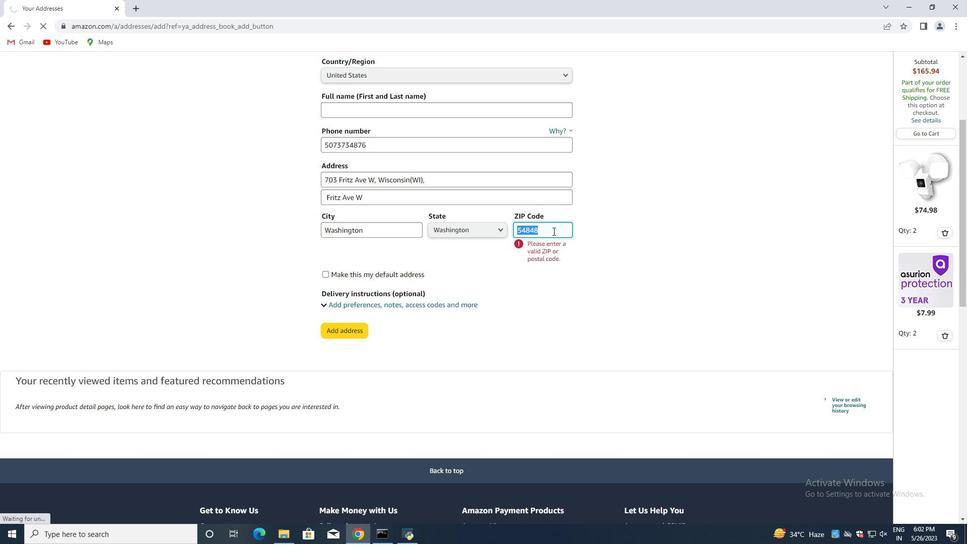 
Action: Mouse pressed left at (520, 256)
Screenshot: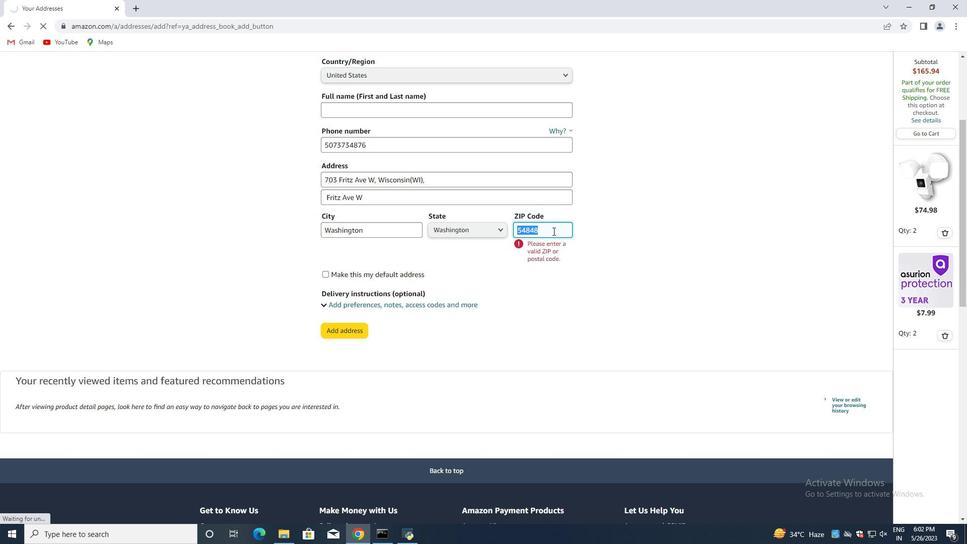 
Action: Mouse moved to (515, 255)
Screenshot: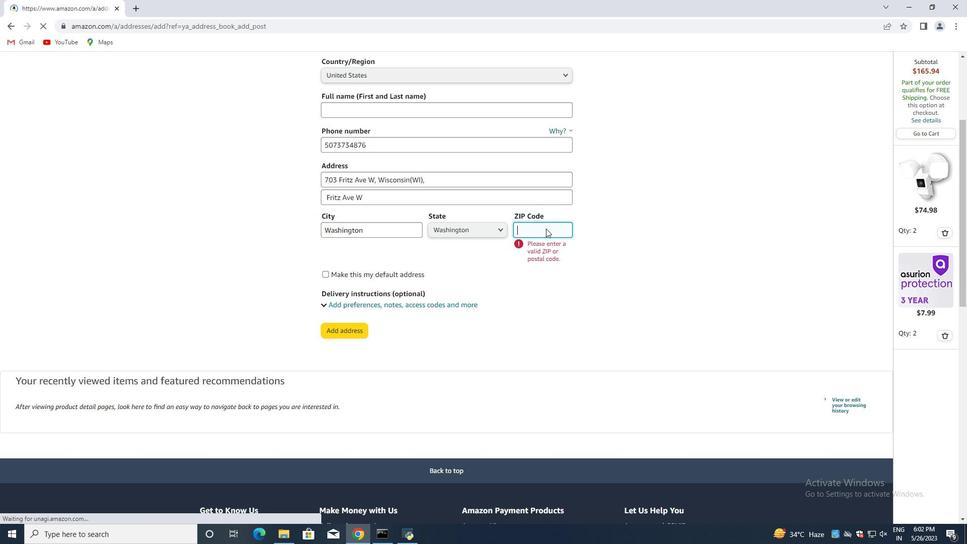 
Action: Key pressed <Key.backspace>
Screenshot: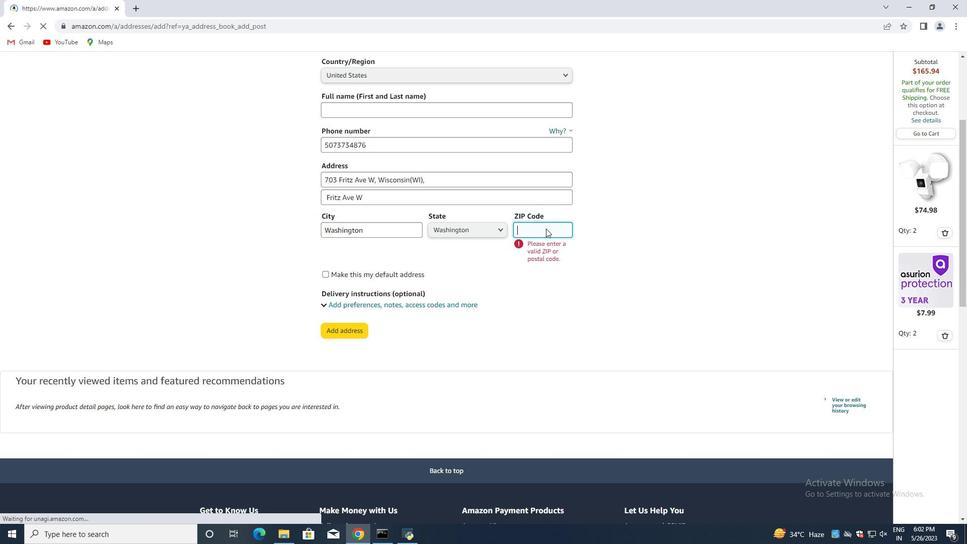 
Action: Mouse moved to (397, 264)
Screenshot: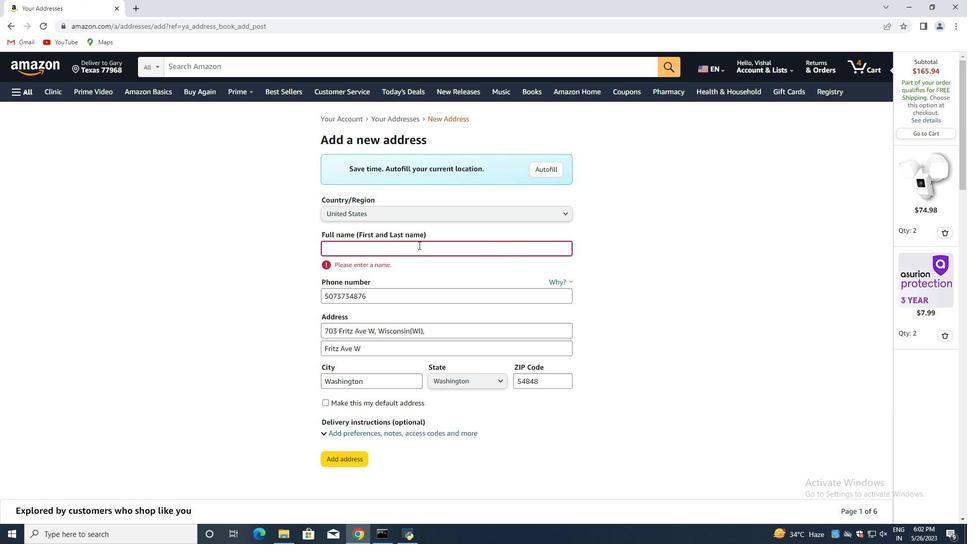 
Action: Mouse pressed left at (397, 264)
Screenshot: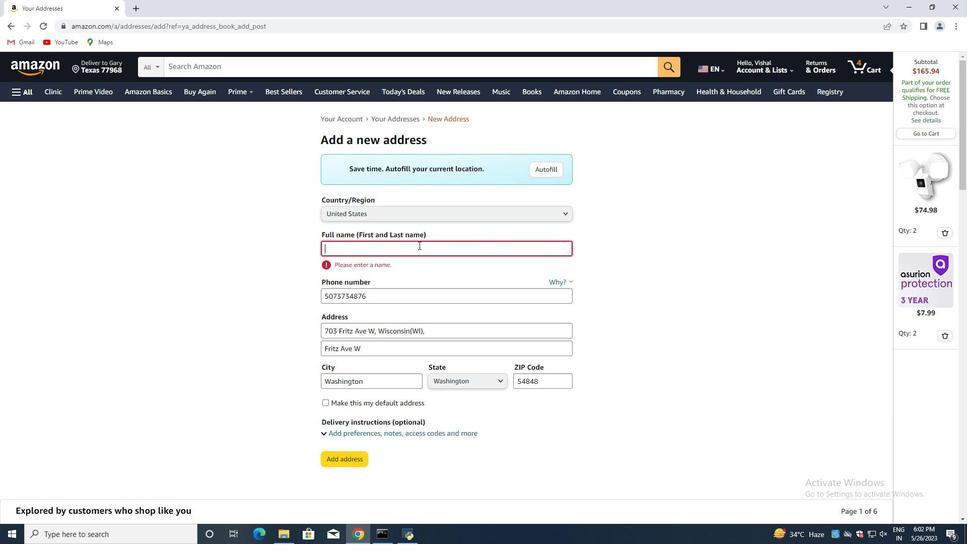 
Action: Mouse moved to (397, 264)
Screenshot: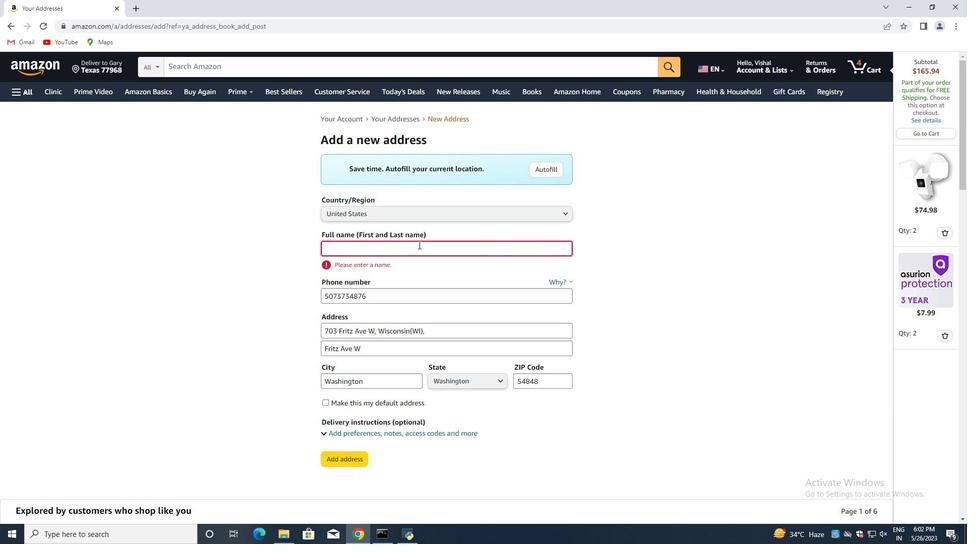 
Action: Key pressed a<Key.backspace><Key.shift>Alex<Key.space><Key.shift>Clark
Screenshot: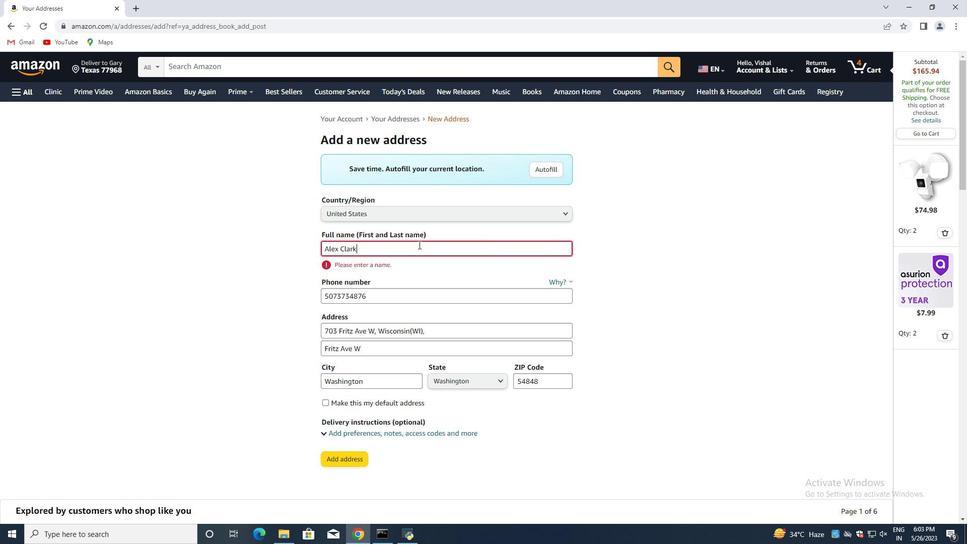 
Action: Mouse moved to (368, 271)
Screenshot: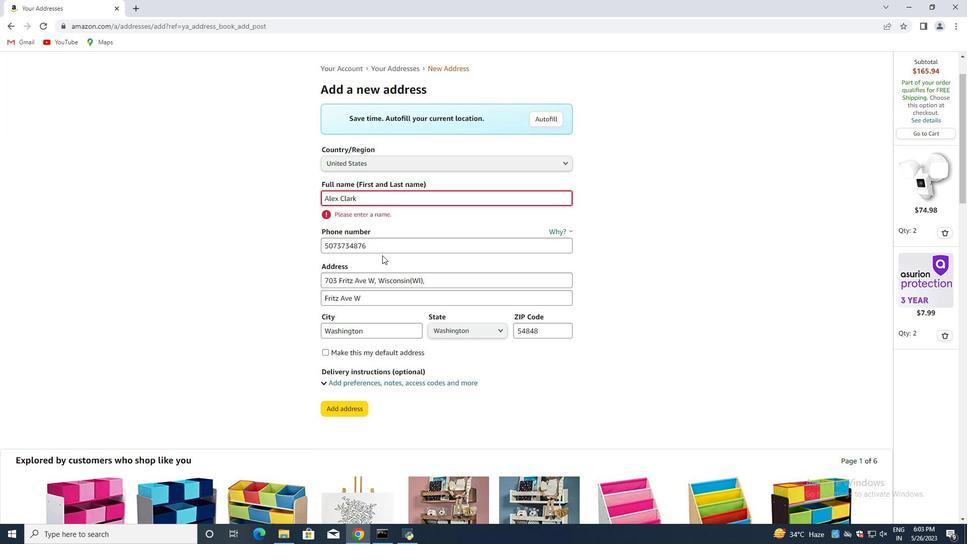 
Action: Mouse scrolled (368, 271) with delta (0, 0)
Screenshot: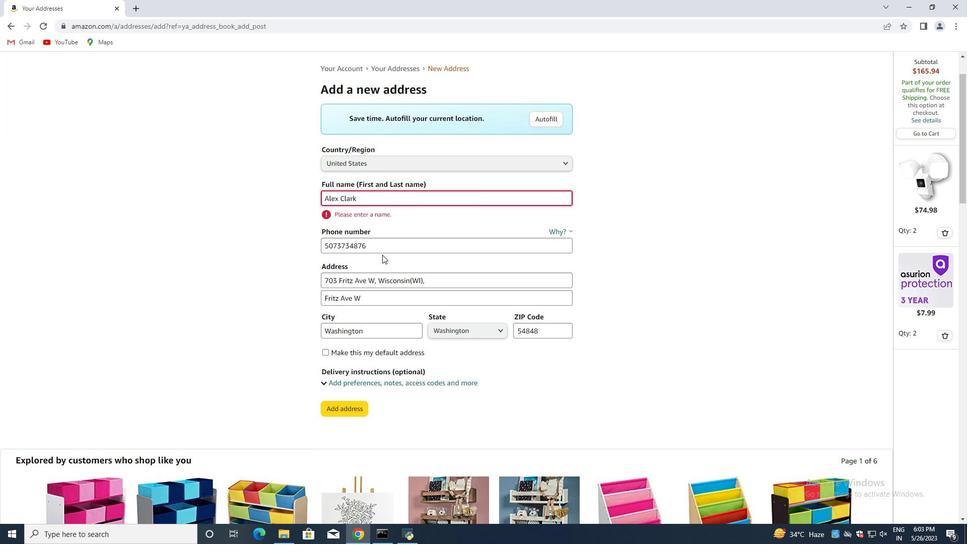 
Action: Mouse moved to (338, 353)
Screenshot: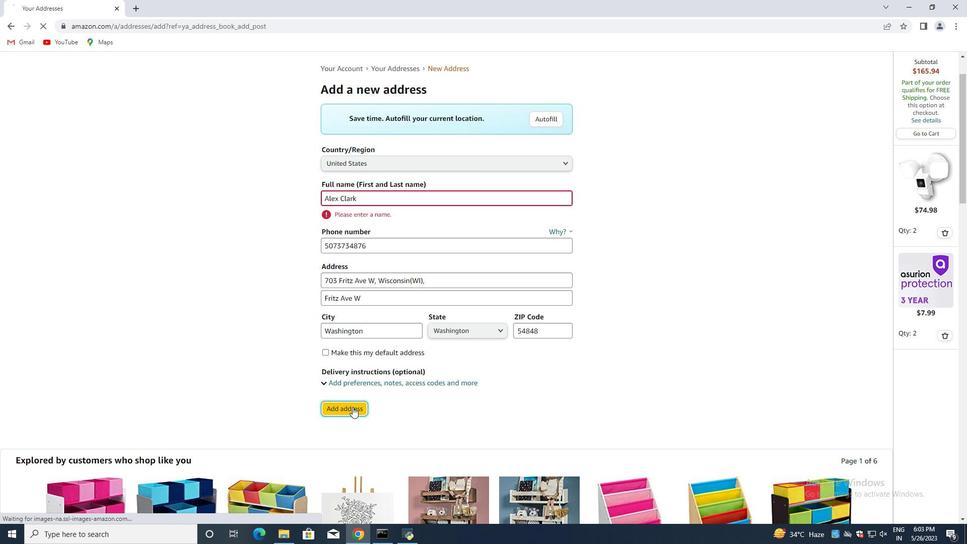 
Action: Mouse pressed left at (338, 353)
Screenshot: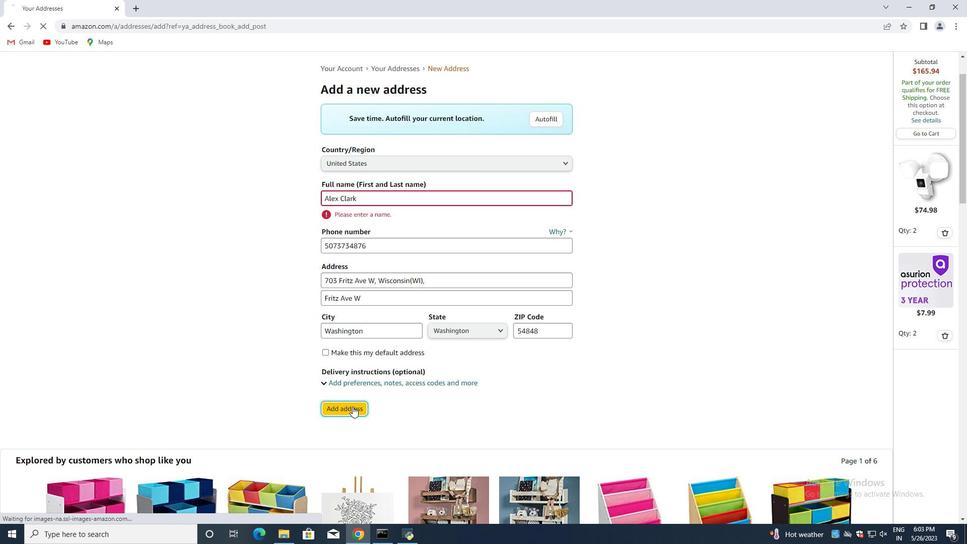 
Action: Mouse moved to (333, 311)
Screenshot: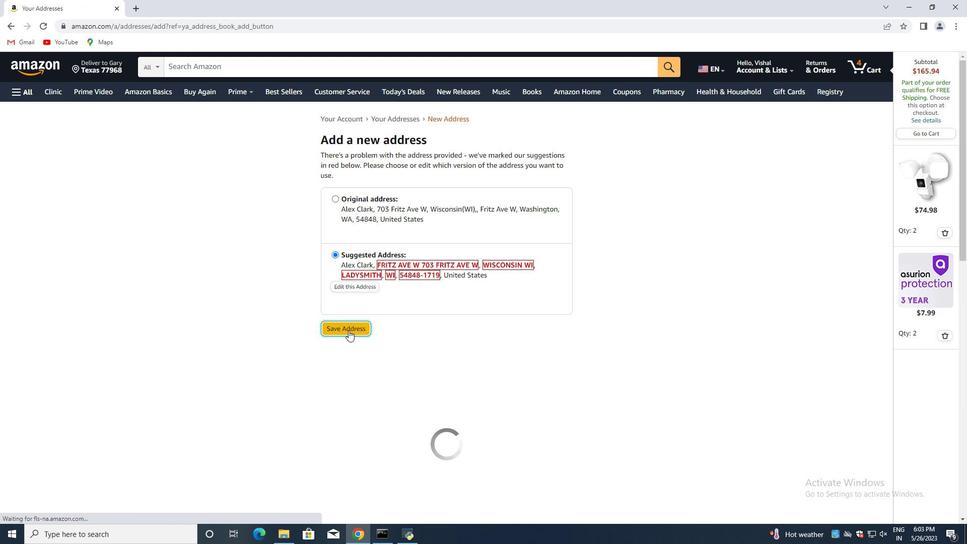 
Action: Mouse pressed left at (333, 311)
Screenshot: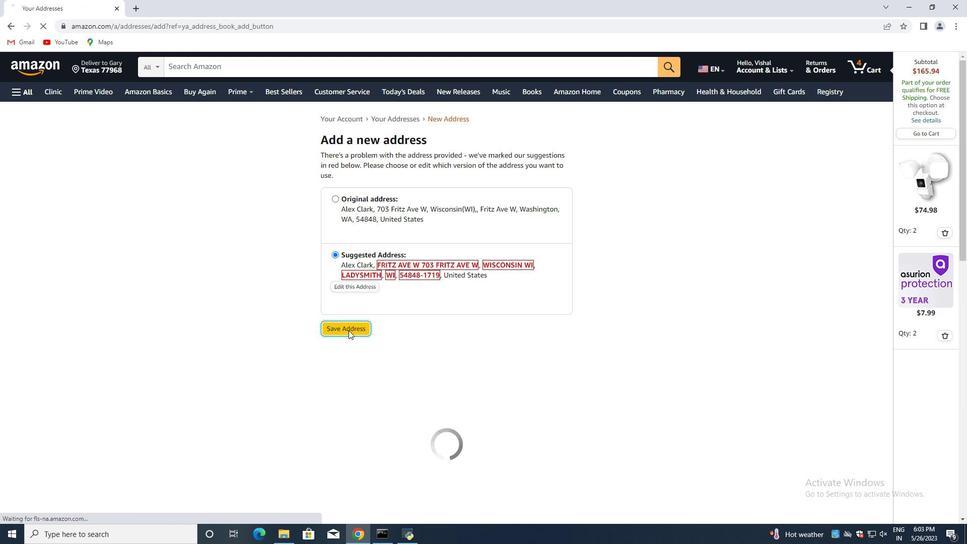 
Action: Mouse moved to (591, 307)
Screenshot: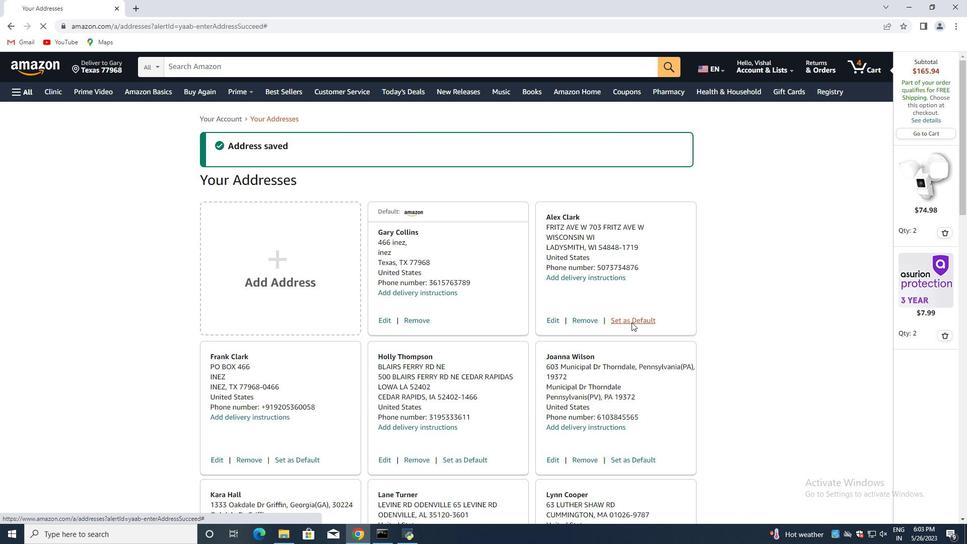 
Action: Mouse pressed left at (591, 307)
Screenshot: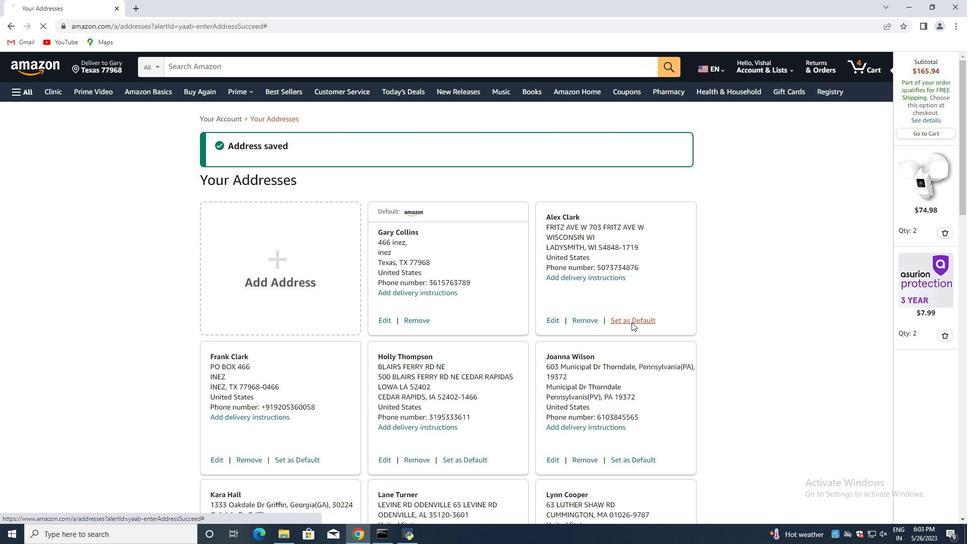 
Action: Mouse moved to (34, 179)
Screenshot: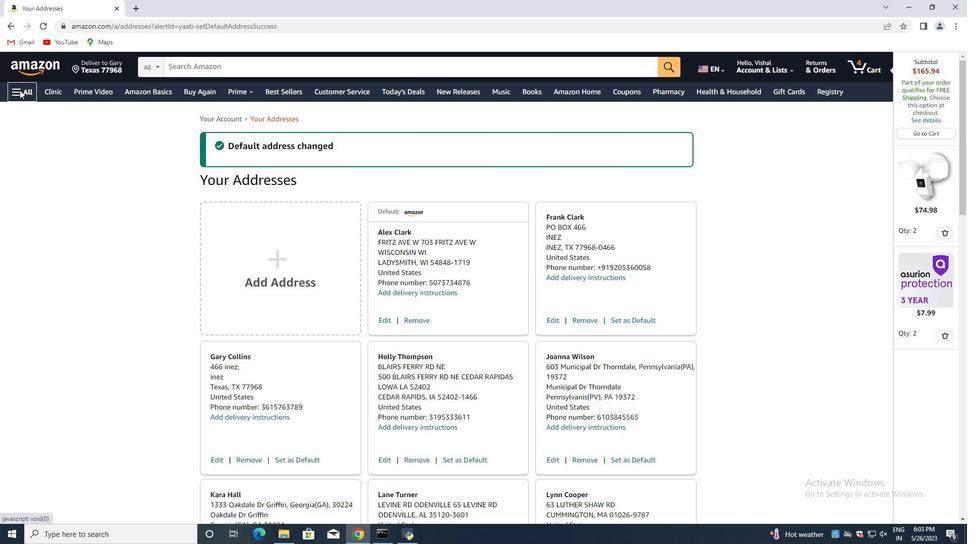 
Action: Mouse pressed left at (34, 179)
Screenshot: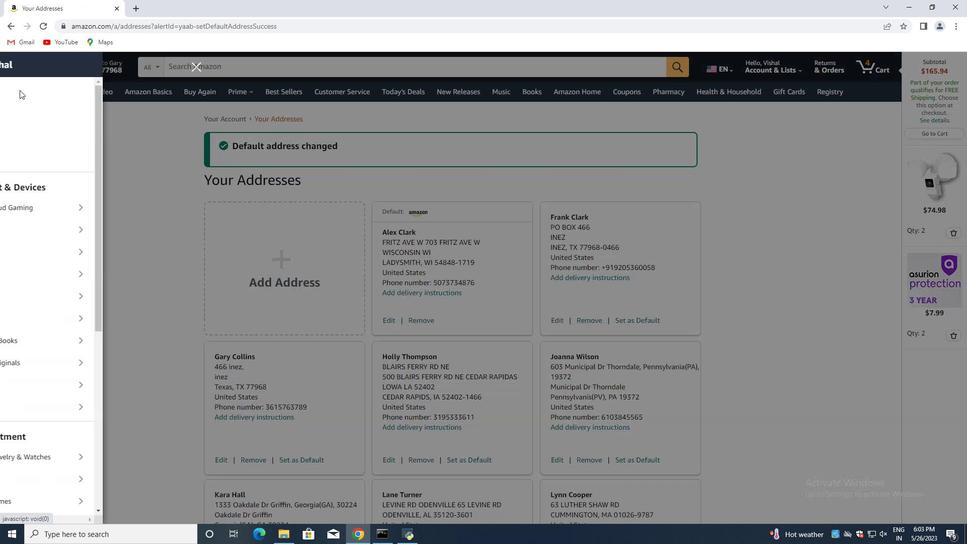 
Action: Mouse moved to (109, 277)
Screenshot: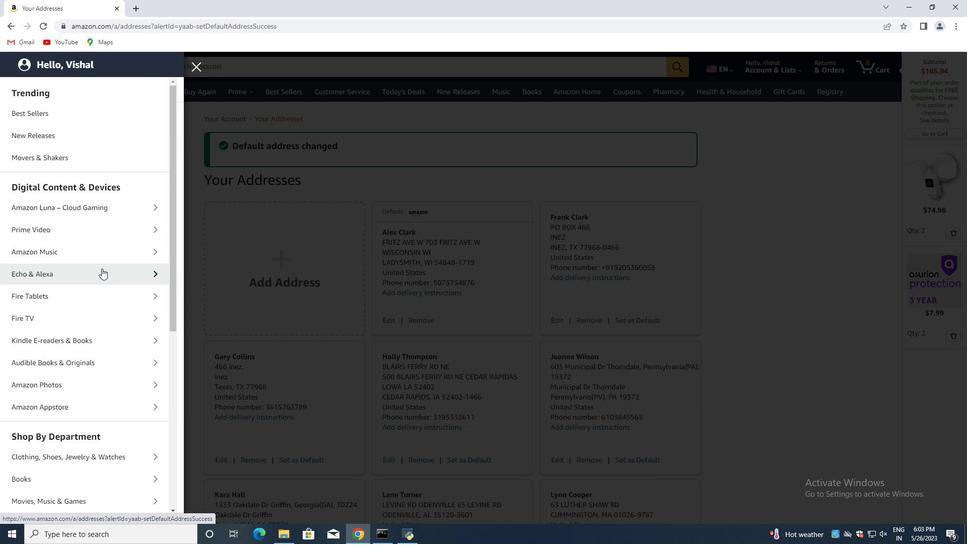 
Action: Mouse pressed left at (109, 277)
Screenshot: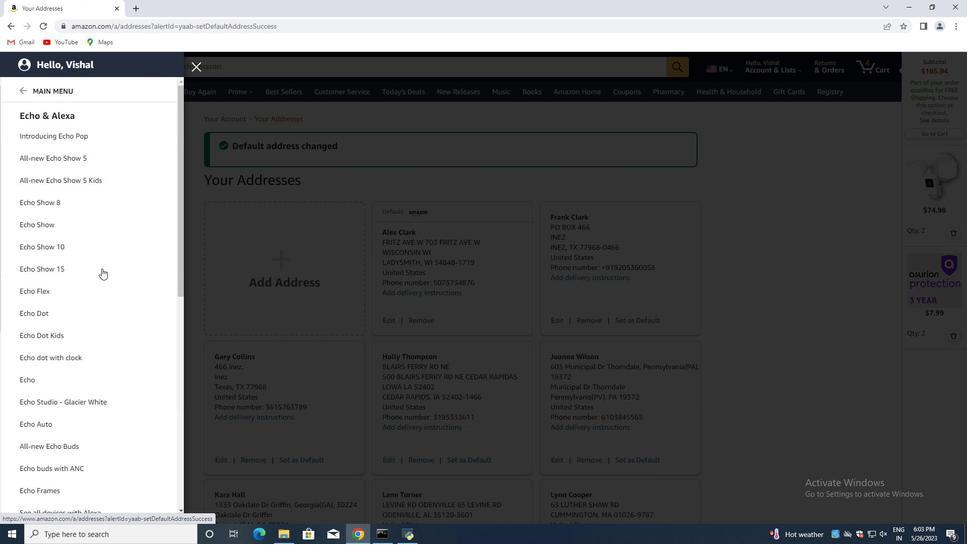 
Action: Mouse moved to (107, 318)
Screenshot: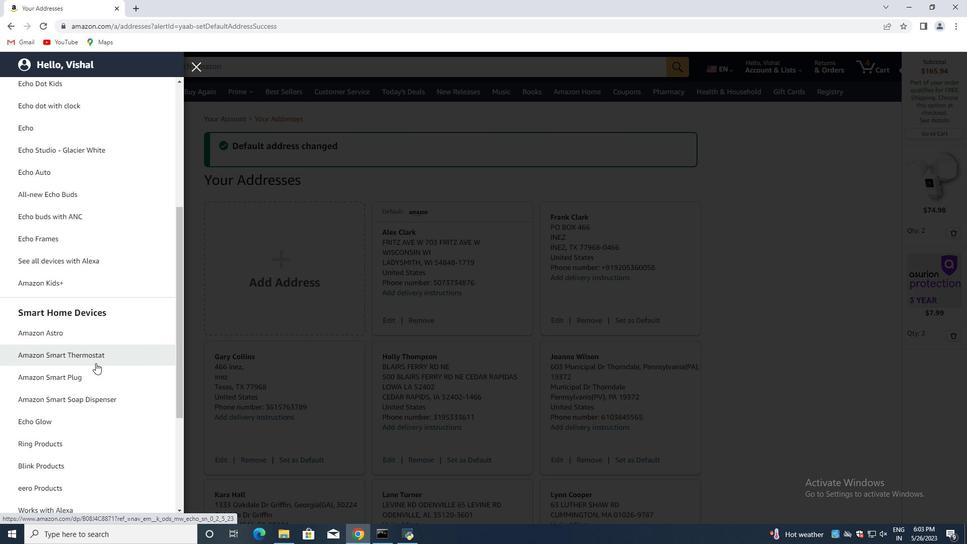 
Action: Mouse scrolled (107, 318) with delta (0, 0)
Screenshot: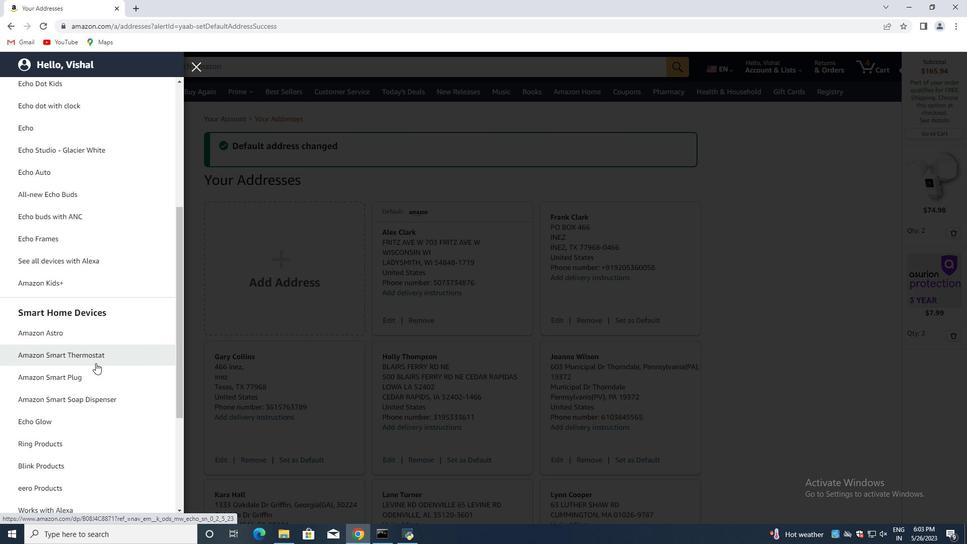 
Action: Mouse moved to (104, 323)
Screenshot: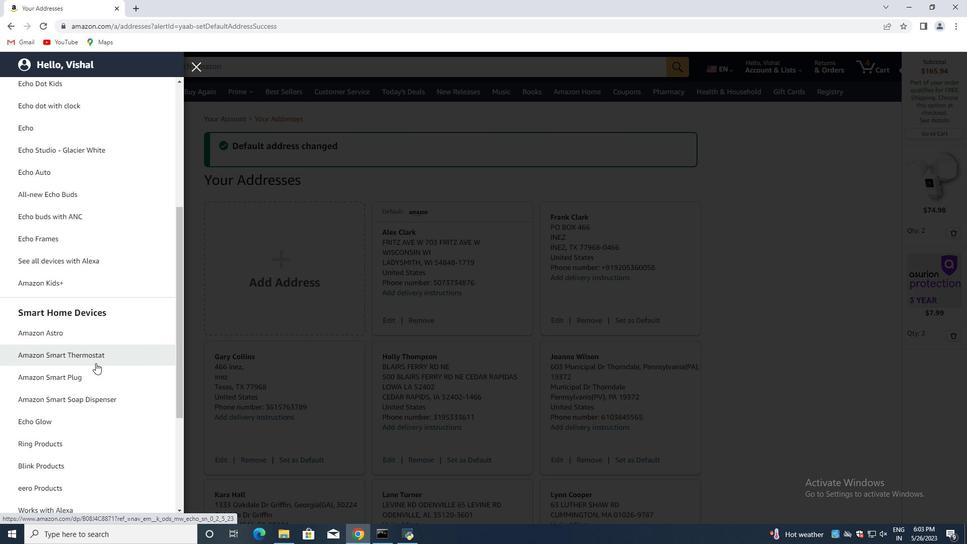 
Action: Mouse scrolled (104, 323) with delta (0, 0)
Screenshot: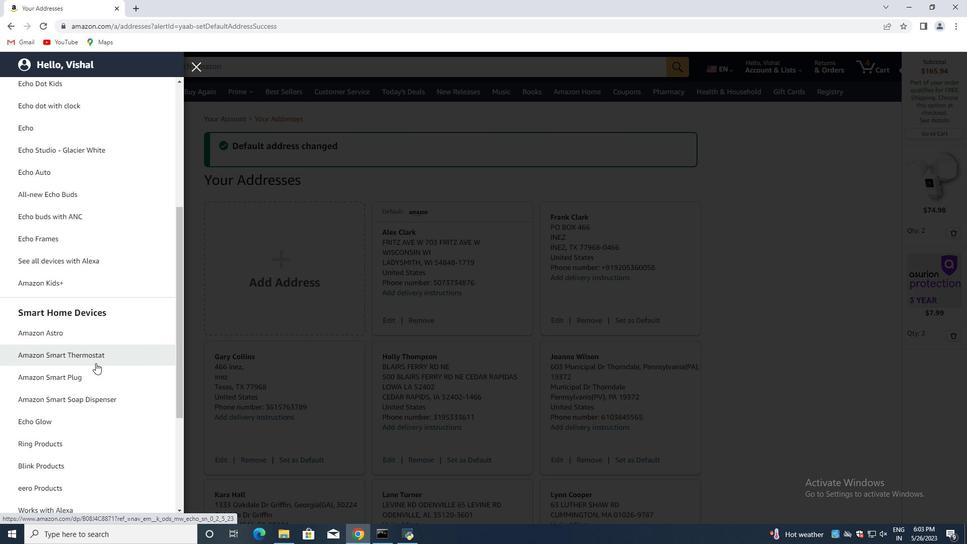 
Action: Mouse moved to (104, 325)
Screenshot: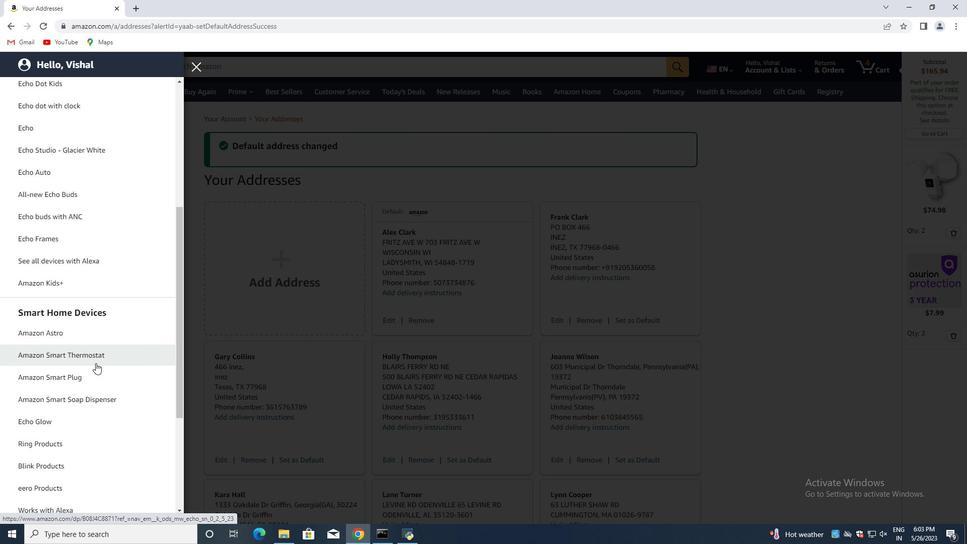 
Action: Mouse scrolled (104, 325) with delta (0, 0)
Screenshot: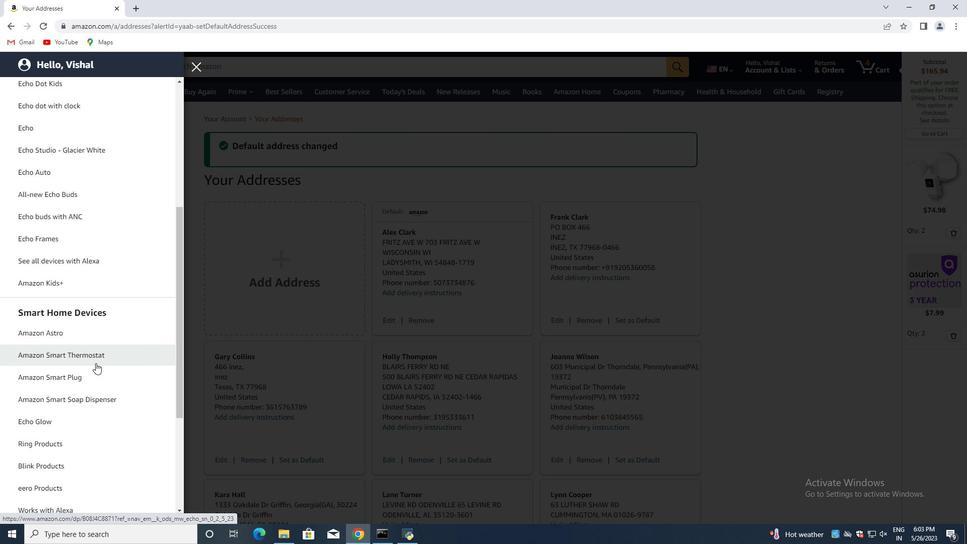 
Action: Mouse moved to (104, 326)
Screenshot: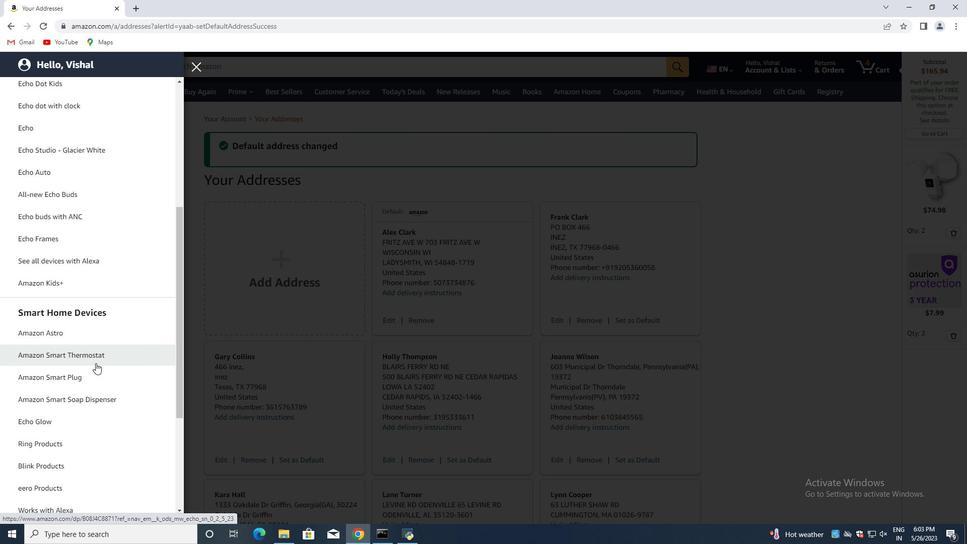 
Action: Mouse scrolled (104, 326) with delta (0, 0)
Screenshot: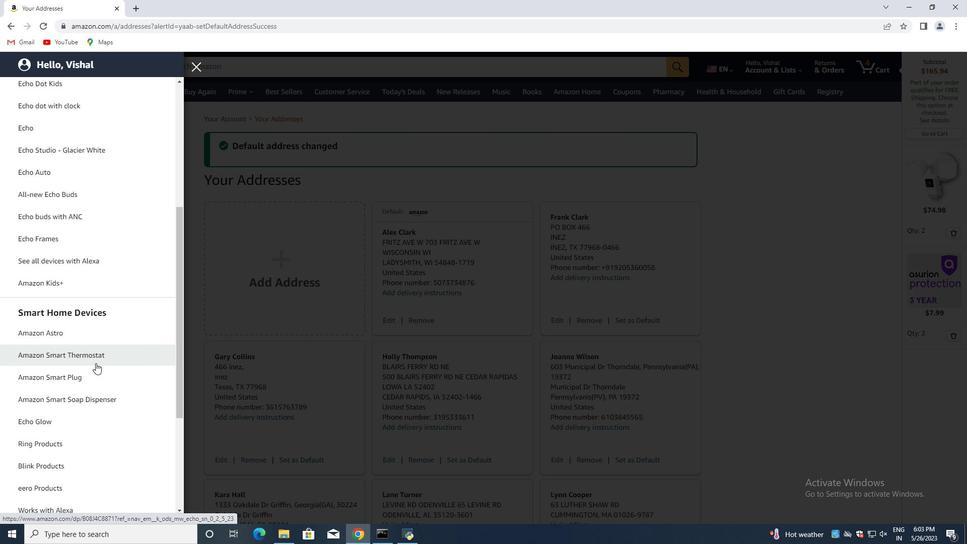 
Action: Mouse moved to (103, 328)
Screenshot: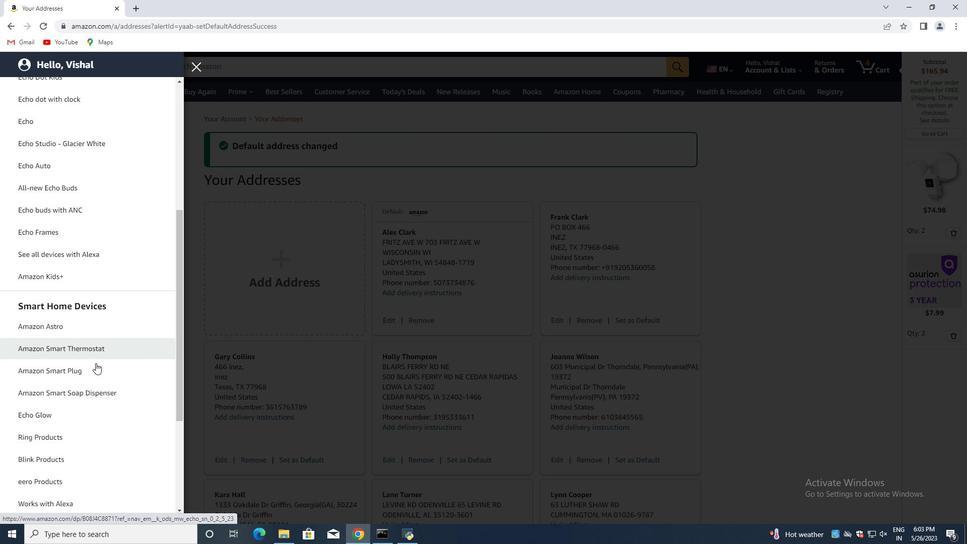 
Action: Mouse scrolled (103, 328) with delta (0, 0)
Screenshot: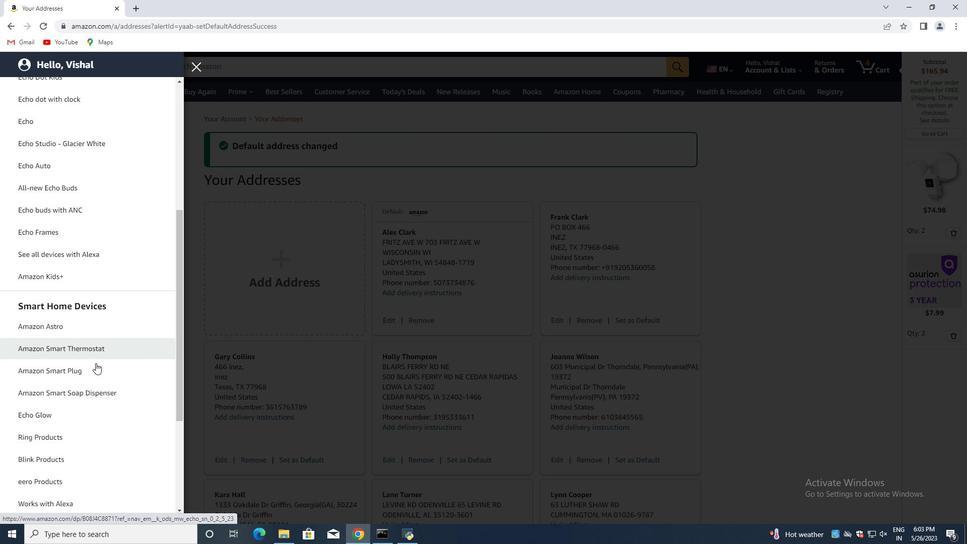 
Action: Mouse moved to (104, 329)
Screenshot: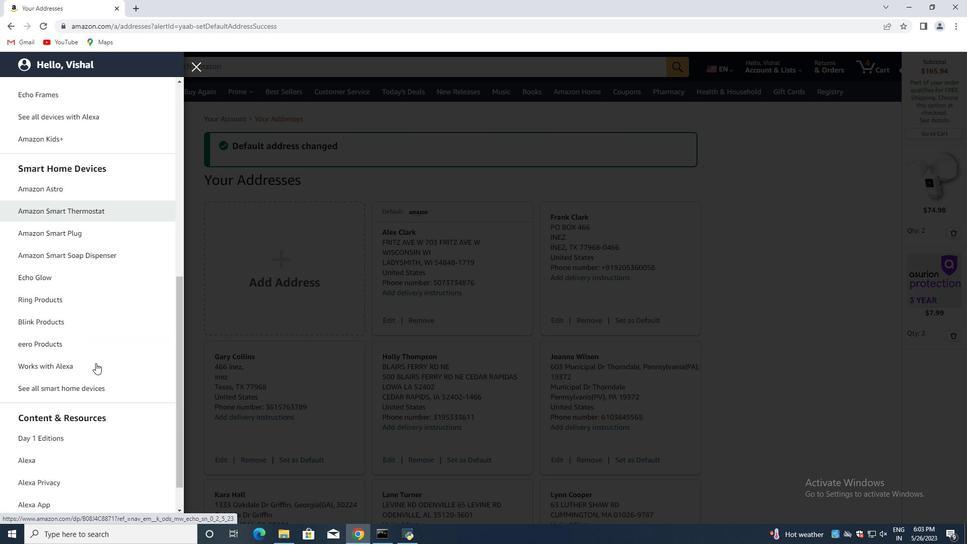 
Action: Mouse scrolled (104, 329) with delta (0, 0)
Screenshot: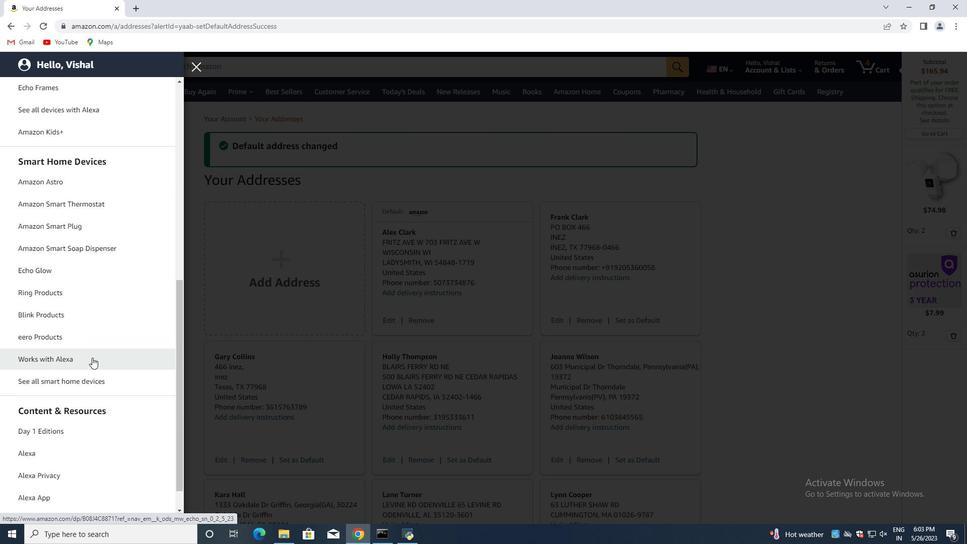 
Action: Mouse scrolled (104, 329) with delta (0, 0)
Screenshot: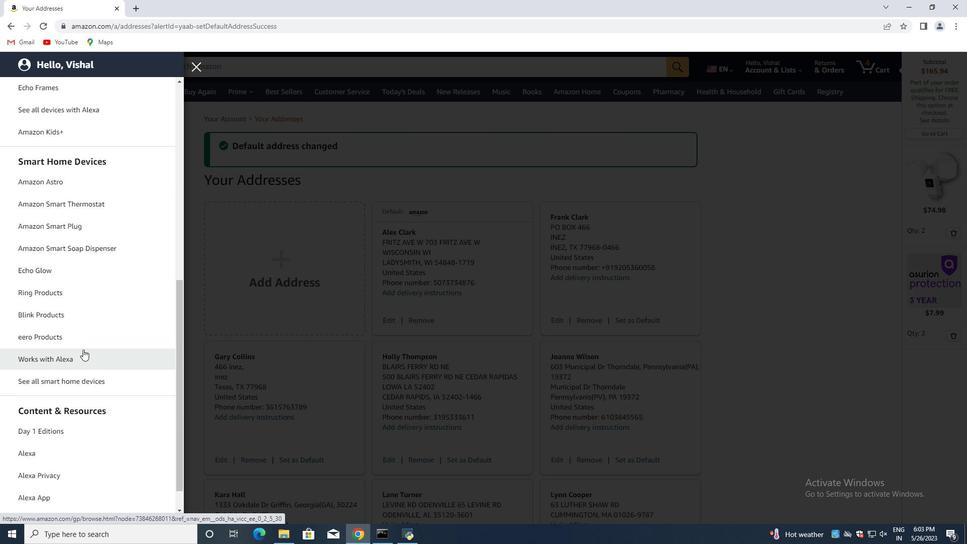 
Action: Mouse scrolled (104, 329) with delta (0, 0)
Screenshot: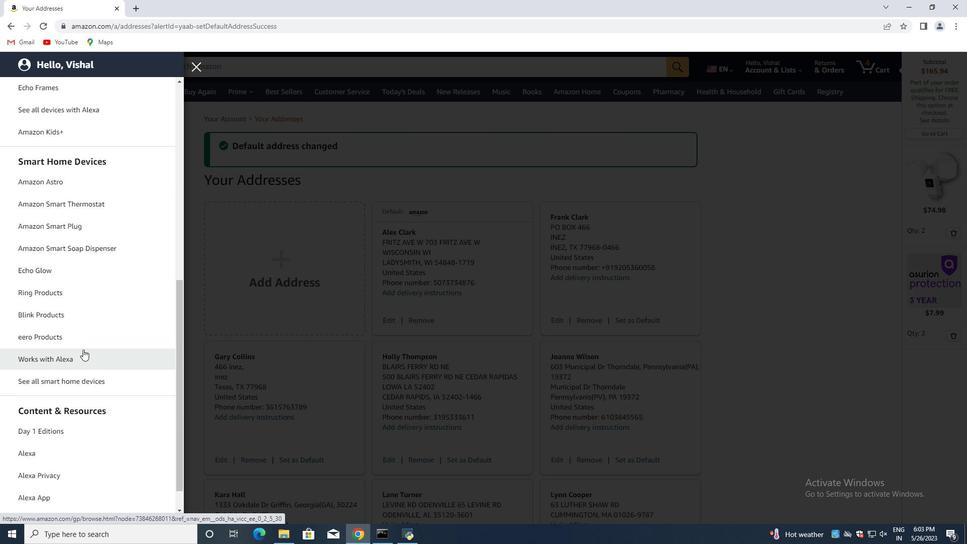 
Action: Mouse moved to (106, 250)
Screenshot: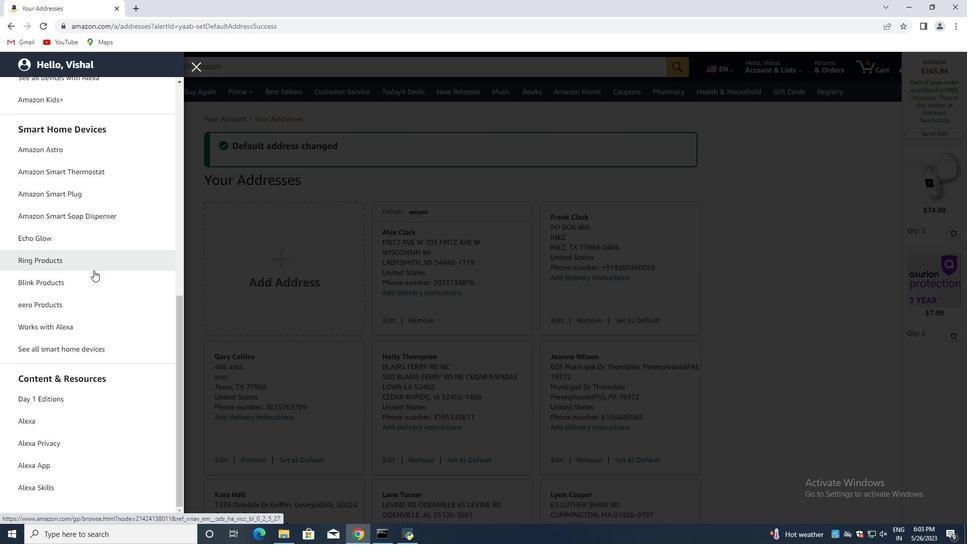 
Action: Mouse scrolled (106, 250) with delta (0, 0)
Screenshot: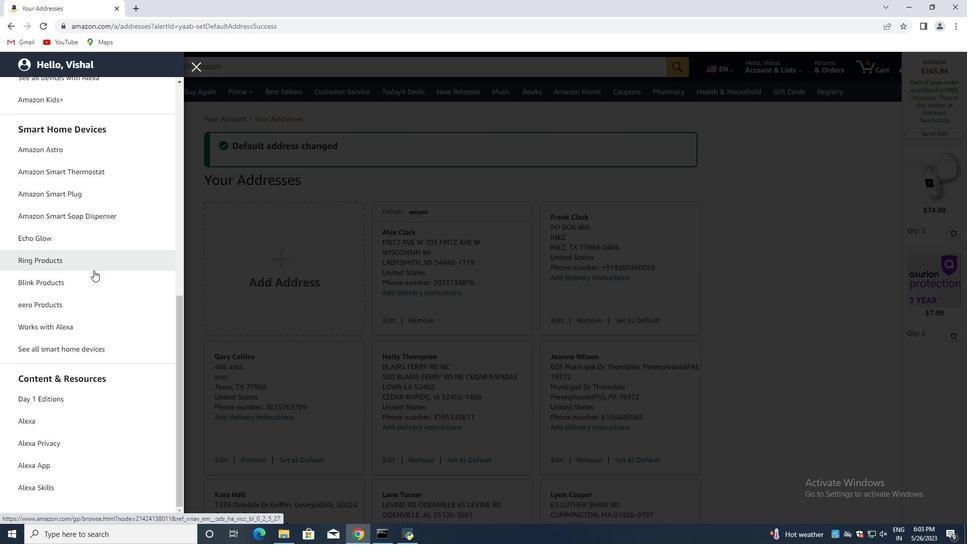 
Action: Mouse moved to (103, 260)
Screenshot: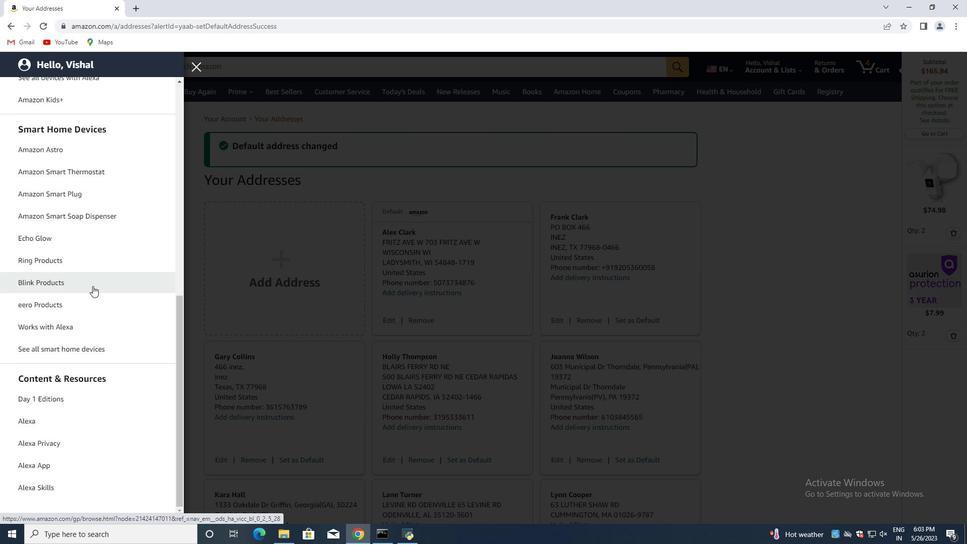 
Action: Mouse scrolled (103, 259) with delta (0, 0)
Screenshot: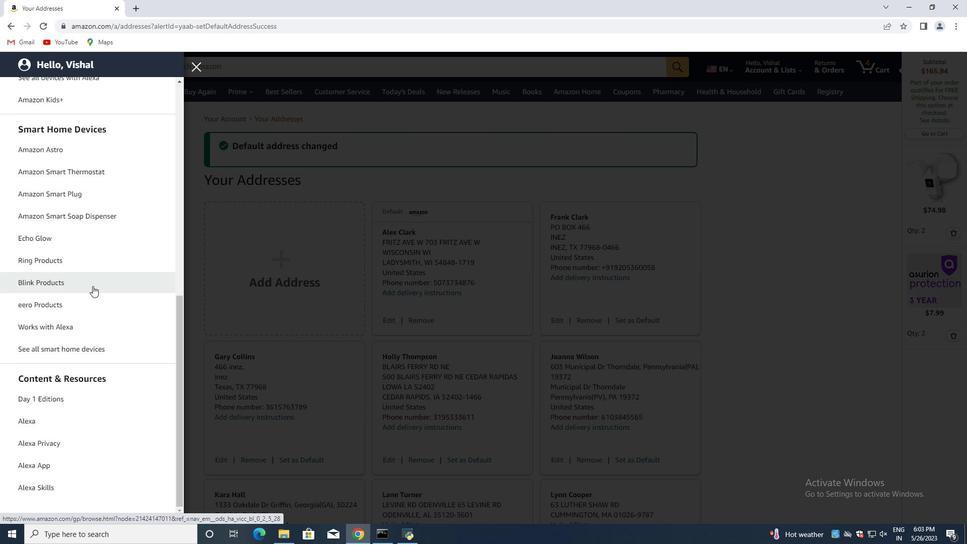 
Action: Mouse moved to (102, 265)
Screenshot: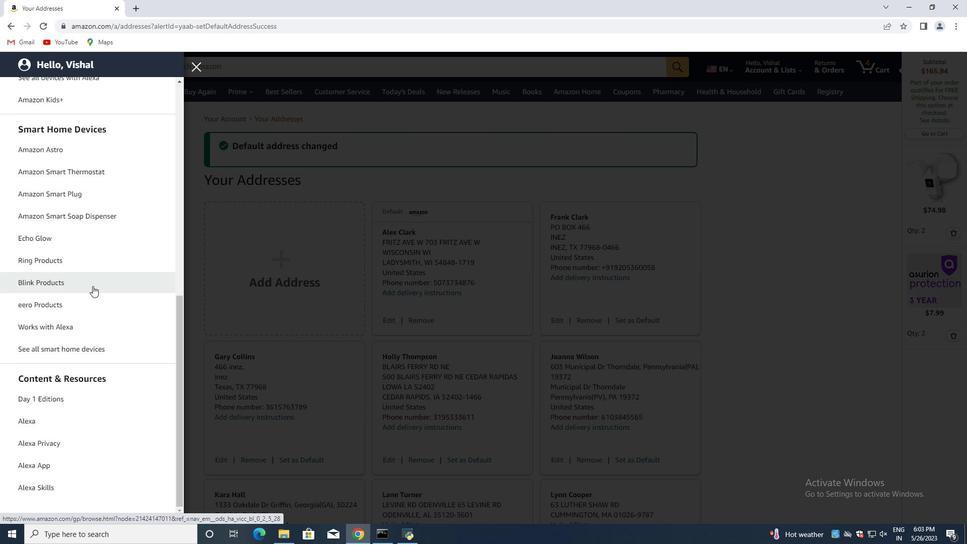
Action: Mouse scrolled (102, 264) with delta (0, 0)
Screenshot: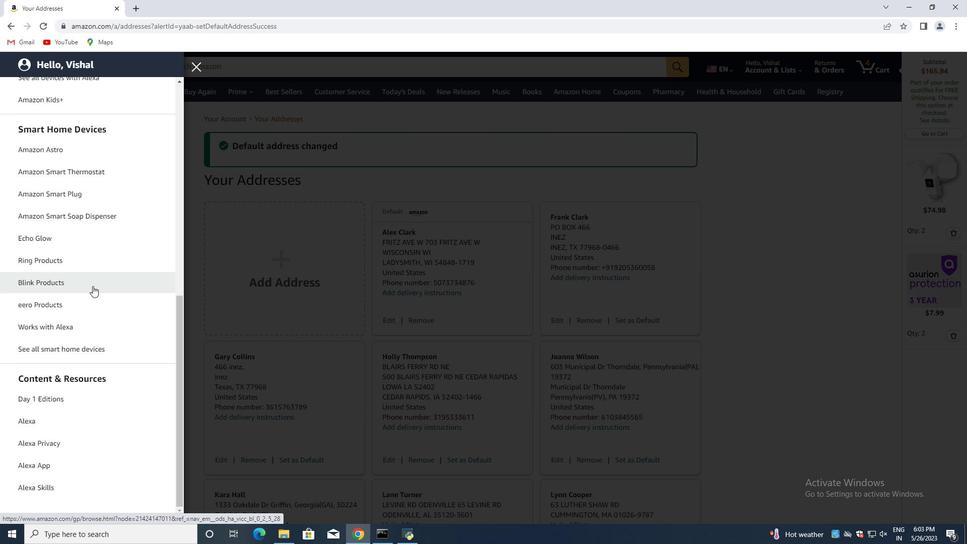 
Action: Mouse moved to (100, 269)
Screenshot: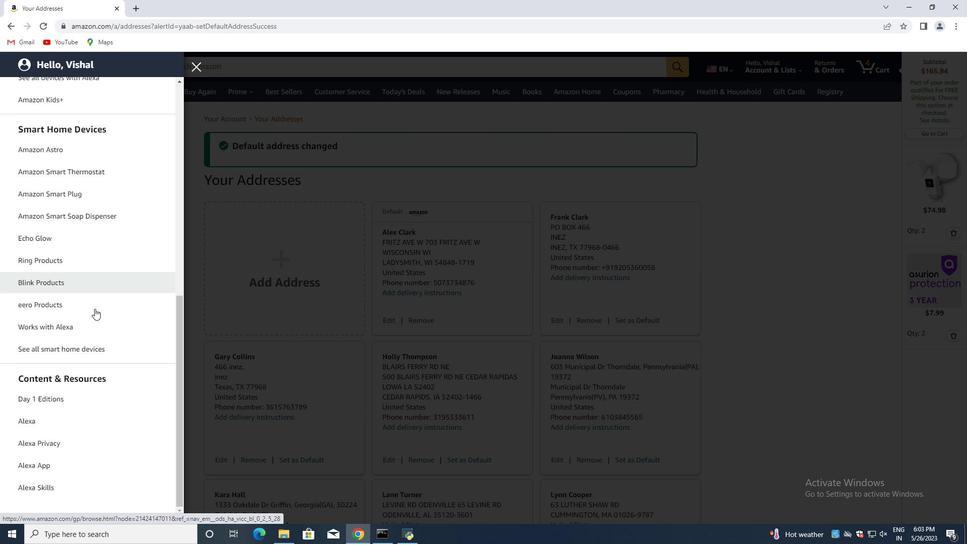 
Action: Mouse scrolled (100, 269) with delta (0, 0)
Screenshot: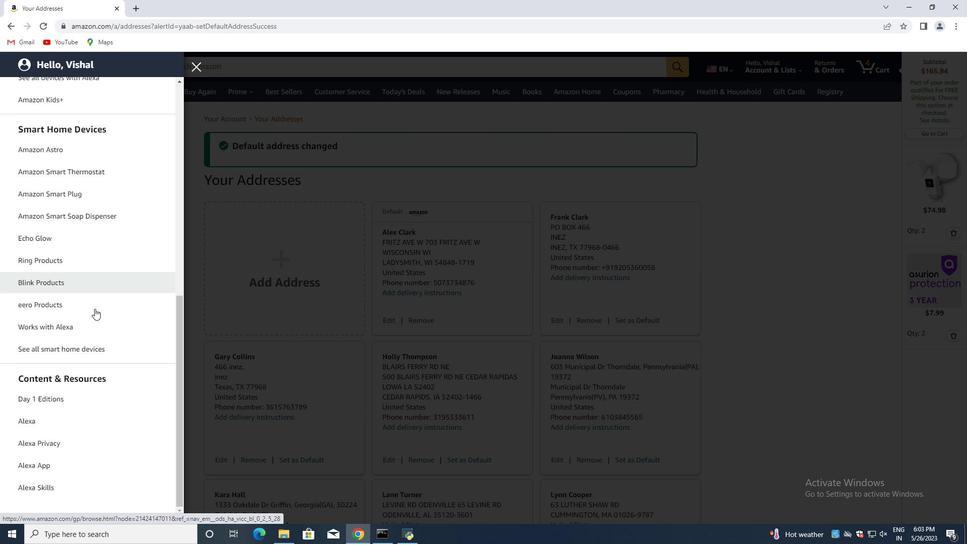 
Action: Mouse moved to (101, 285)
Screenshot: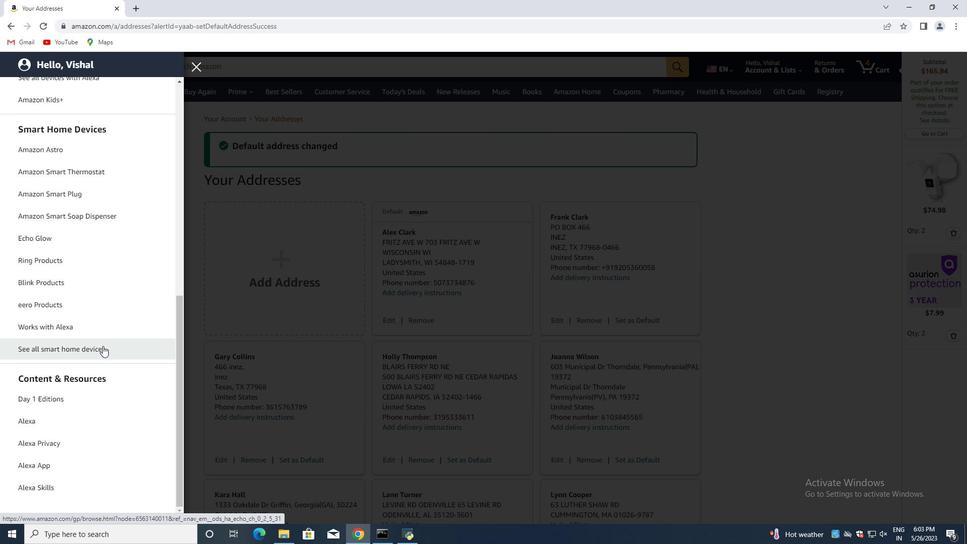 
Action: Mouse scrolled (101, 285) with delta (0, 0)
Screenshot: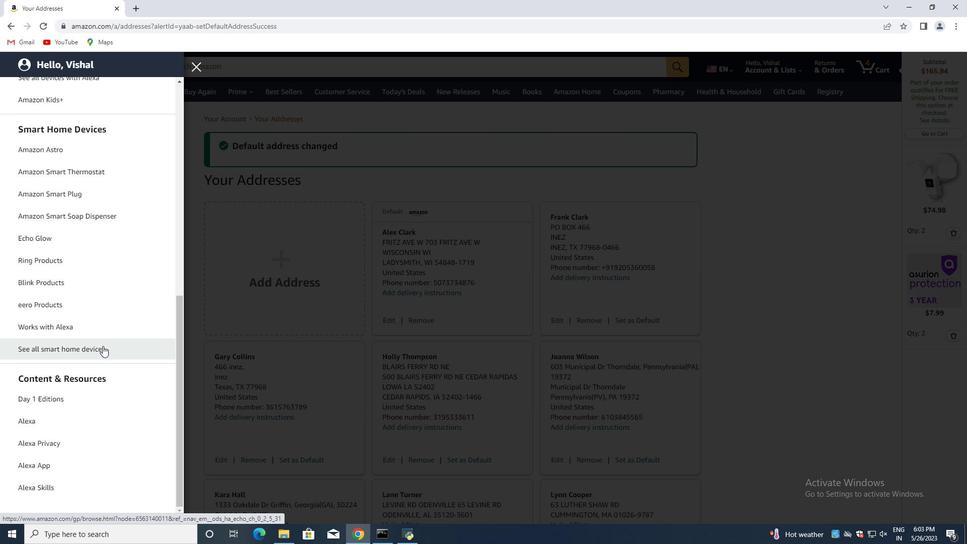 
Action: Mouse moved to (101, 288)
Screenshot: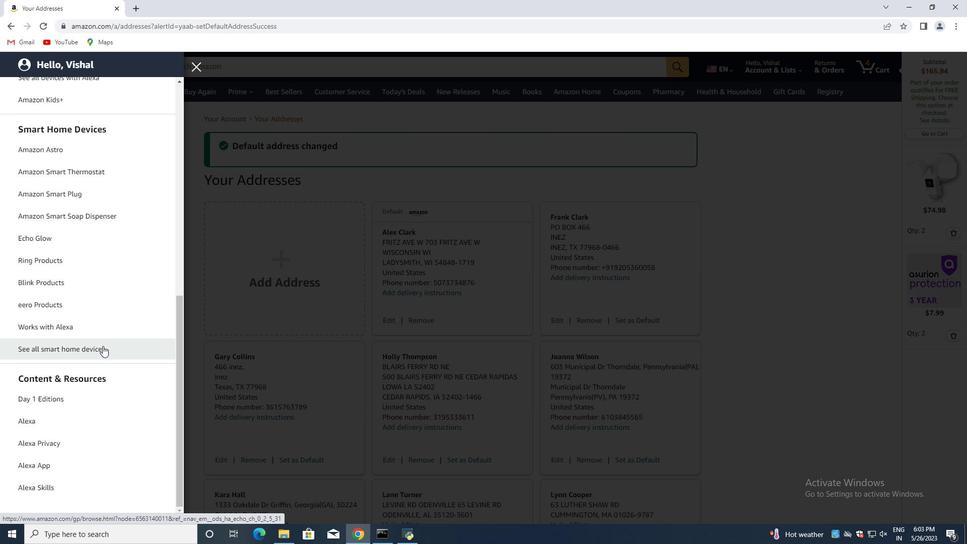 
Action: Mouse scrolled (101, 288) with delta (0, 0)
Screenshot: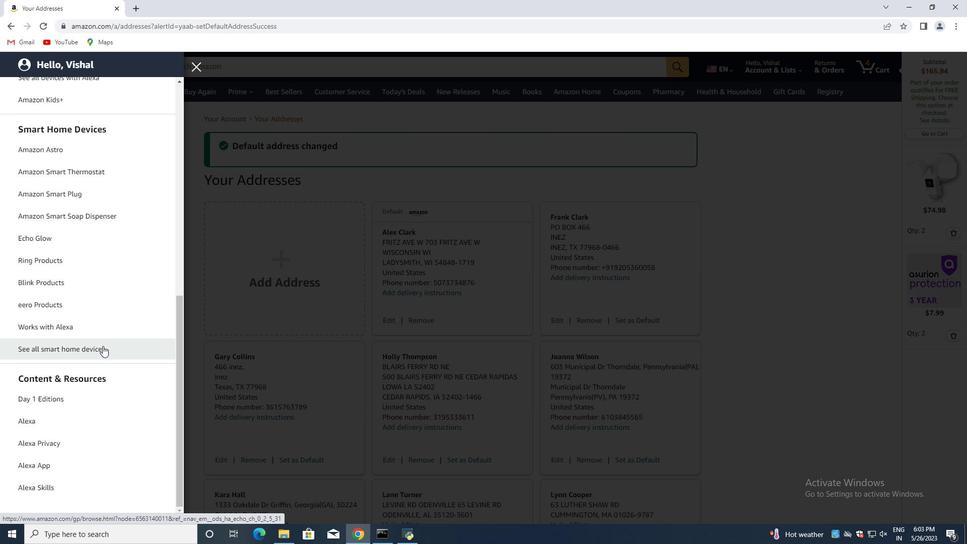 
Action: Mouse moved to (101, 295)
Screenshot: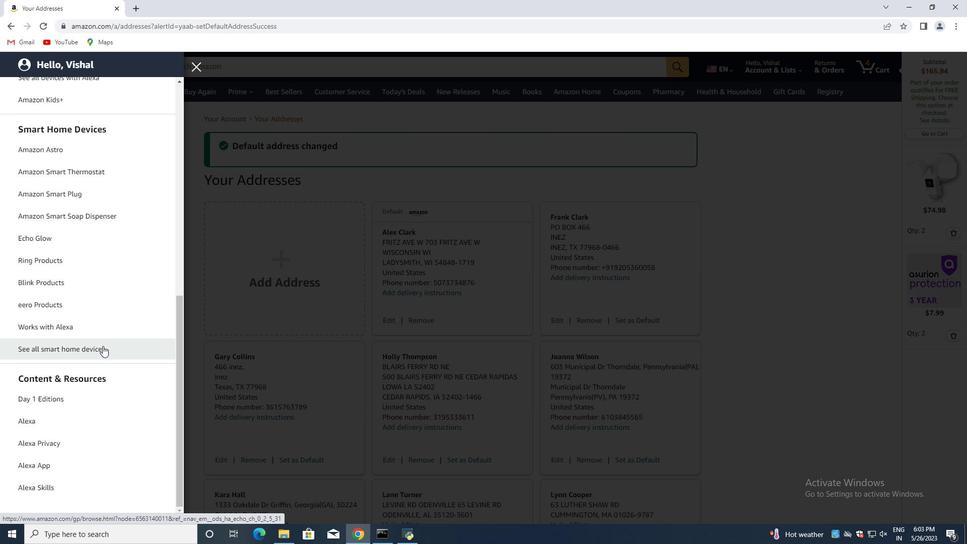 
Action: Mouse scrolled (101, 294) with delta (0, 0)
Screenshot: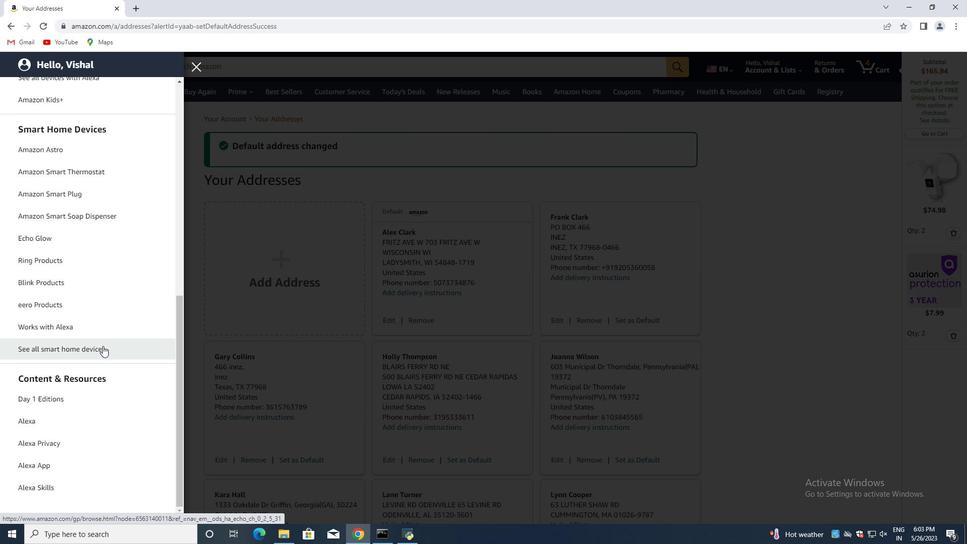 
Action: Mouse moved to (110, 320)
Screenshot: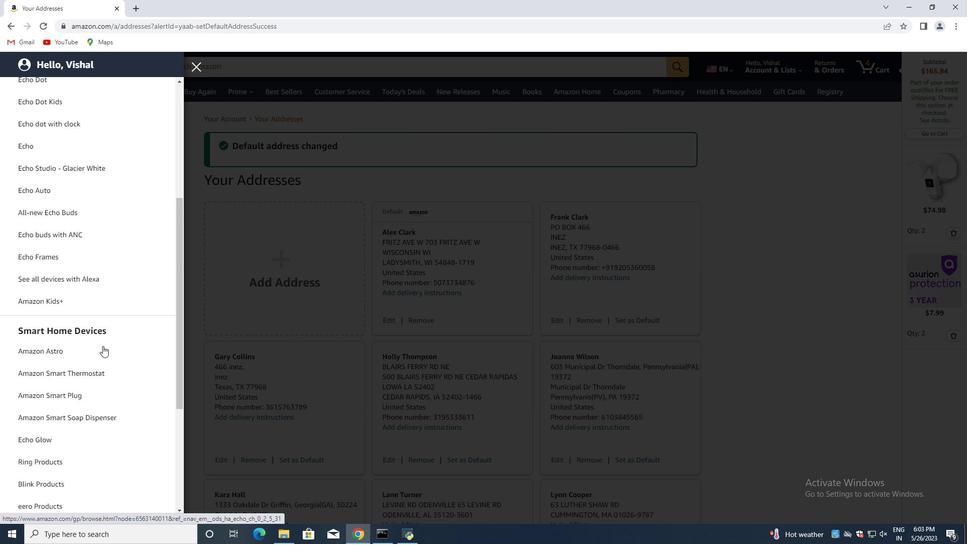 
Action: Mouse scrolled (110, 320) with delta (0, 0)
Screenshot: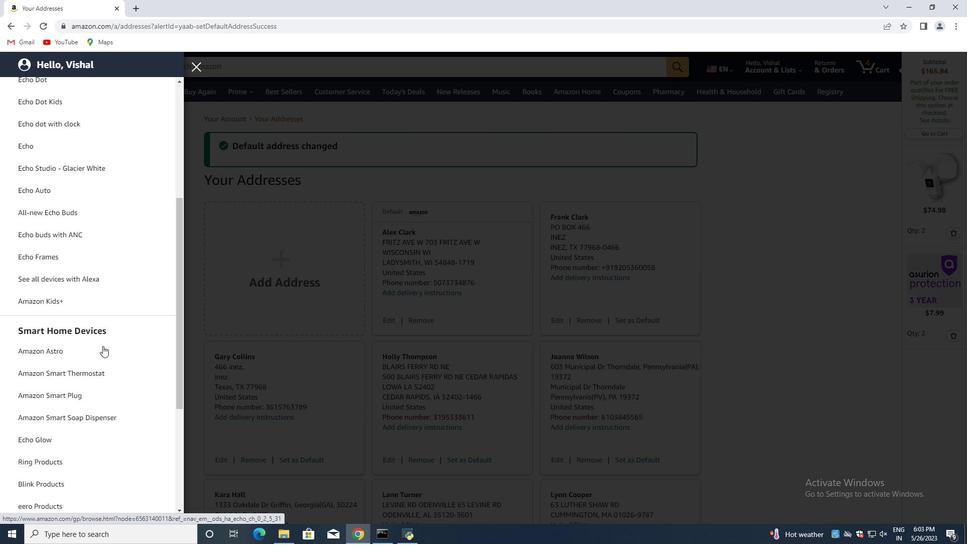 
Action: Mouse scrolled (110, 320) with delta (0, 0)
Screenshot: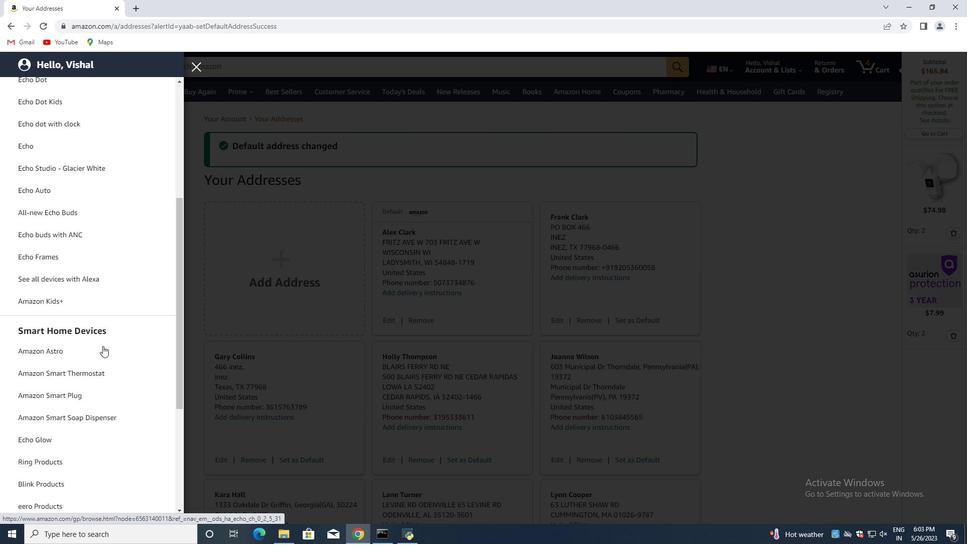 
Action: Mouse scrolled (110, 320) with delta (0, 0)
Screenshot: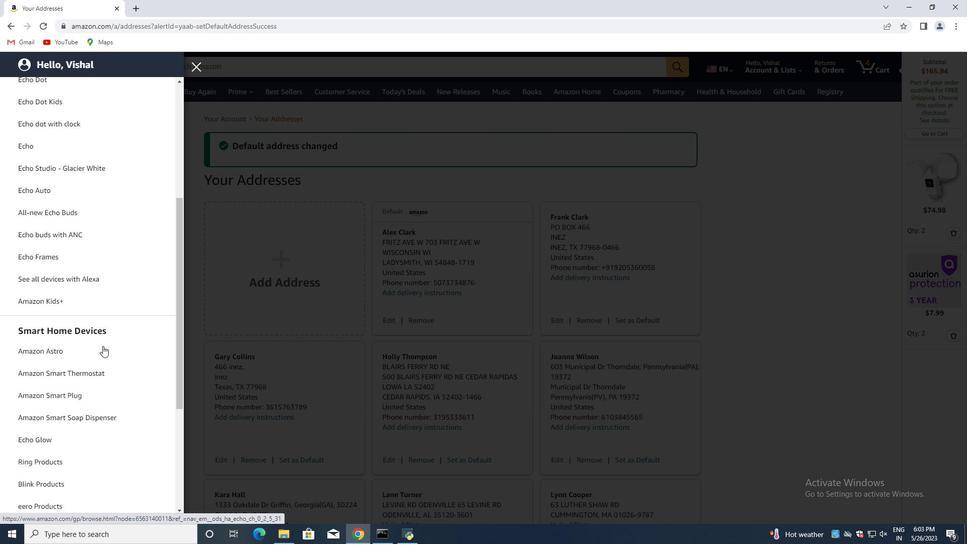 
Action: Mouse scrolled (110, 320) with delta (0, 0)
Screenshot: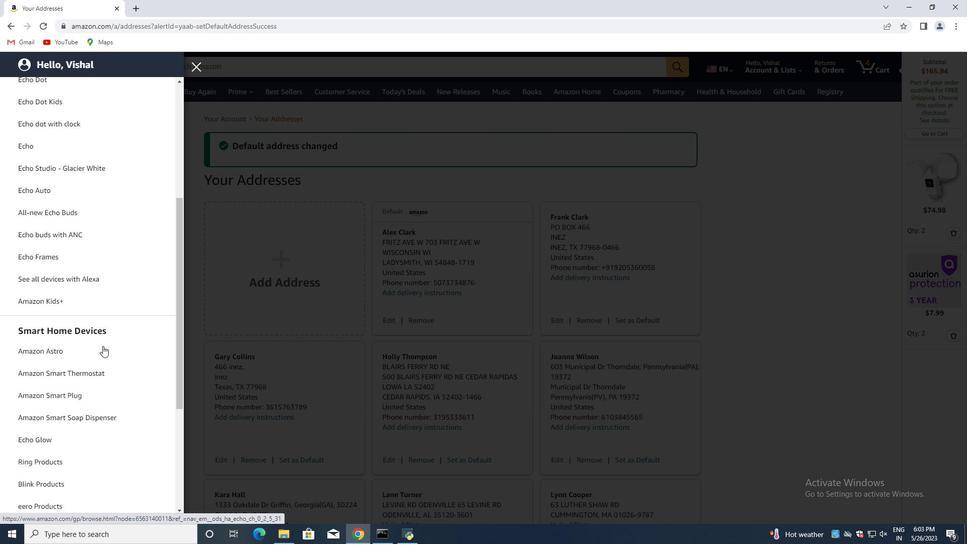 
Action: Mouse scrolled (110, 320) with delta (0, 0)
Screenshot: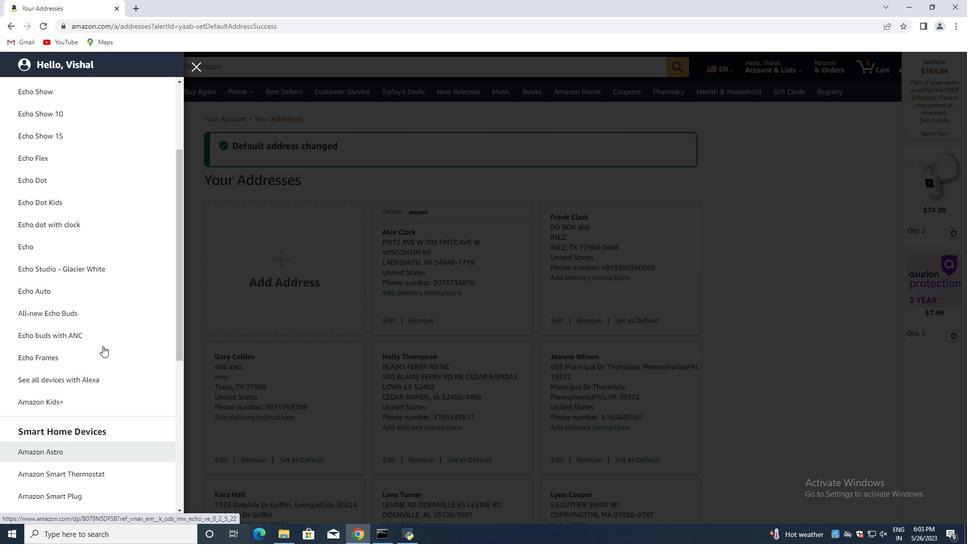 
Action: Mouse scrolled (110, 320) with delta (0, 0)
Screenshot: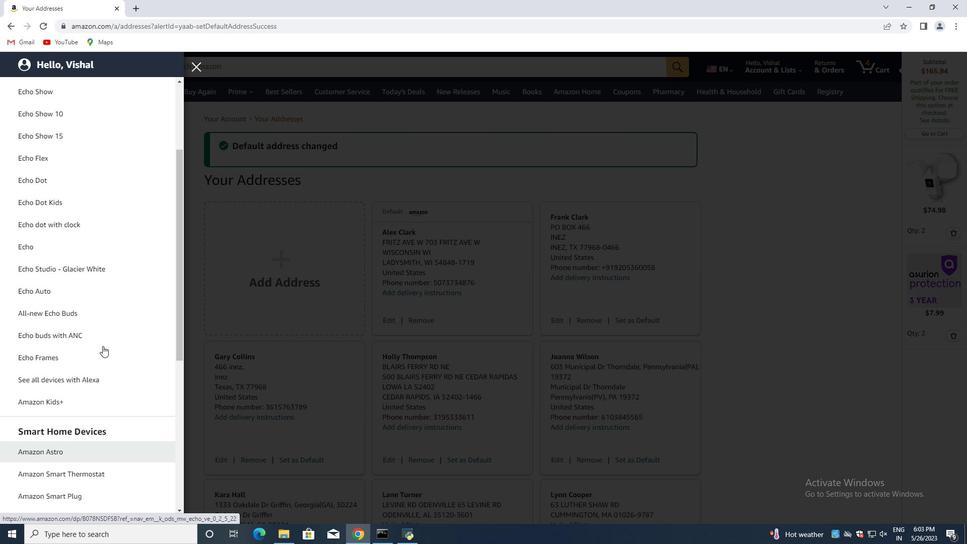 
Action: Mouse scrolled (110, 320) with delta (0, 0)
Screenshot: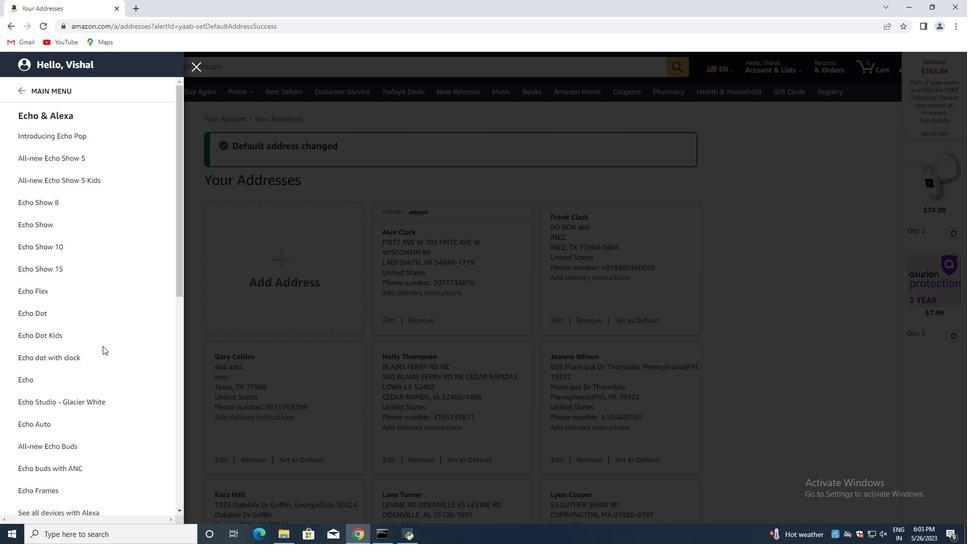 
Action: Mouse scrolled (110, 320) with delta (0, 0)
Screenshot: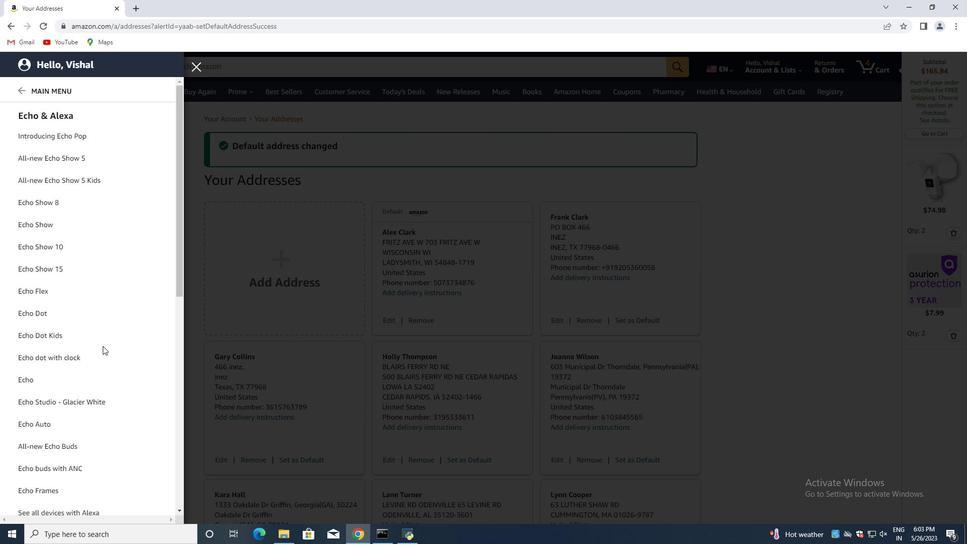 
Action: Mouse scrolled (110, 320) with delta (0, 0)
Screenshot: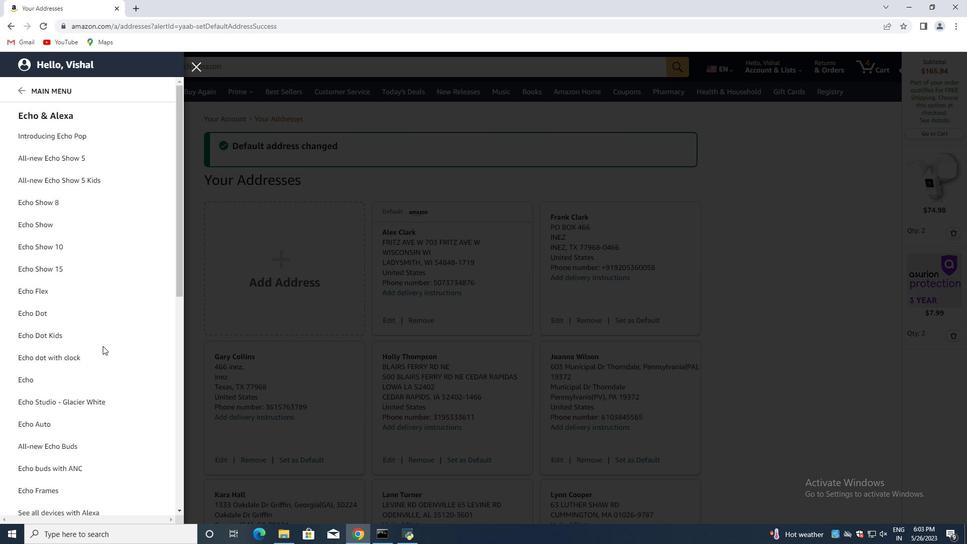 
Action: Mouse scrolled (110, 320) with delta (0, 0)
Screenshot: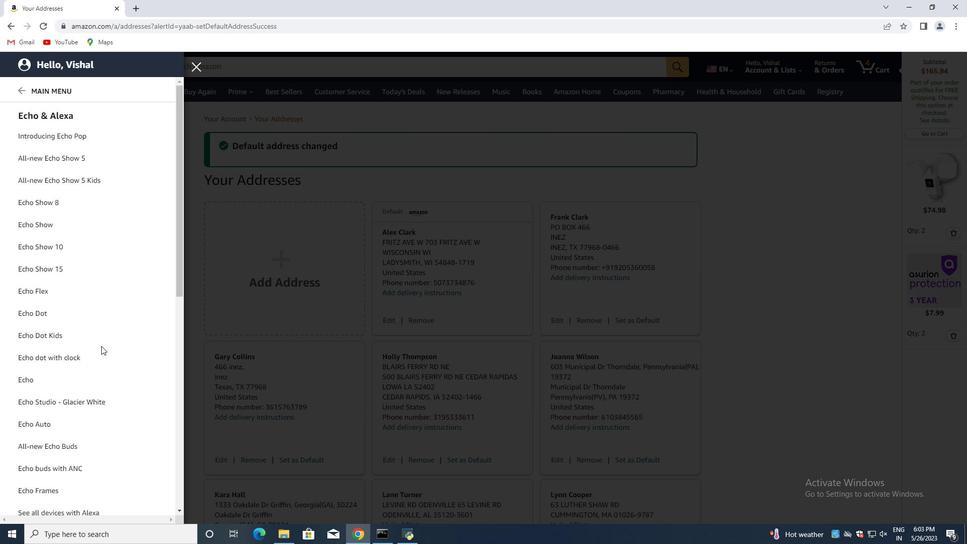 
Action: Mouse scrolled (110, 320) with delta (0, 0)
Screenshot: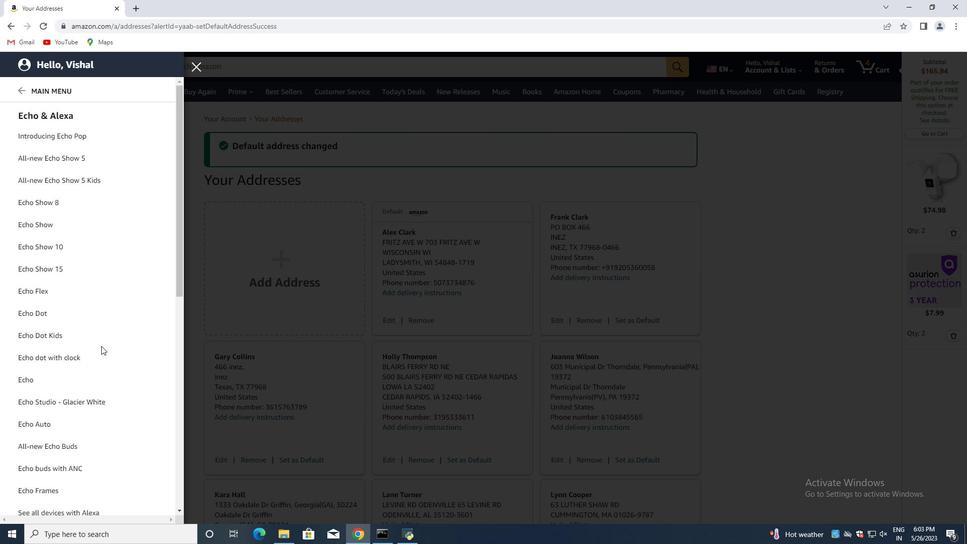 
Action: Mouse scrolled (110, 320) with delta (0, 0)
Screenshot: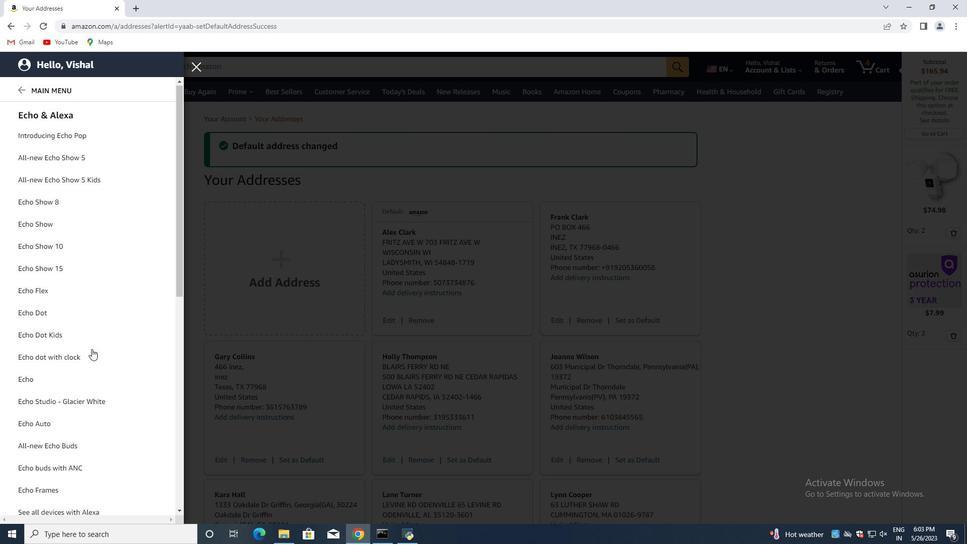 
Action: Mouse moved to (109, 320)
Screenshot: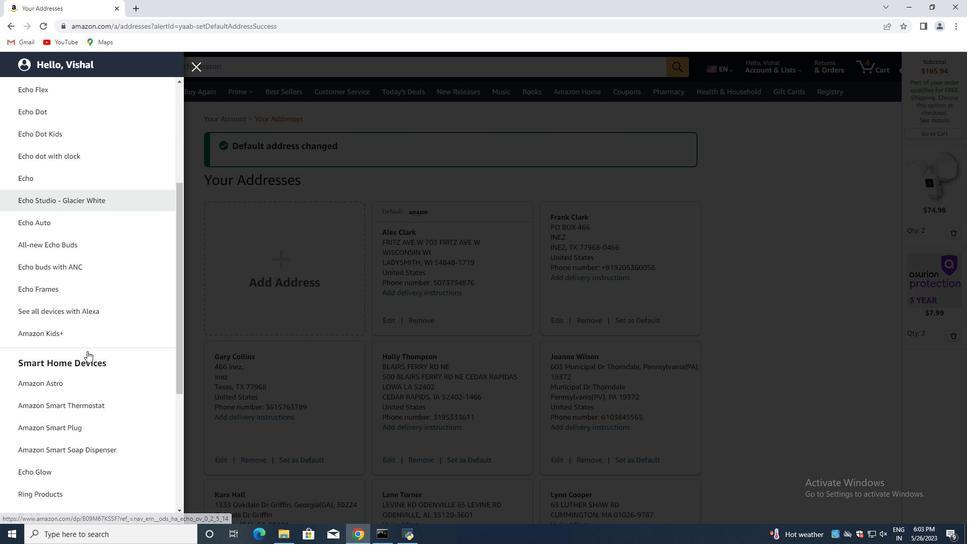 
Action: Mouse scrolled (109, 319) with delta (0, 0)
Screenshot: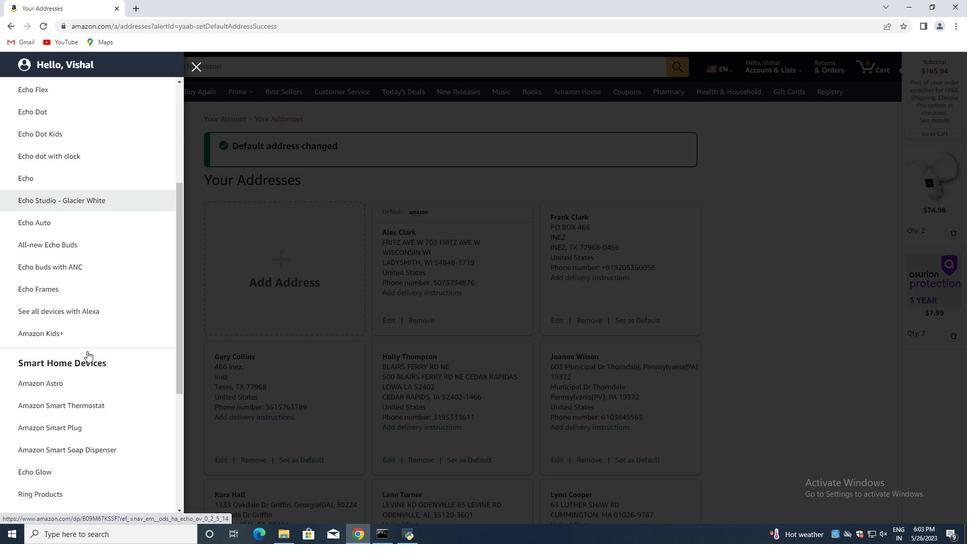 
Action: Mouse moved to (106, 320)
Screenshot: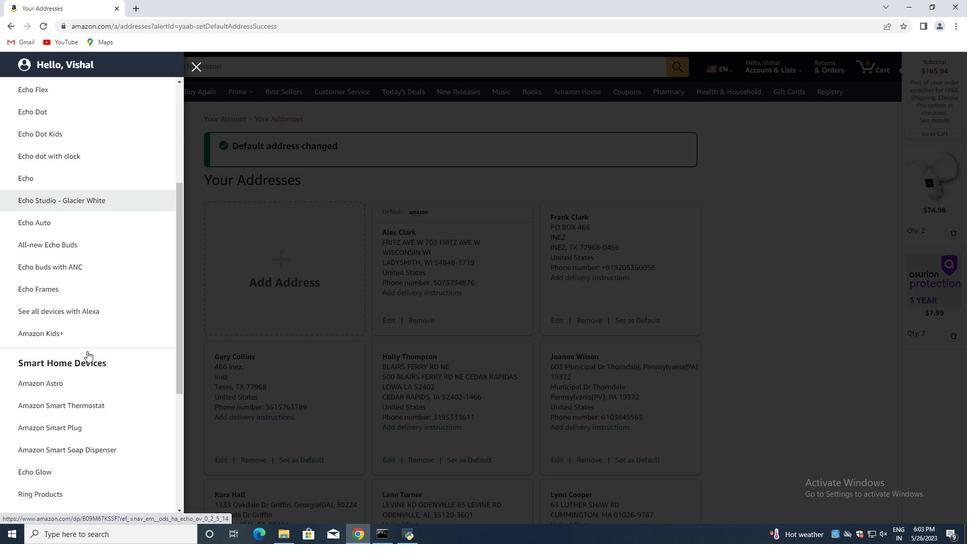 
Action: Mouse scrolled (106, 319) with delta (0, 0)
Screenshot: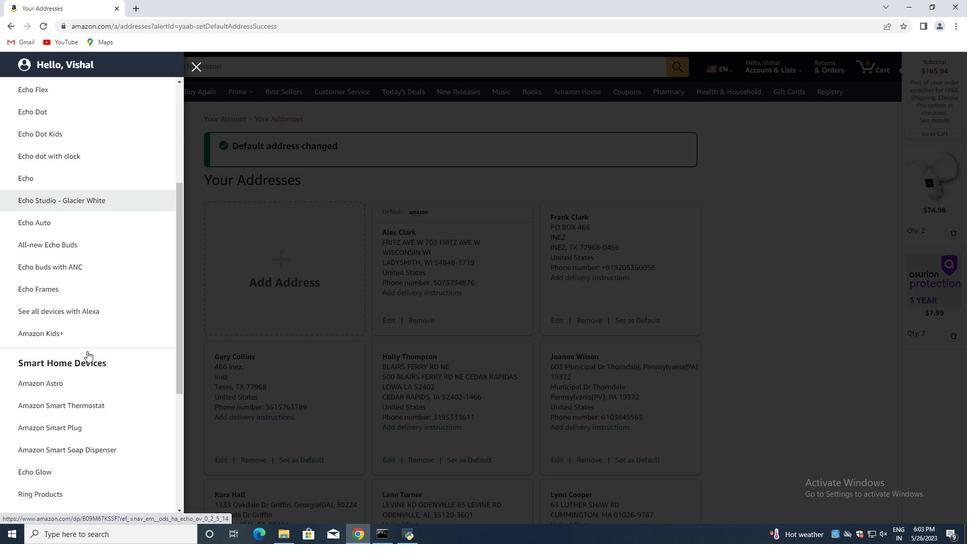 
Action: Mouse moved to (102, 321)
Screenshot: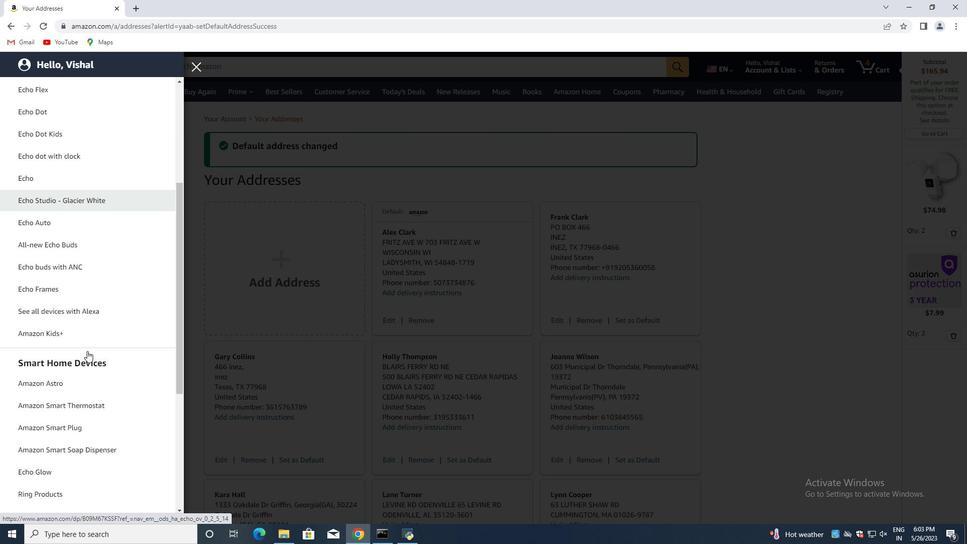 
Action: Mouse scrolled (102, 320) with delta (0, 0)
Screenshot: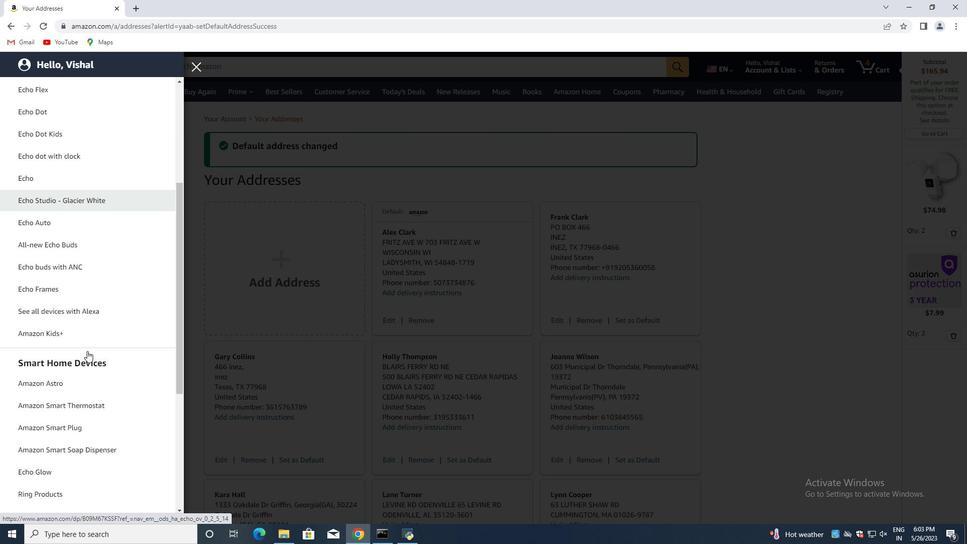 
Action: Mouse moved to (99, 321)
Screenshot: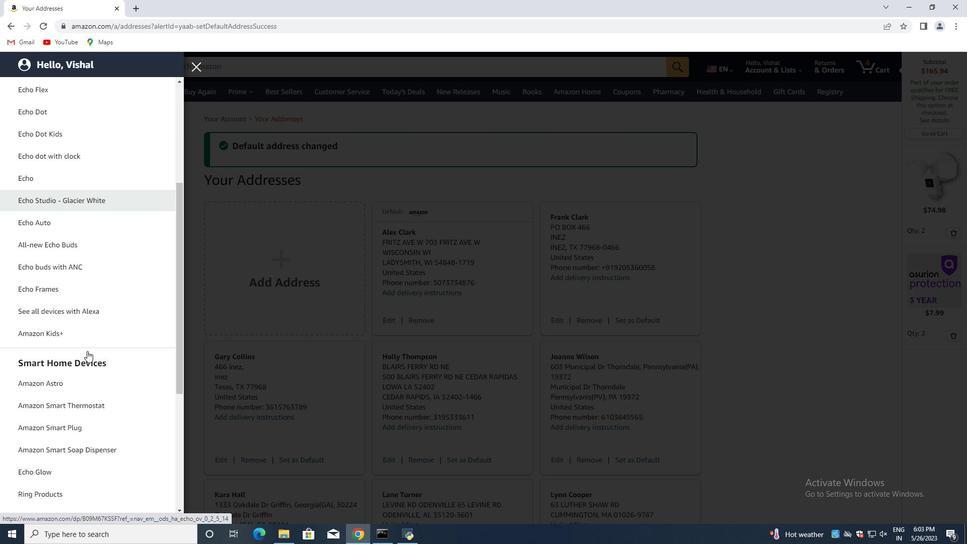 
Action: Mouse scrolled (99, 321) with delta (0, 0)
Screenshot: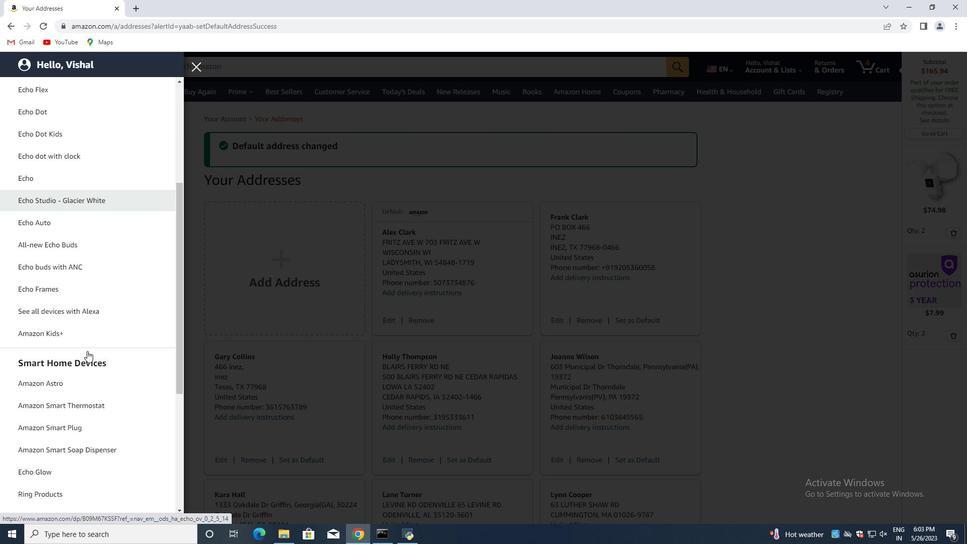 
Action: Mouse moved to (116, 239)
Screenshot: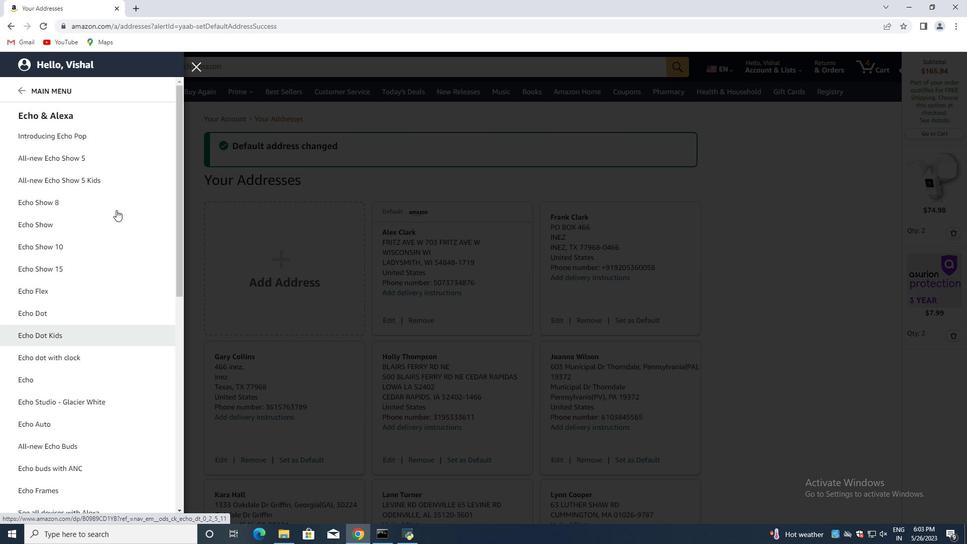 
Action: Mouse scrolled (116, 239) with delta (0, 0)
Screenshot: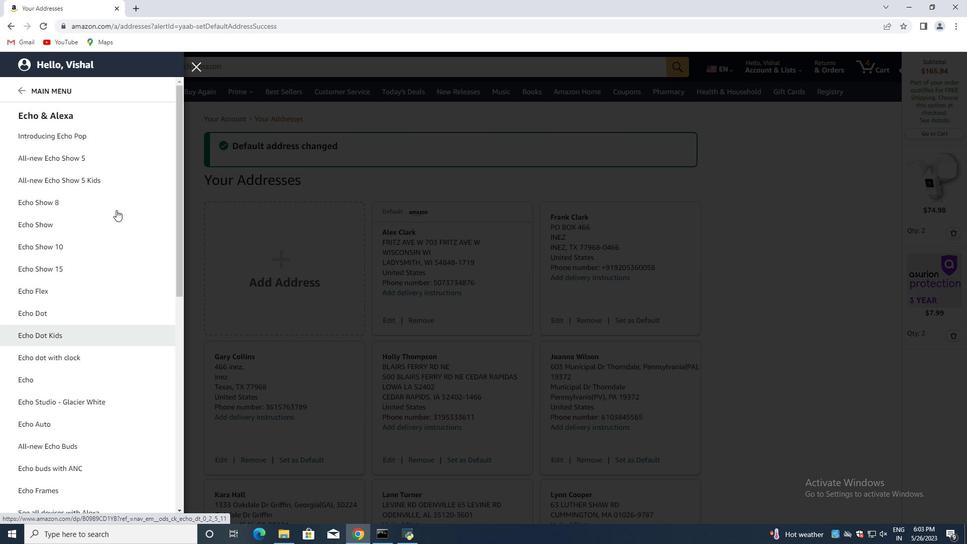 
Action: Mouse moved to (119, 244)
Screenshot: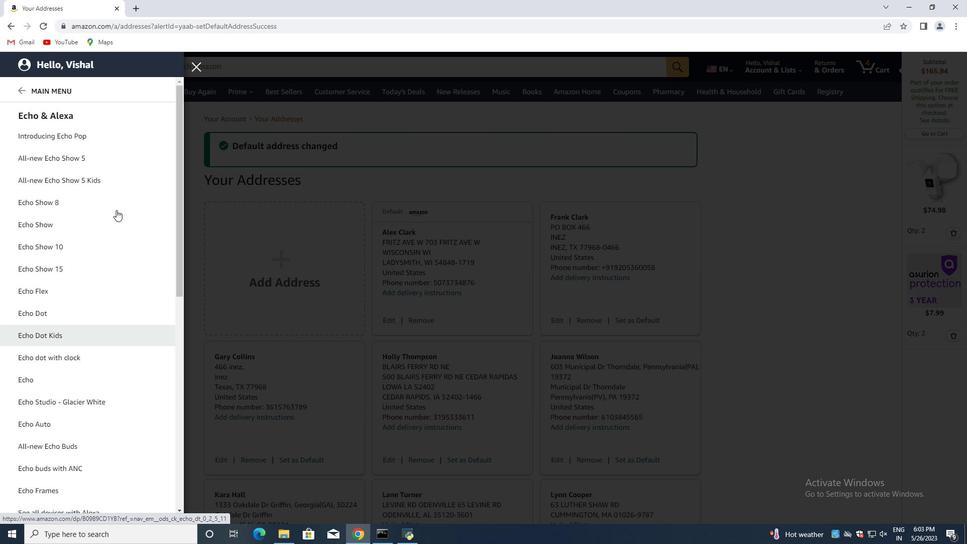 
Action: Mouse scrolled (119, 244) with delta (0, 0)
Screenshot: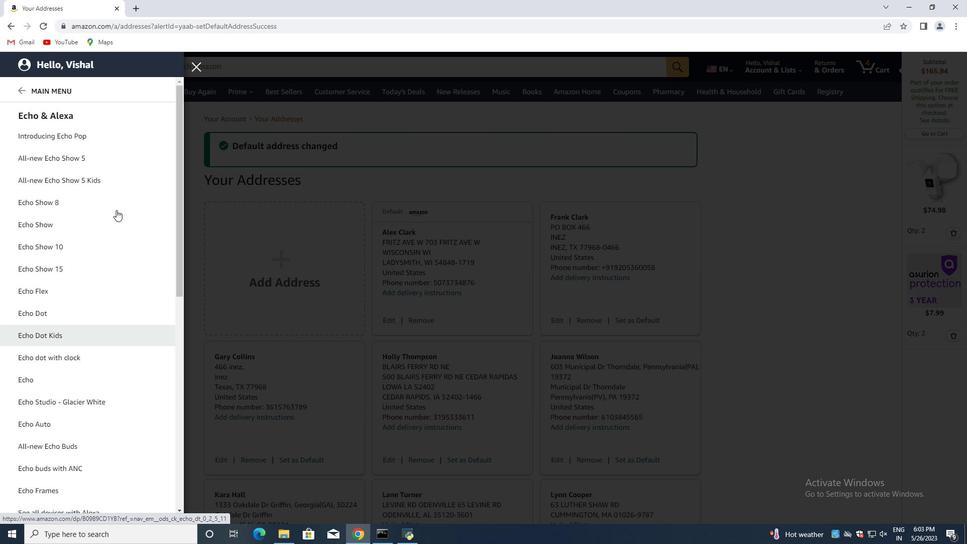 
Action: Mouse moved to (120, 244)
Screenshot: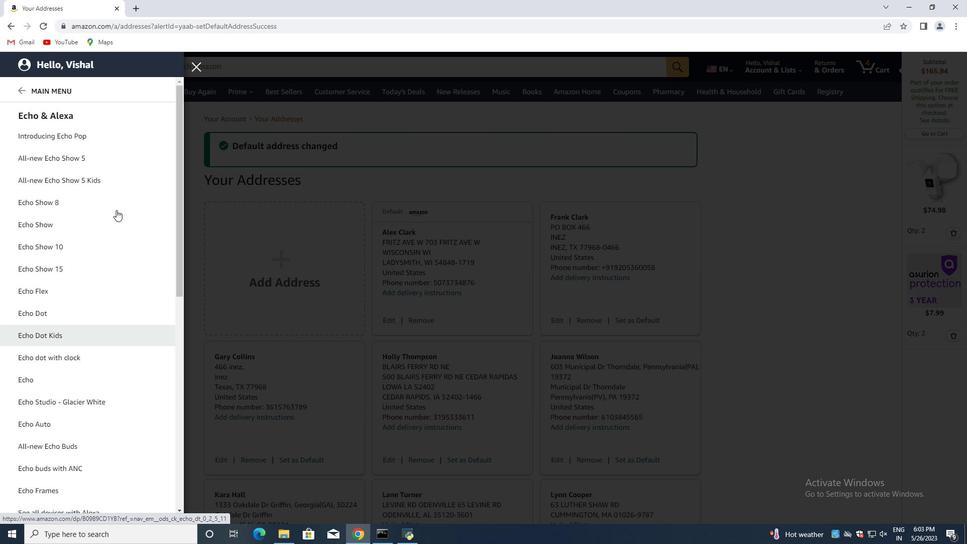 
Action: Mouse scrolled (120, 244) with delta (0, 0)
Screenshot: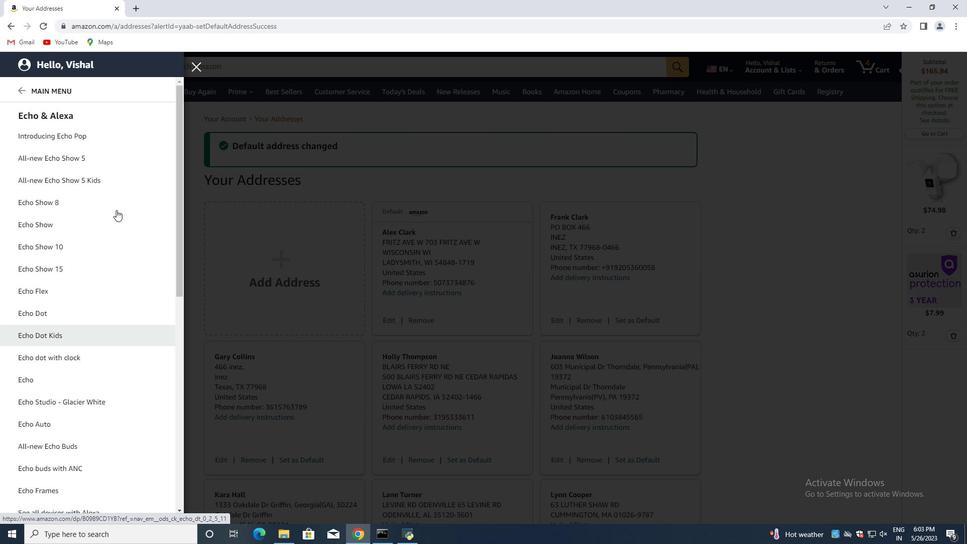 
Action: Mouse moved to (121, 245)
Screenshot: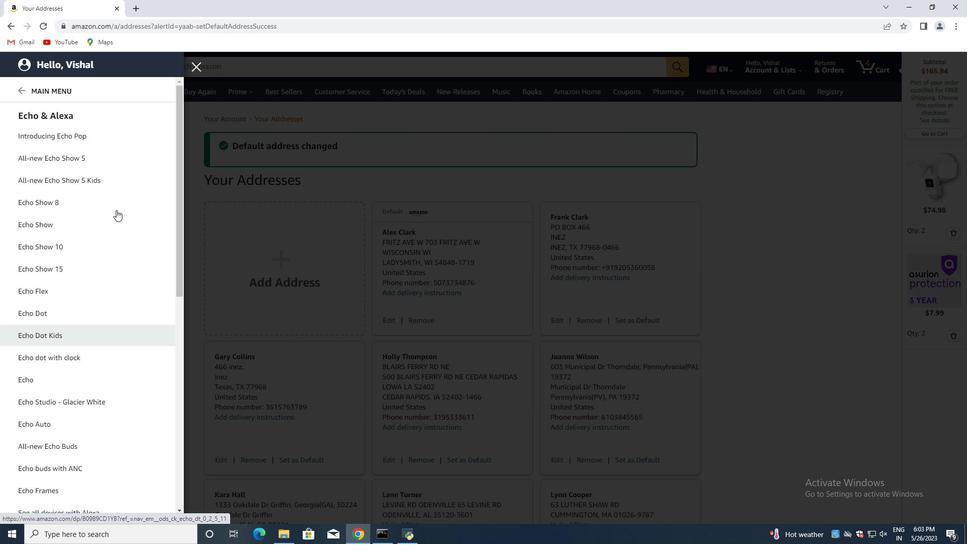 
Action: Mouse scrolled (121, 245) with delta (0, 0)
Screenshot: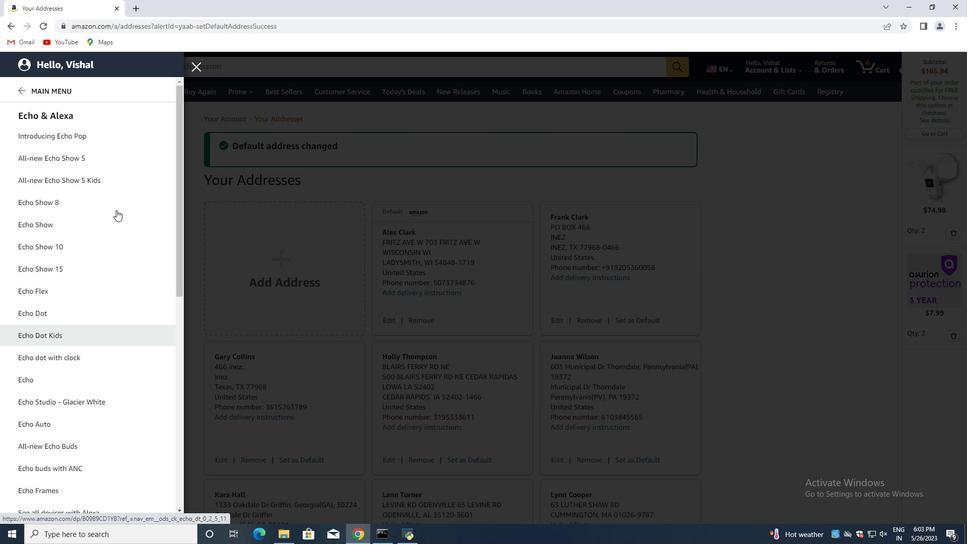 
Action: Mouse moved to (112, 250)
Screenshot: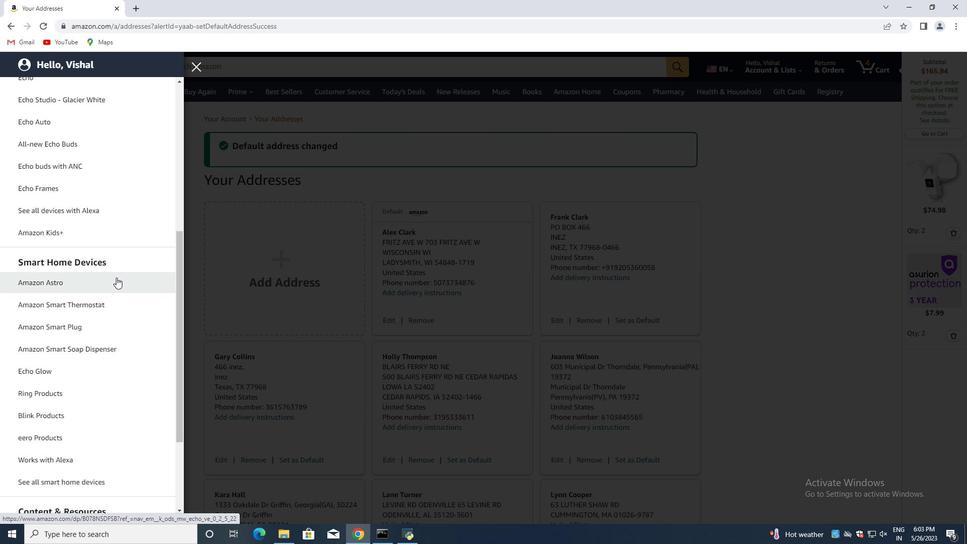 
Action: Mouse scrolled (119, 246) with delta (0, 0)
Screenshot: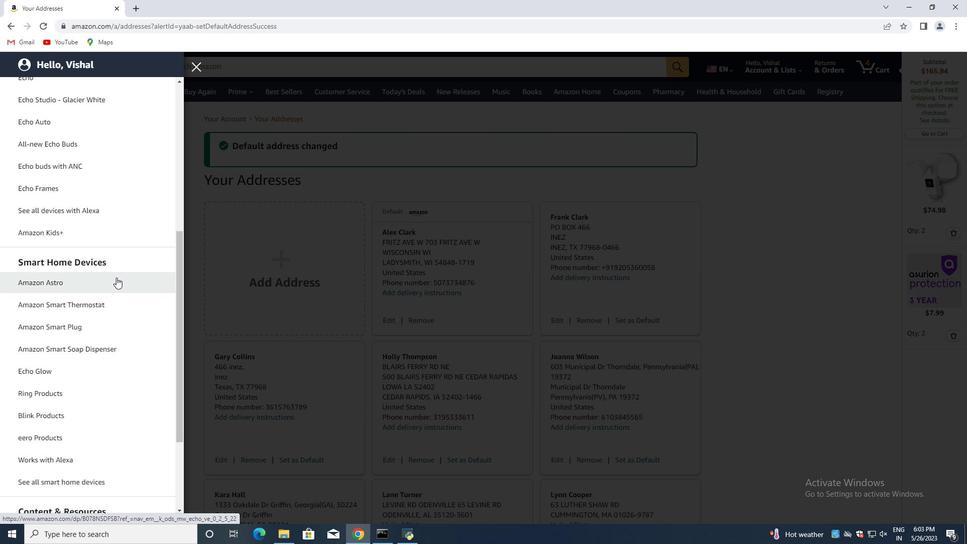 
Action: Mouse moved to (112, 250)
Screenshot: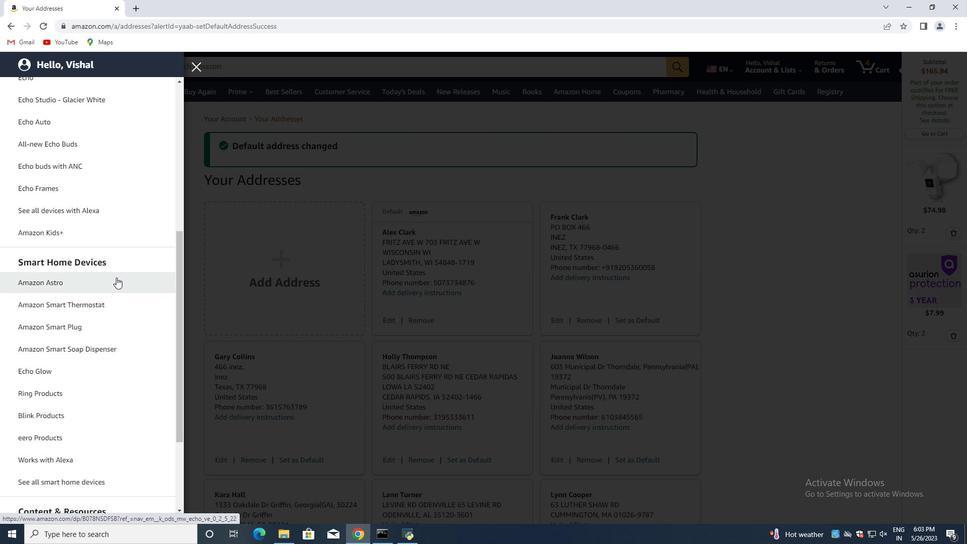 
Action: Mouse scrolled (119, 246) with delta (0, 0)
Screenshot: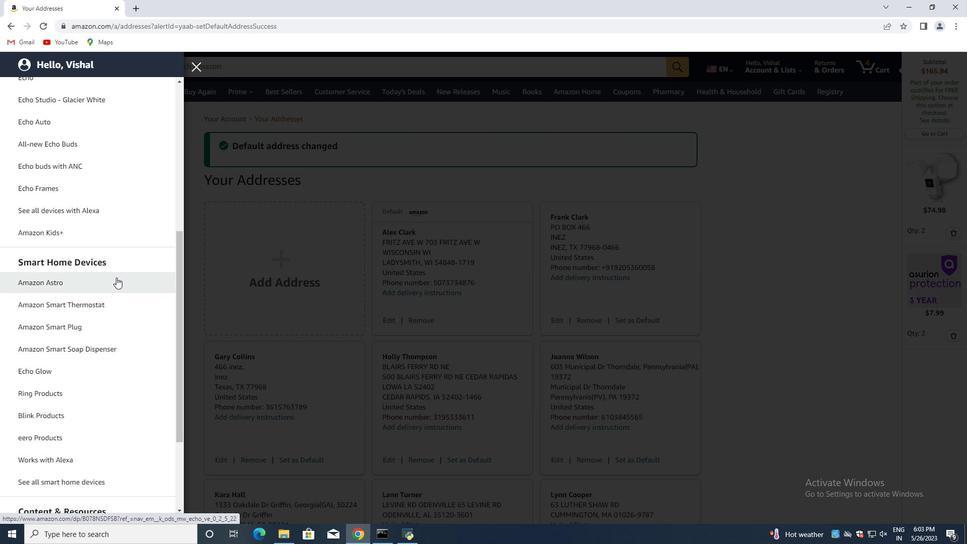 
Action: Mouse moved to (112, 250)
Screenshot: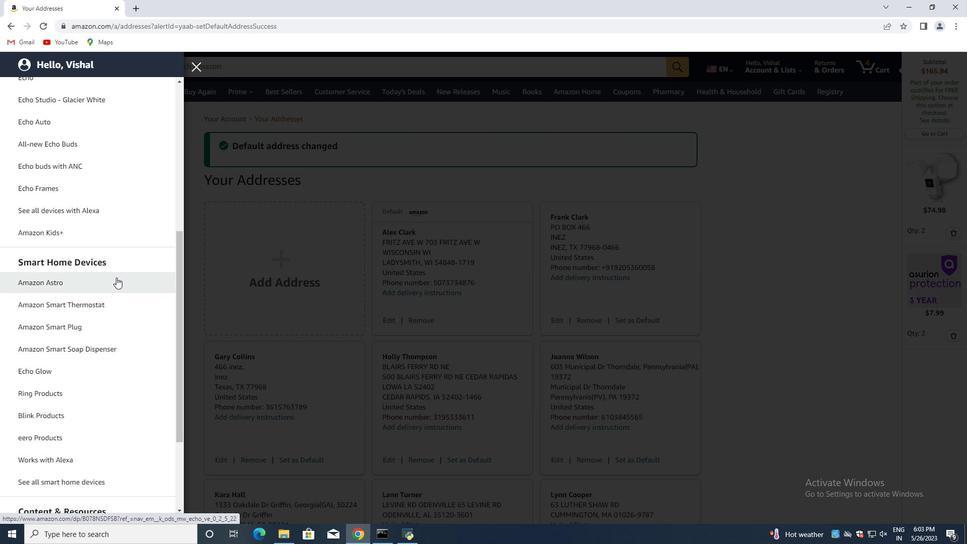 
Action: Mouse scrolled (116, 248) with delta (0, 0)
Screenshot: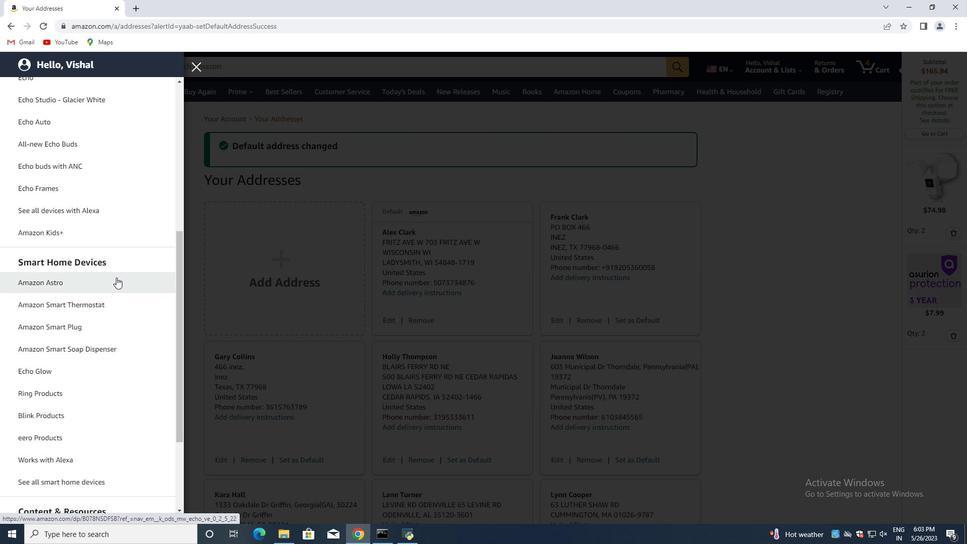 
Action: Mouse scrolled (114, 248) with delta (0, 0)
Screenshot: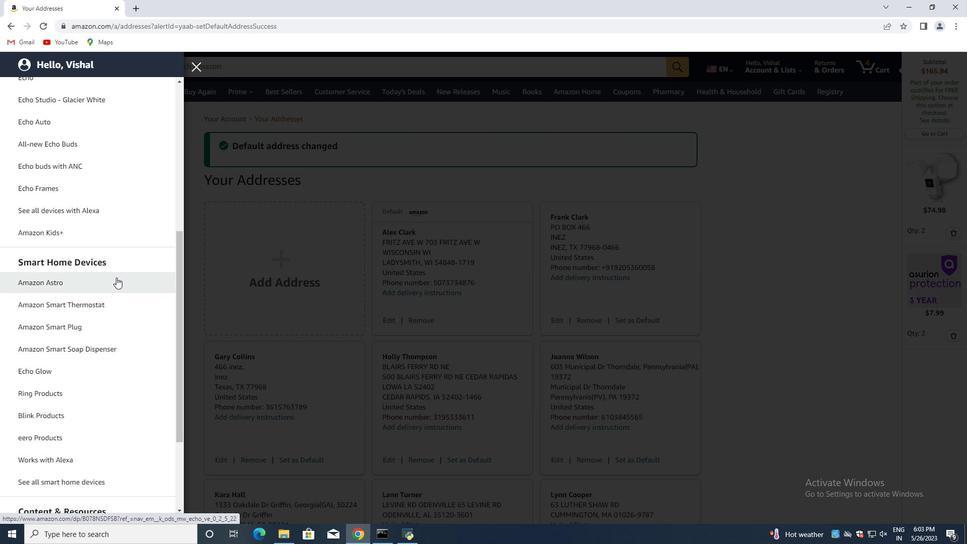
Action: Mouse moved to (112, 251)
Screenshot: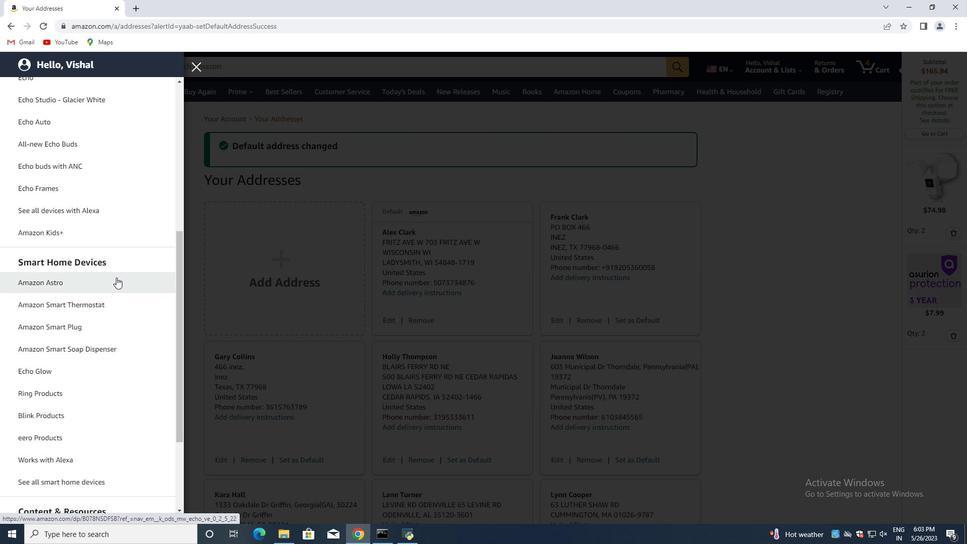 
Action: Mouse scrolled (113, 249) with delta (0, 0)
Screenshot: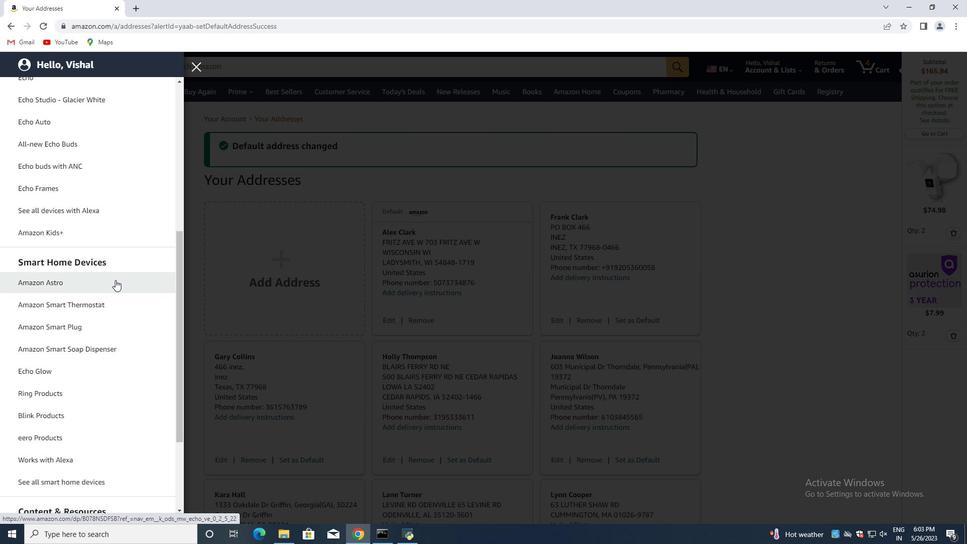
Action: Mouse moved to (112, 251)
Screenshot: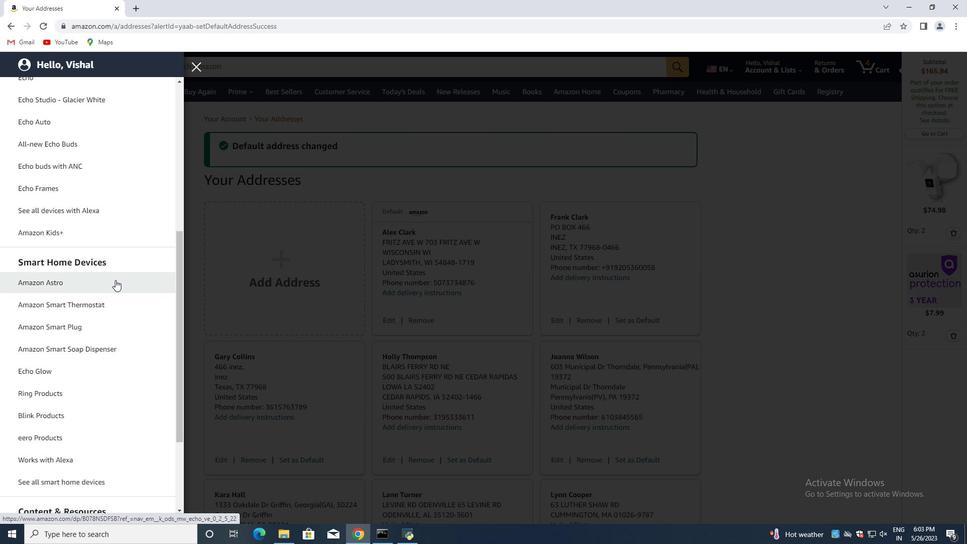 
Action: Mouse scrolled (112, 250) with delta (0, 0)
Screenshot: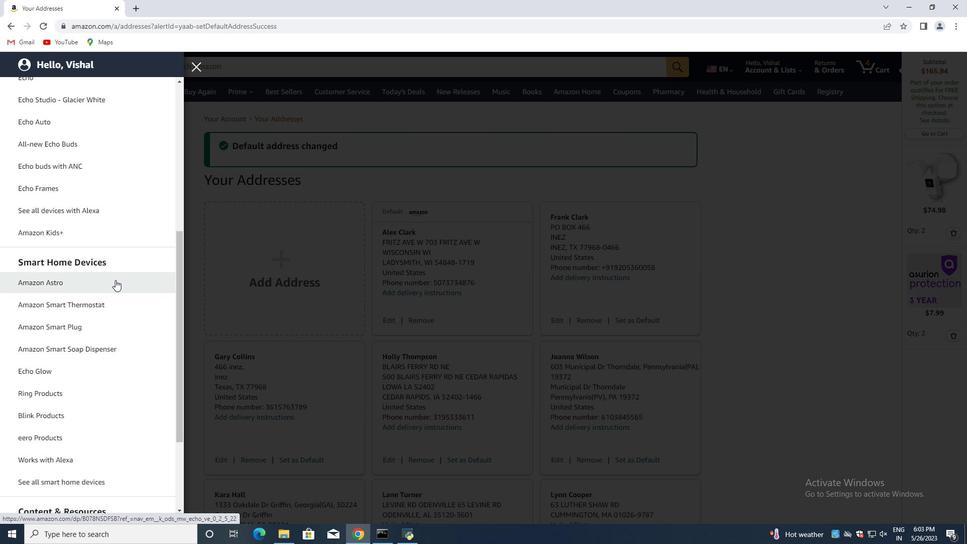 
Action: Mouse moved to (113, 305)
Screenshot: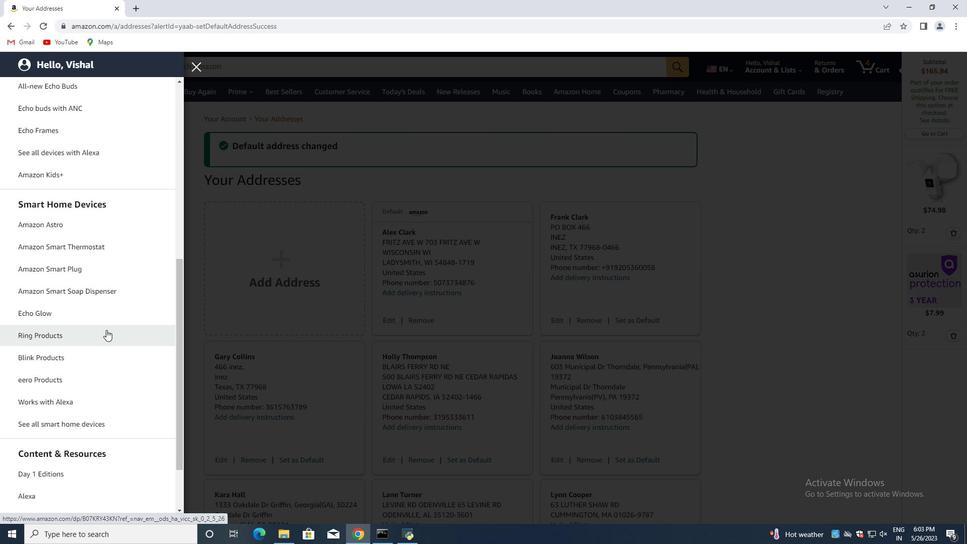 
Action: Mouse scrolled (113, 305) with delta (0, 0)
Screenshot: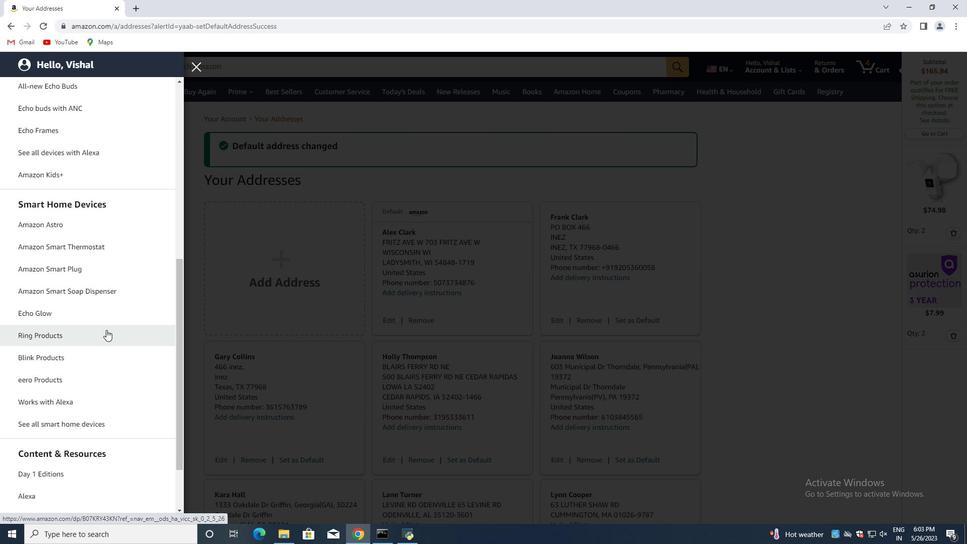 
Action: Mouse moved to (113, 308)
Screenshot: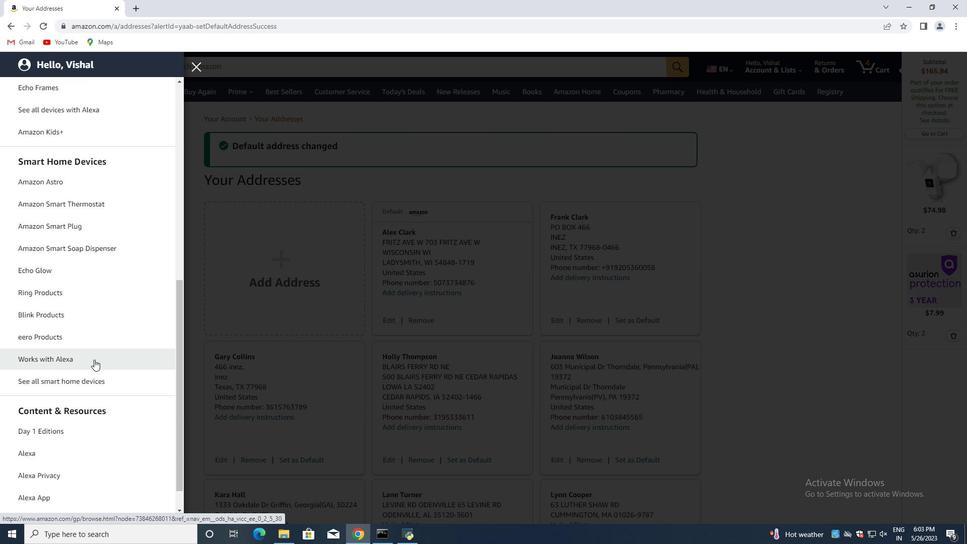 
Action: Mouse scrolled (113, 307) with delta (0, 0)
Screenshot: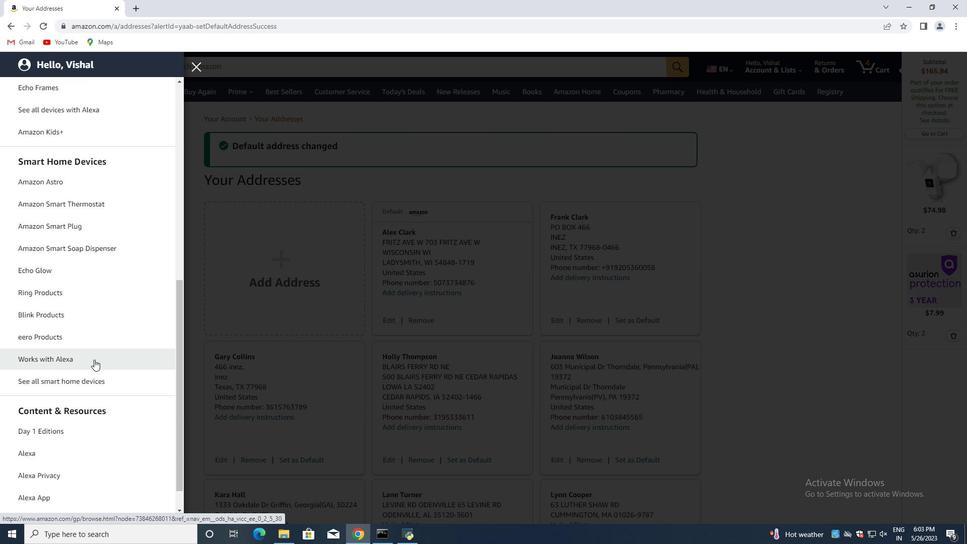 
Action: Mouse moved to (101, 340)
Screenshot: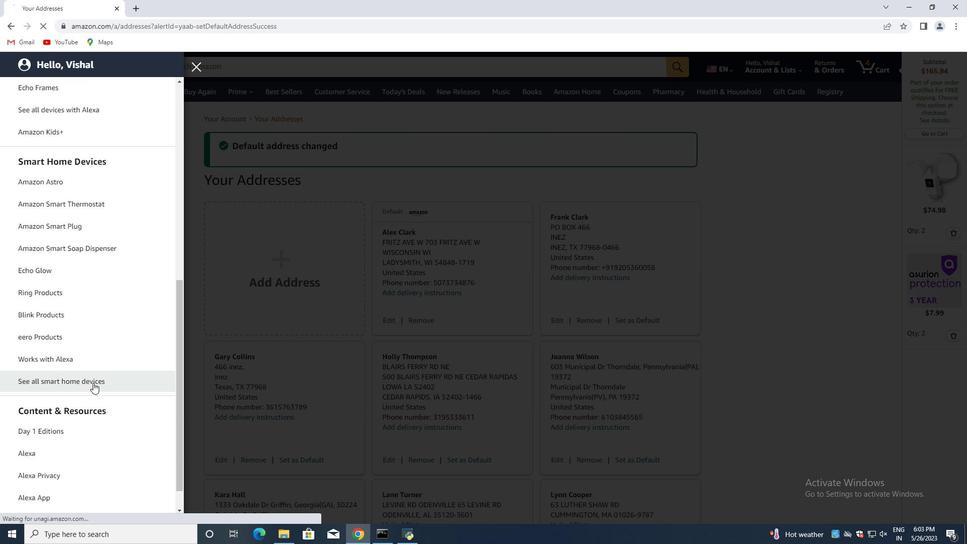 
Action: Mouse pressed left at (101, 340)
Screenshot: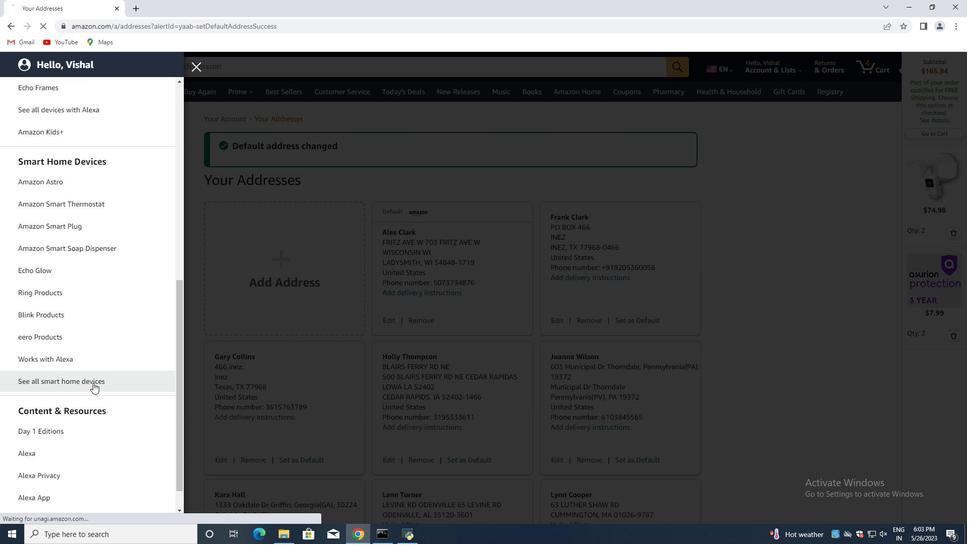 
Action: Mouse moved to (122, 338)
Screenshot: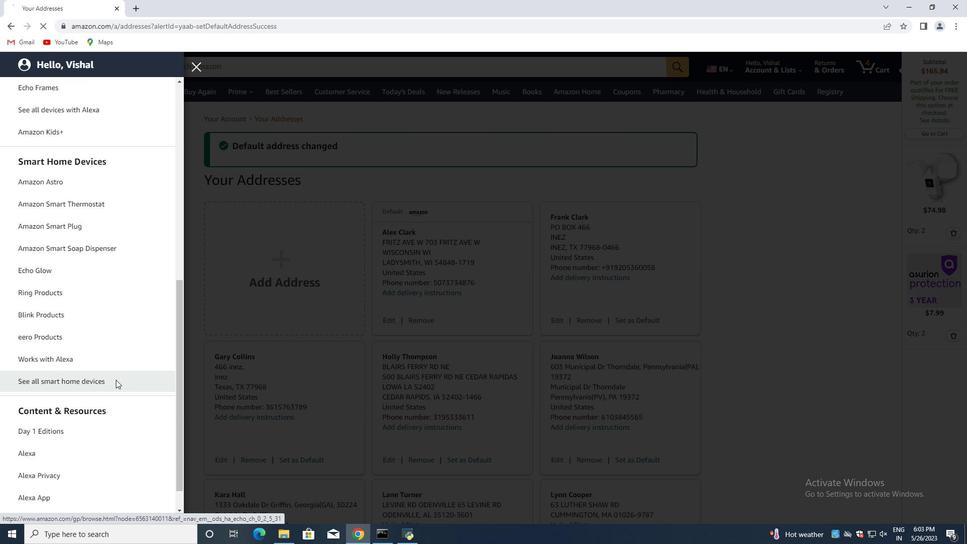 
Action: Mouse pressed left at (122, 338)
Screenshot: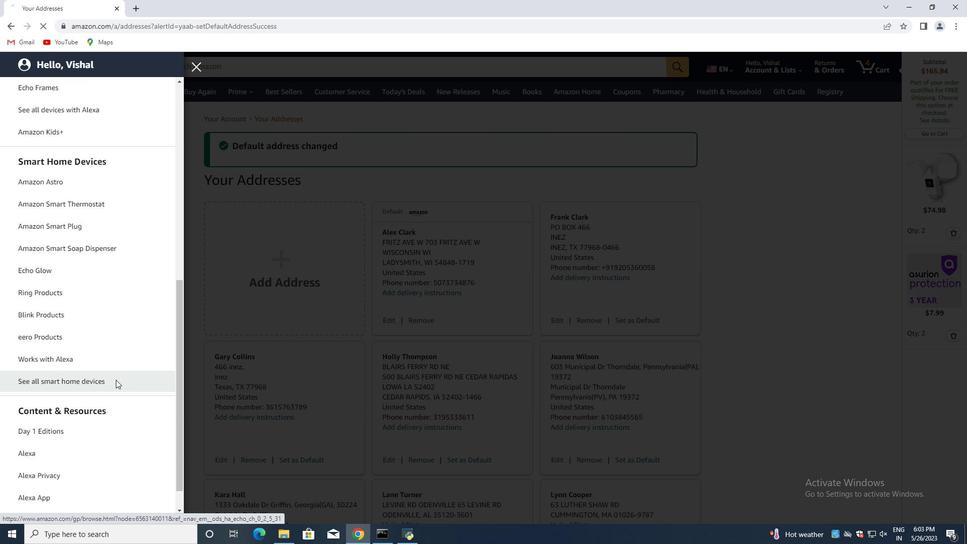 
Action: Mouse moved to (118, 337)
Screenshot: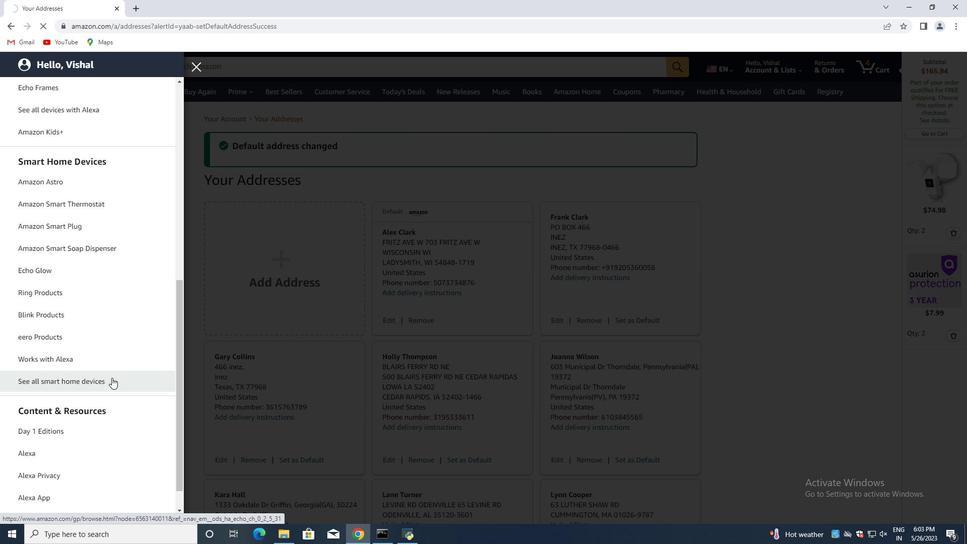 
Action: Mouse pressed left at (118, 337)
Screenshot: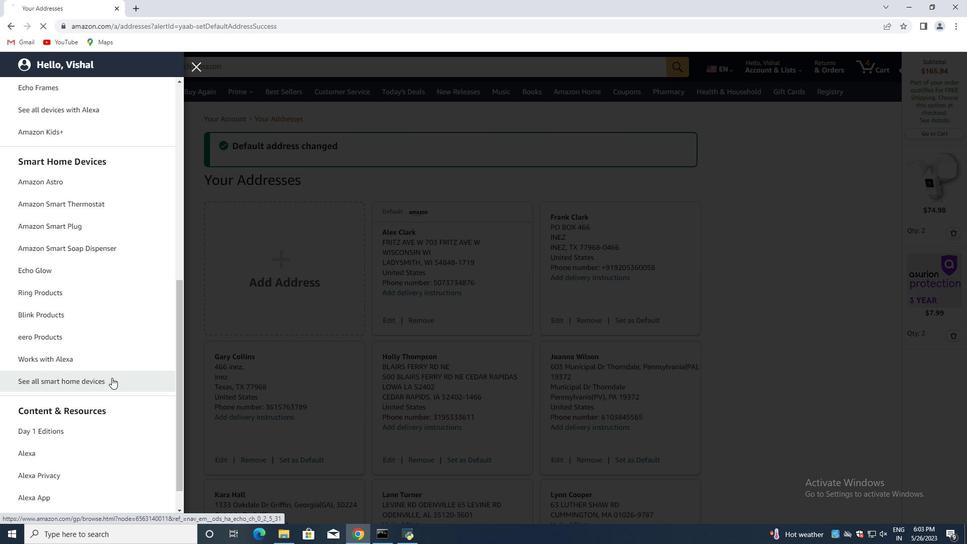 
Action: Mouse moved to (114, 337)
Screenshot: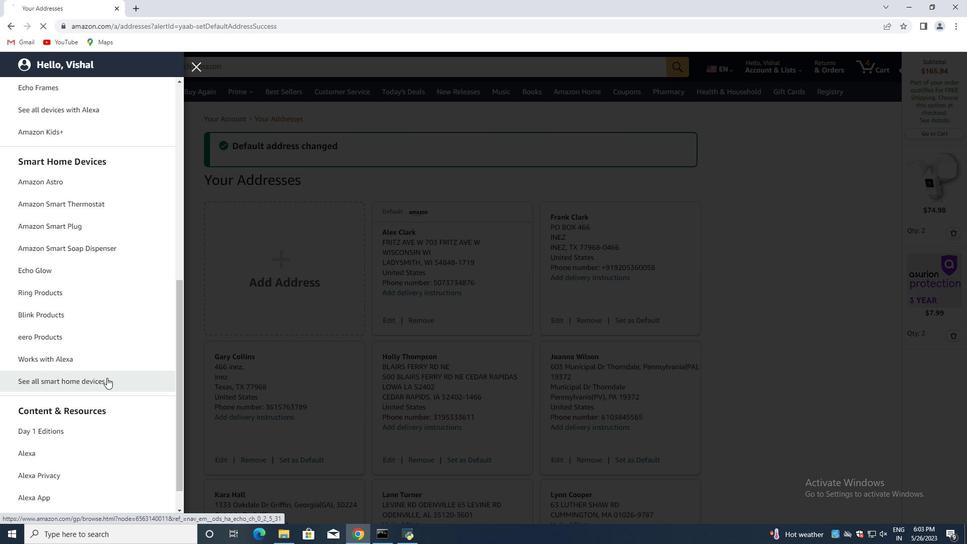
Action: Mouse pressed left at (114, 337)
Screenshot: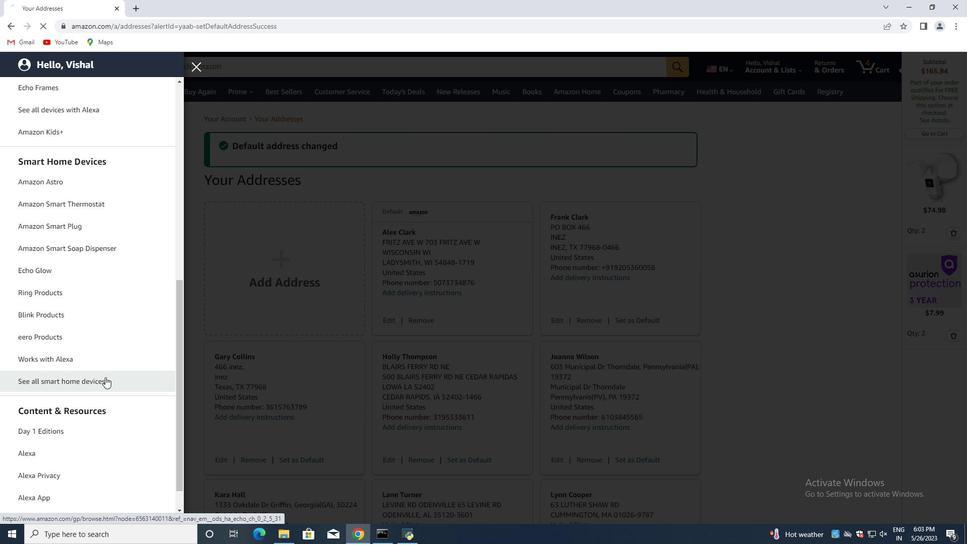 
Action: Mouse pressed left at (114, 337)
Screenshot: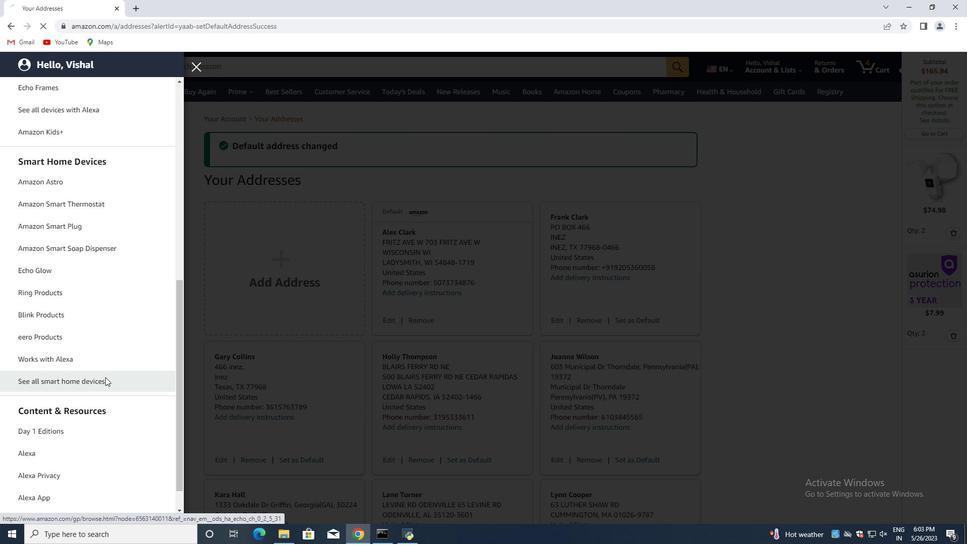 
Action: Mouse moved to (112, 337)
Screenshot: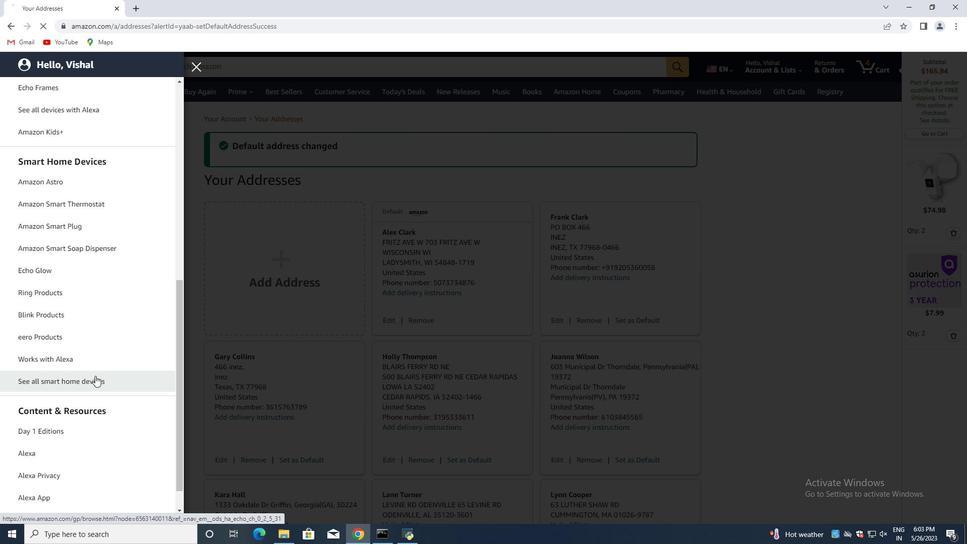 
Action: Mouse pressed left at (112, 337)
Screenshot: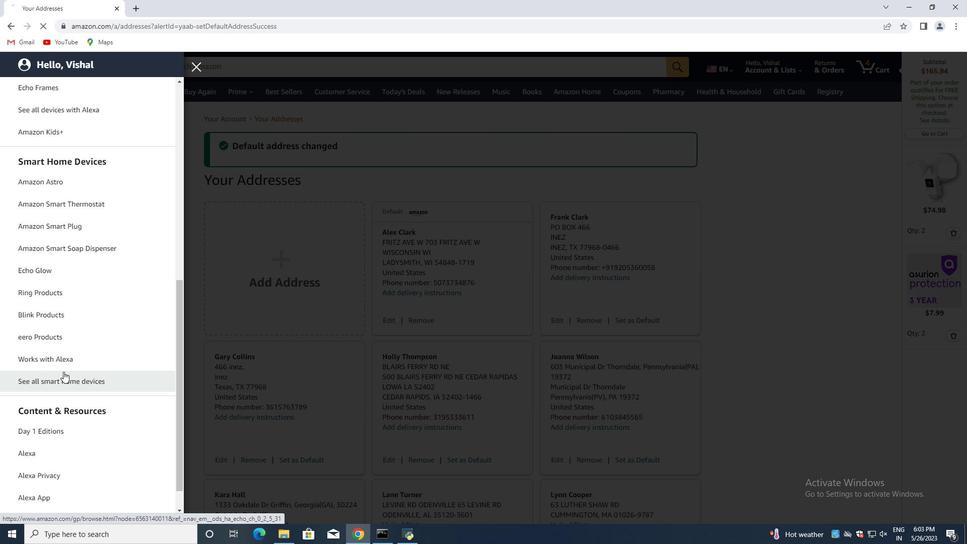 
Action: Mouse moved to (56, 339)
Screenshot: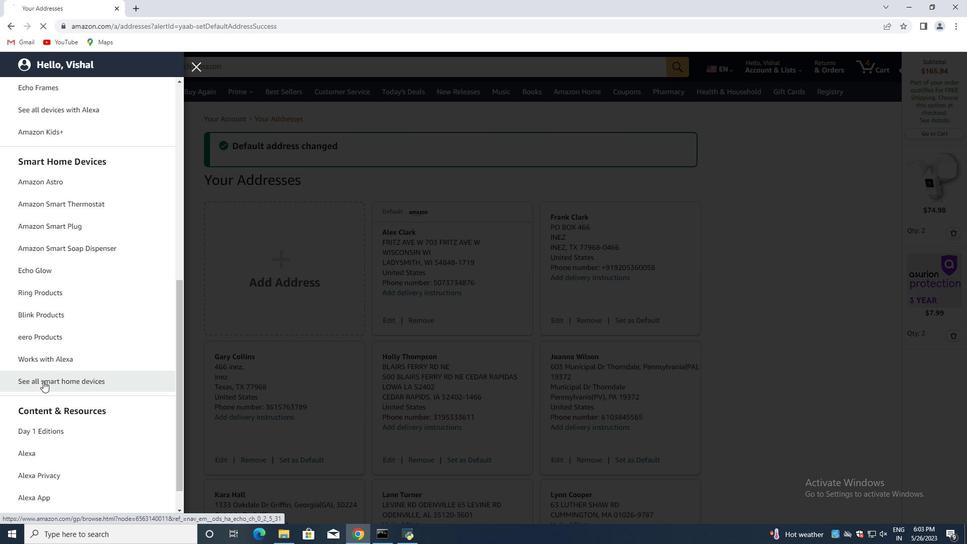 
Action: Mouse pressed left at (56, 339)
Screenshot: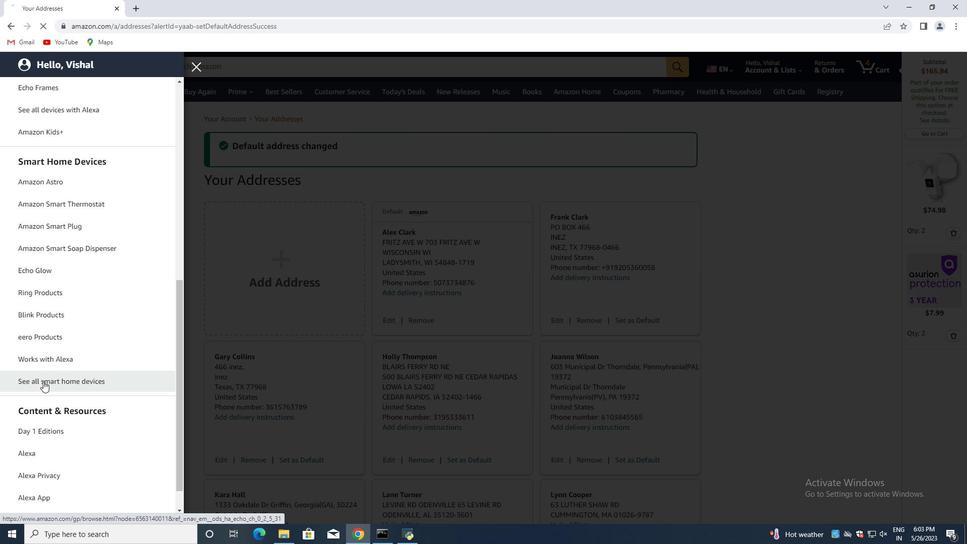 
Action: Mouse pressed left at (56, 339)
Screenshot: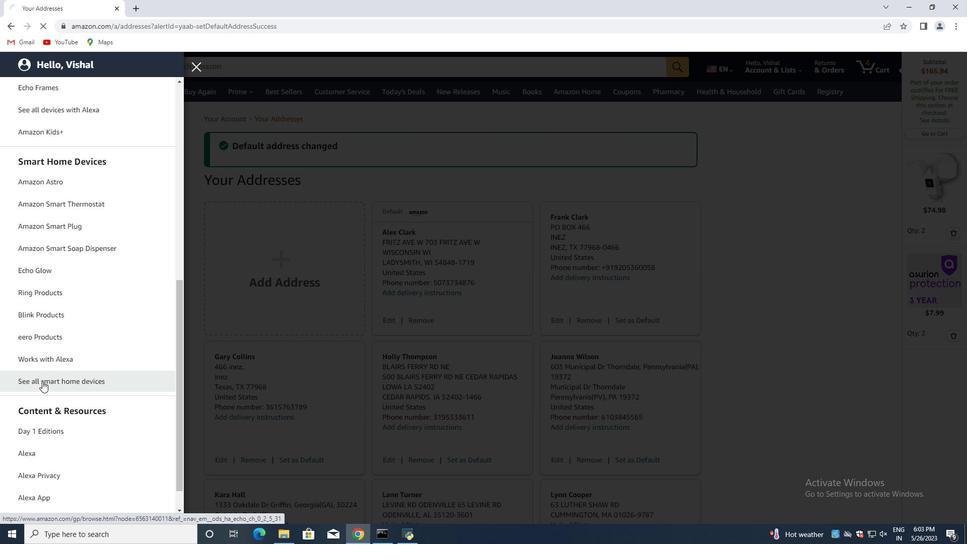 
Action: Mouse moved to (54, 339)
Screenshot: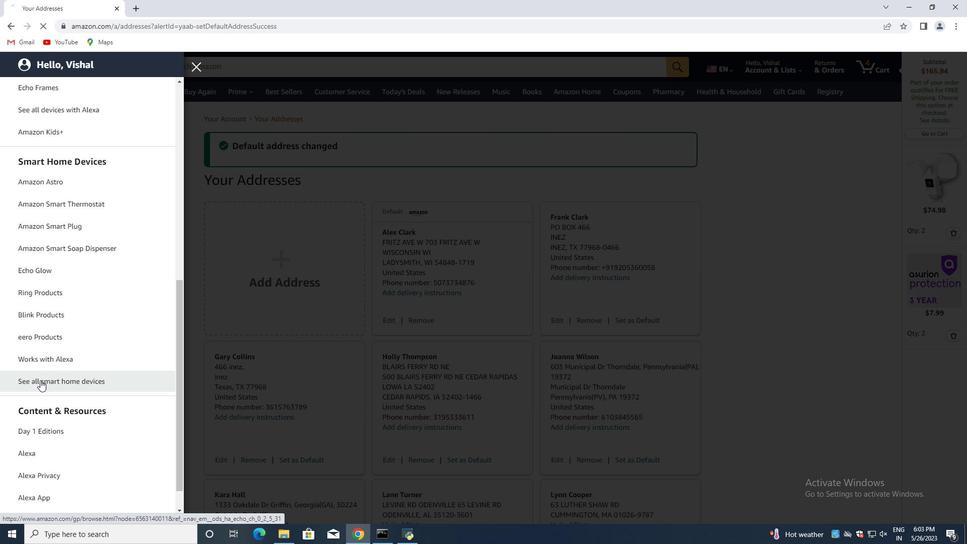
Action: Mouse pressed left at (54, 339)
Screenshot: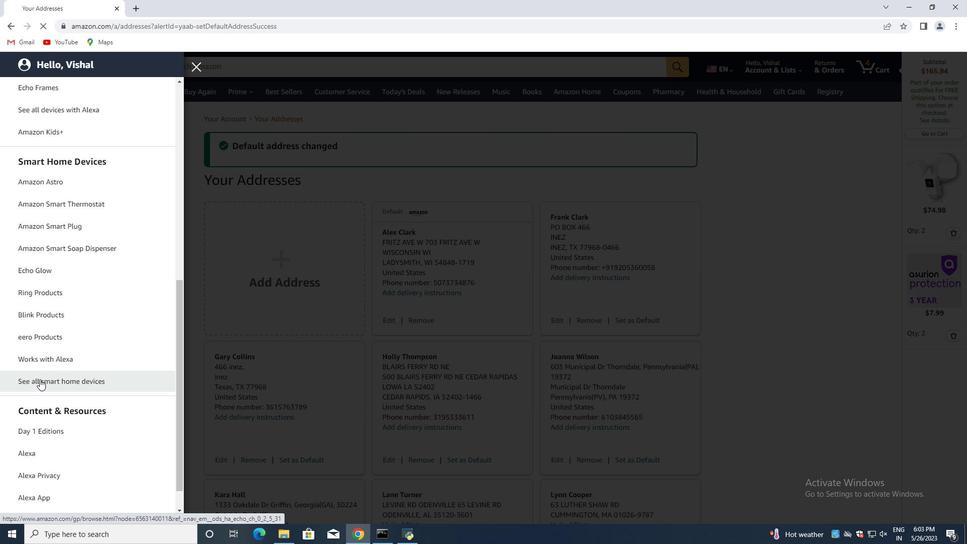 
Action: Mouse moved to (53, 339)
Screenshot: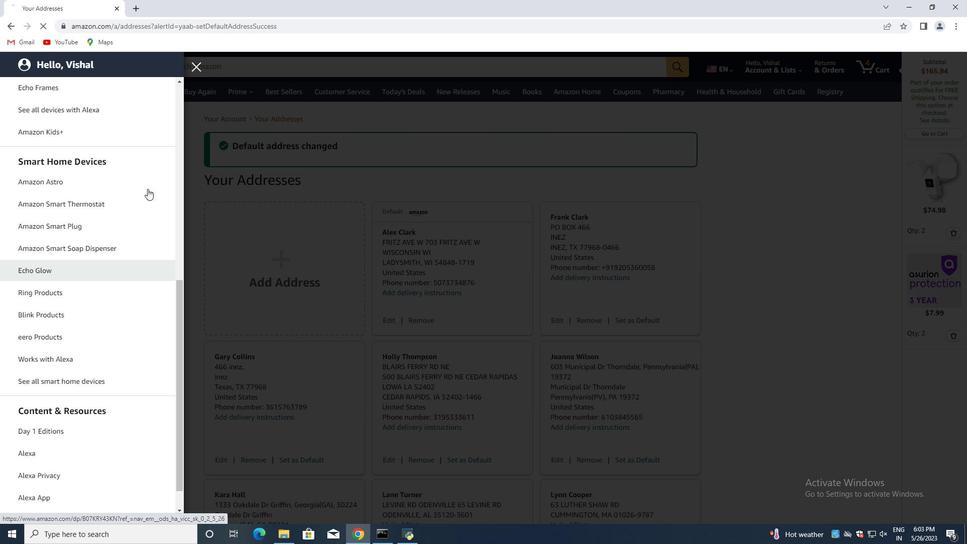 
Action: Mouse pressed left at (53, 339)
Screenshot: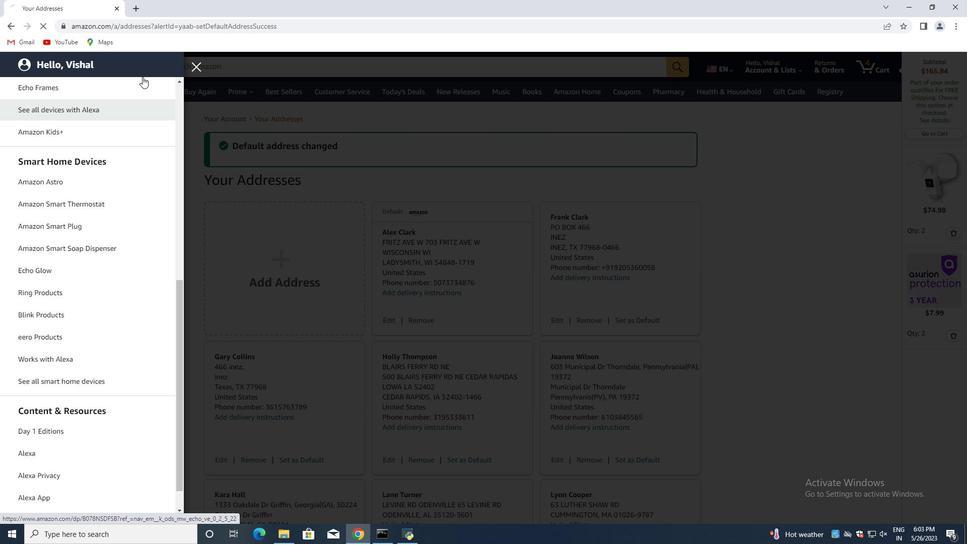 
Action: Mouse moved to (198, 165)
Screenshot: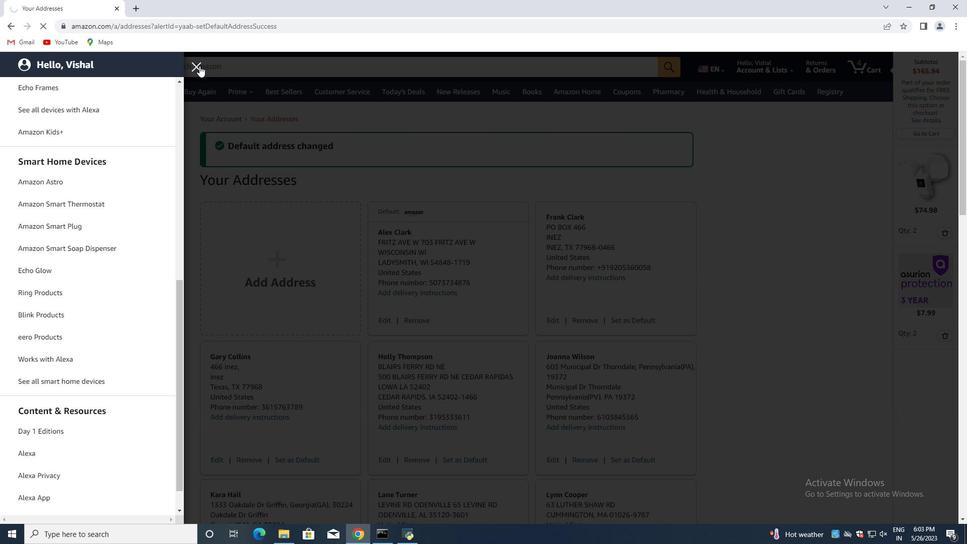
Action: Mouse pressed left at (198, 165)
Screenshot: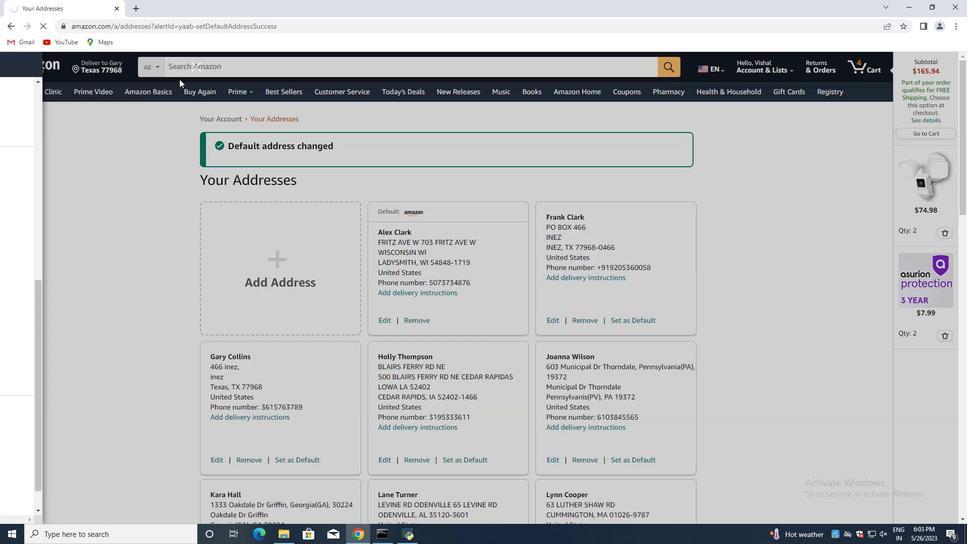 
Action: Mouse moved to (37, 179)
Screenshot: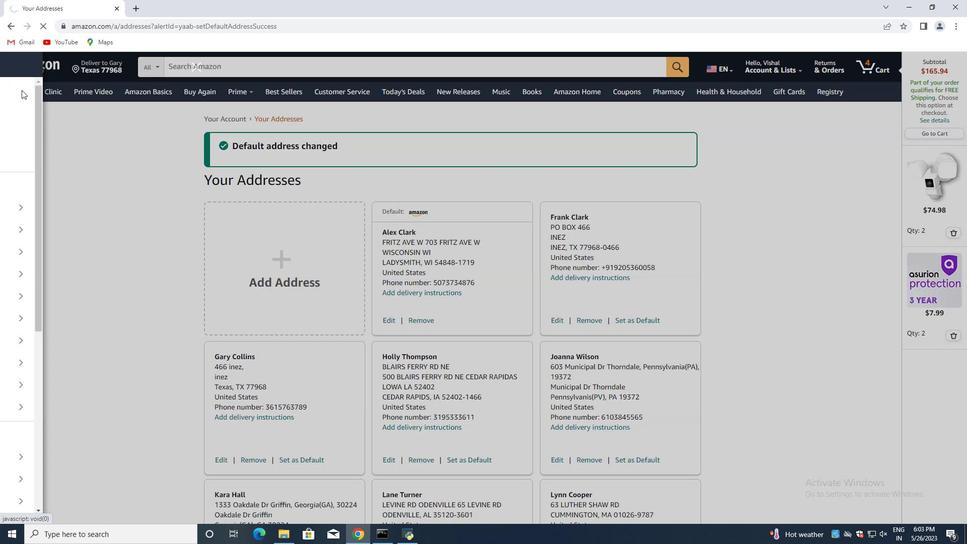 
Action: Mouse pressed left at (37, 179)
Screenshot: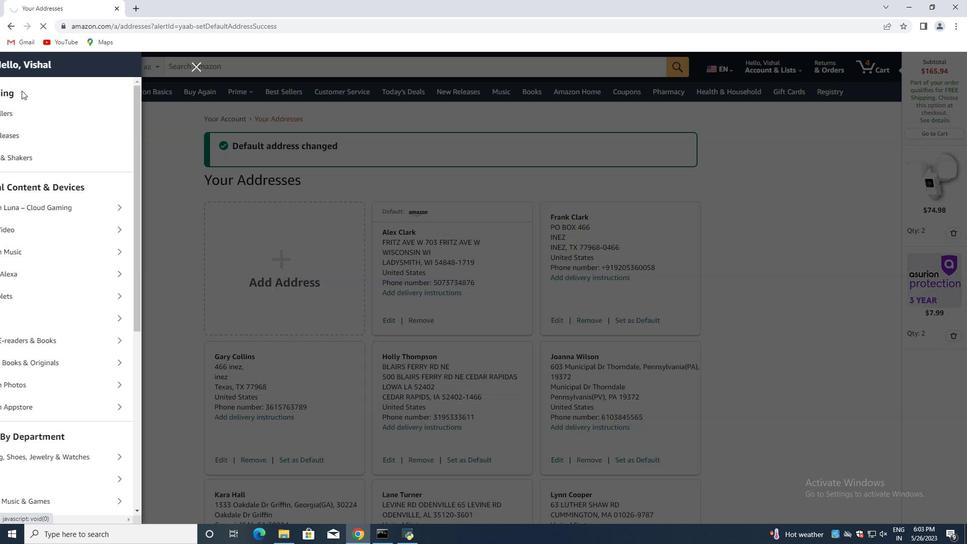 
Action: Mouse moved to (76, 323)
Screenshot: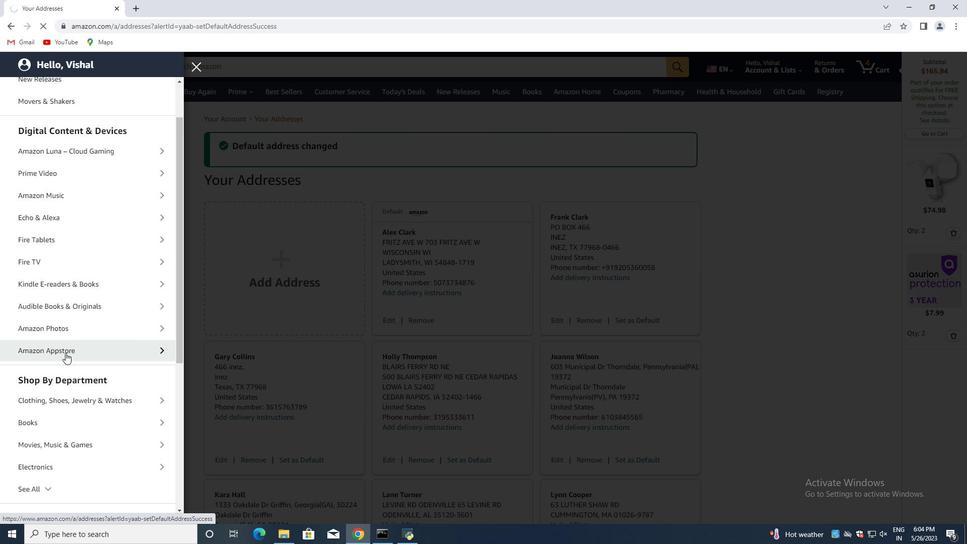 
Action: Mouse scrolled (76, 323) with delta (0, 0)
Screenshot: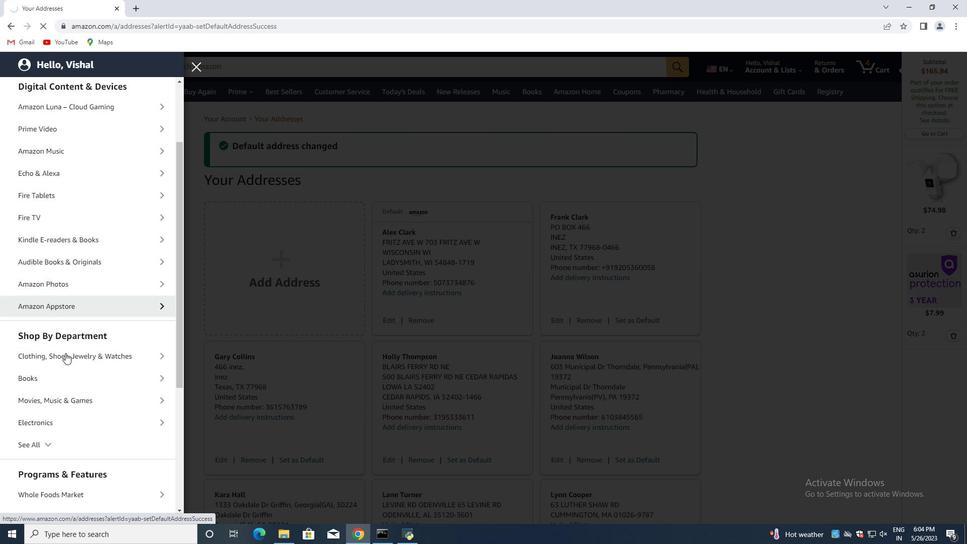 
Action: Mouse scrolled (76, 323) with delta (0, 0)
Screenshot: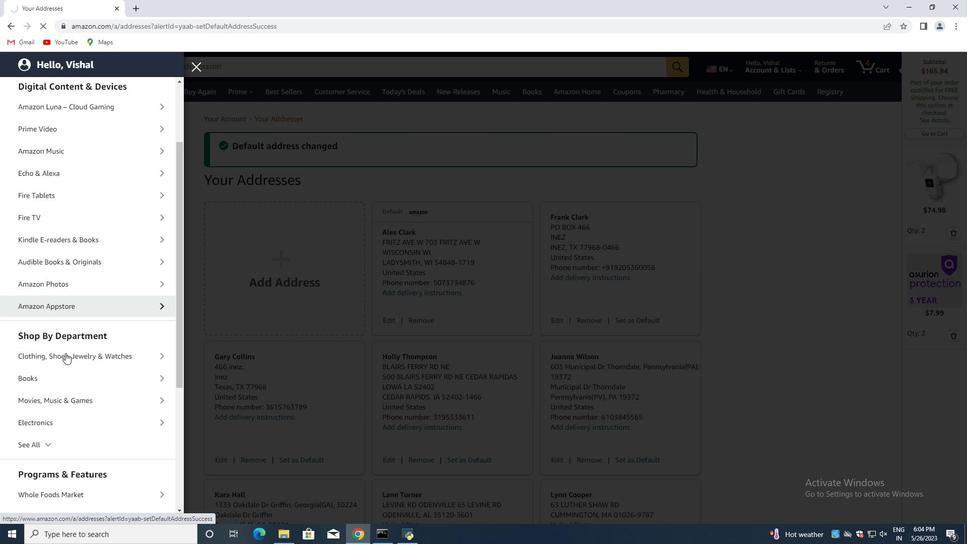
Action: Mouse moved to (76, 323)
Screenshot: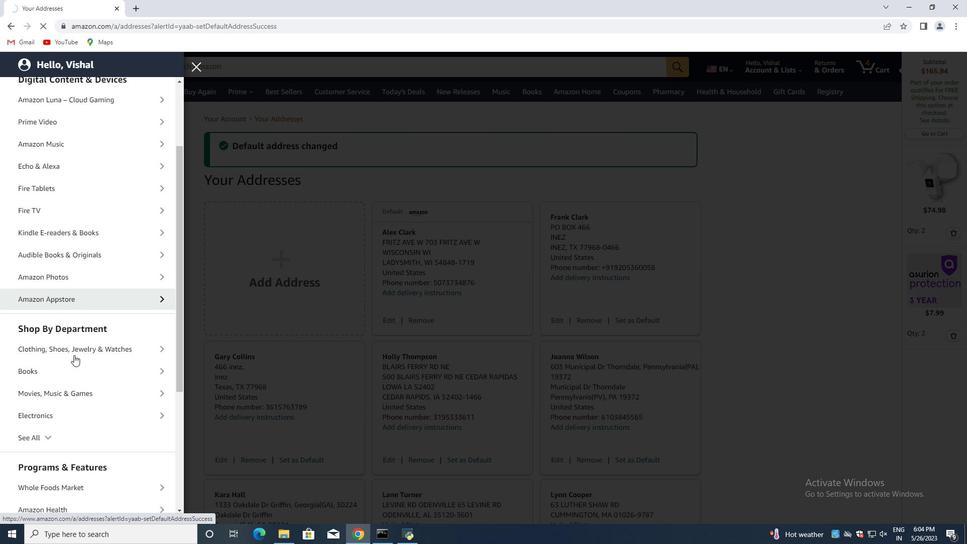
Action: Mouse scrolled (76, 323) with delta (0, 0)
Screenshot: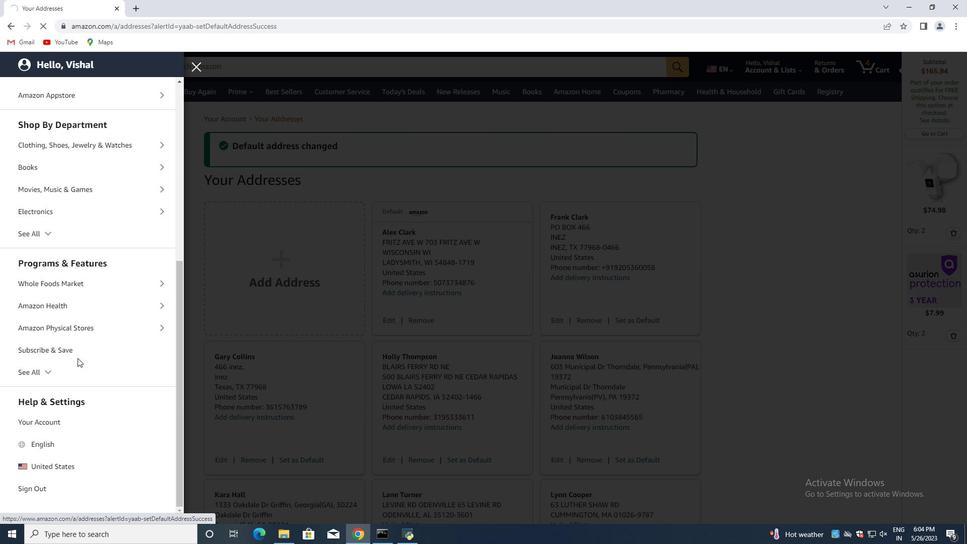 
Action: Mouse scrolled (76, 323) with delta (0, 0)
Screenshot: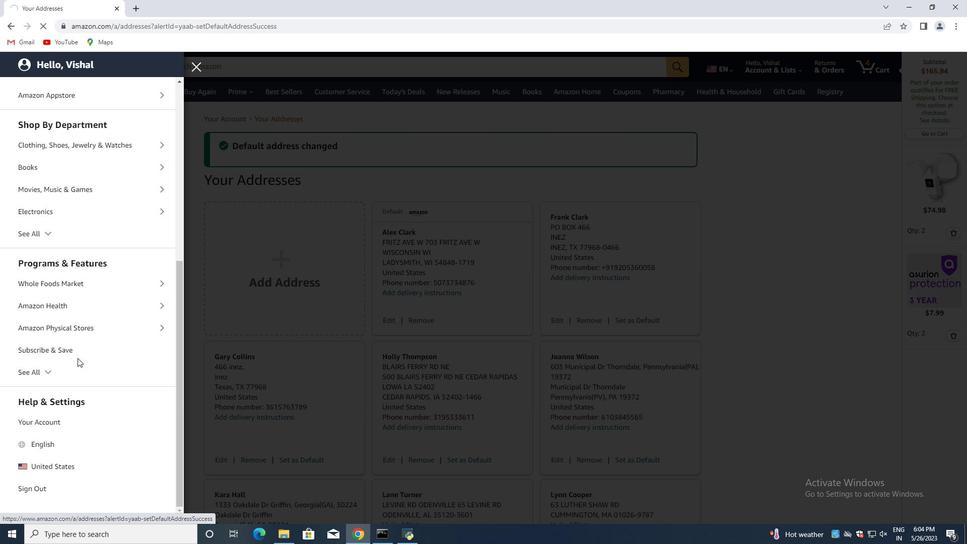 
Action: Mouse scrolled (76, 323) with delta (0, 0)
Screenshot: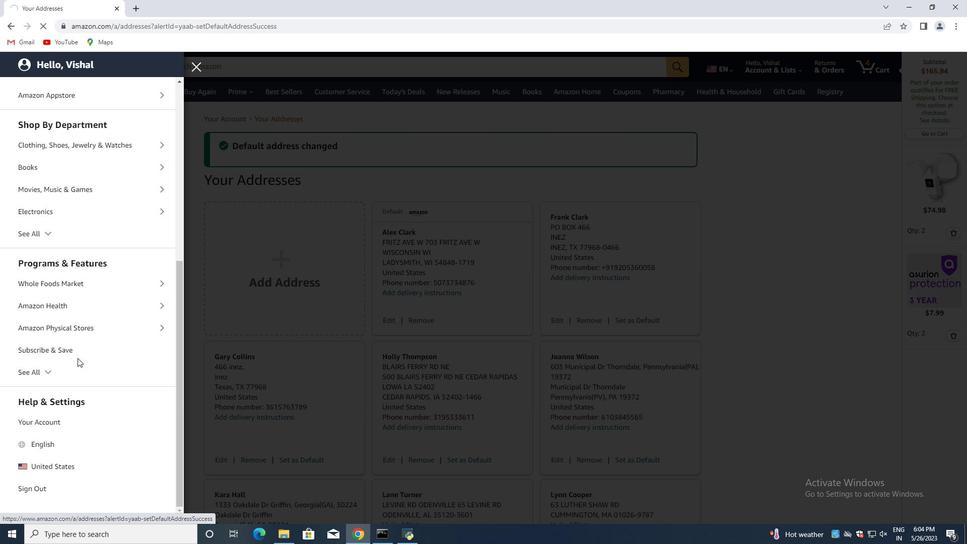 
Action: Mouse scrolled (76, 323) with delta (0, 0)
Screenshot: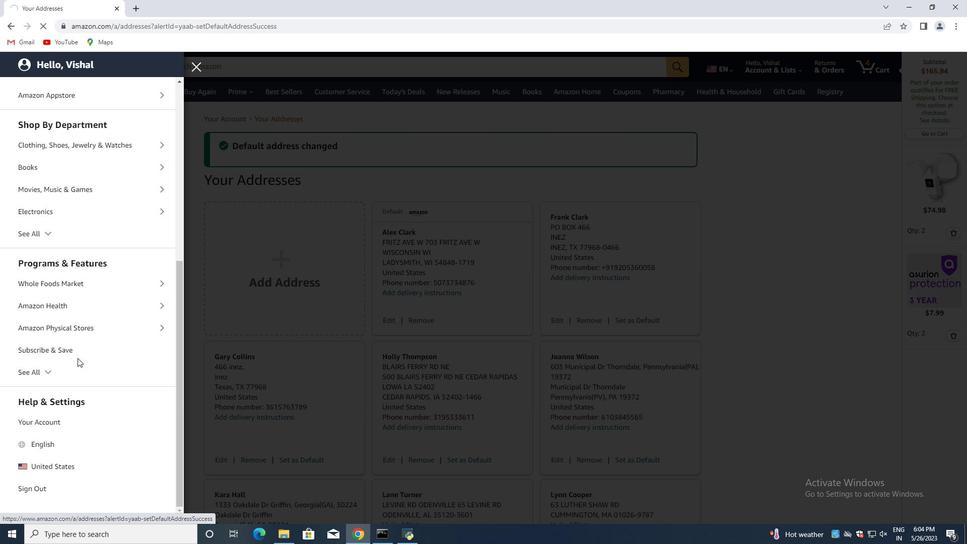 
Action: Mouse scrolled (76, 323) with delta (0, 0)
Screenshot: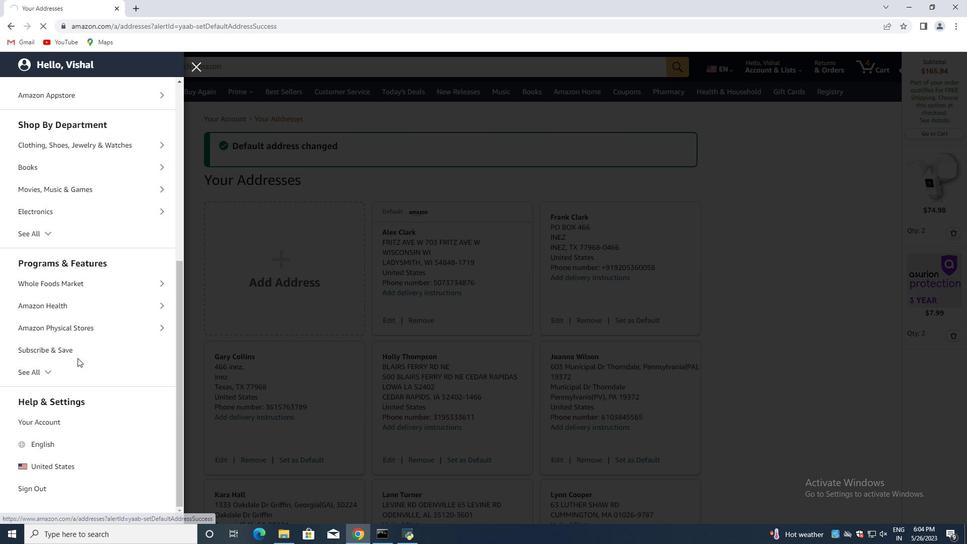 
Action: Mouse moved to (80, 323)
